 Task: Look for space in Kamogawa, Japan from 17th June, 2023 to 21st June, 2023 for 2 adults in price range Rs.7000 to Rs.12000. Place can be private room with 1  bedroom having 2 beds and 1 bathroom. Property type can be house, flat, guest house. Amenities needed are: wifi. Booking option can be shelf check-in. Required host language is English.
Action: Mouse moved to (609, 100)
Screenshot: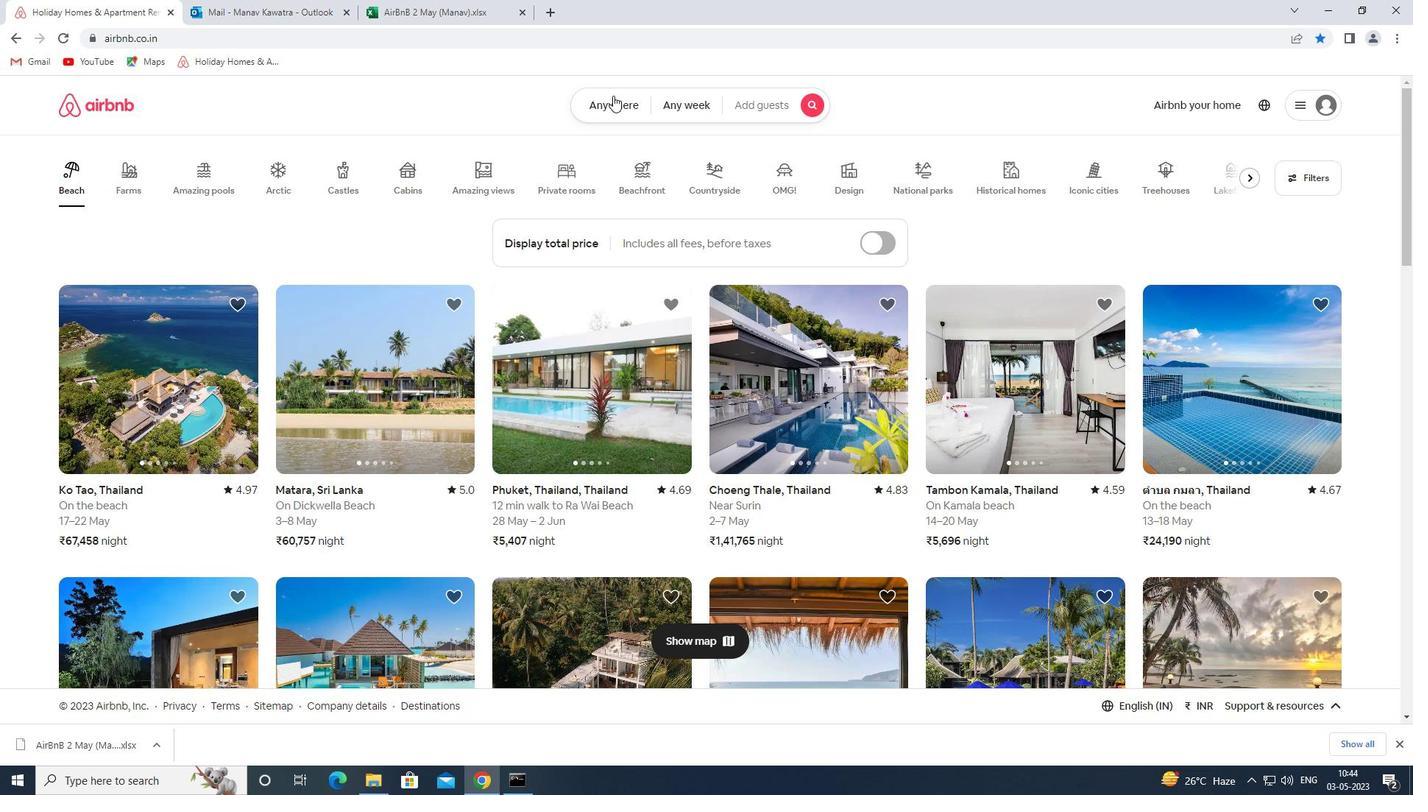 
Action: Mouse pressed left at (609, 100)
Screenshot: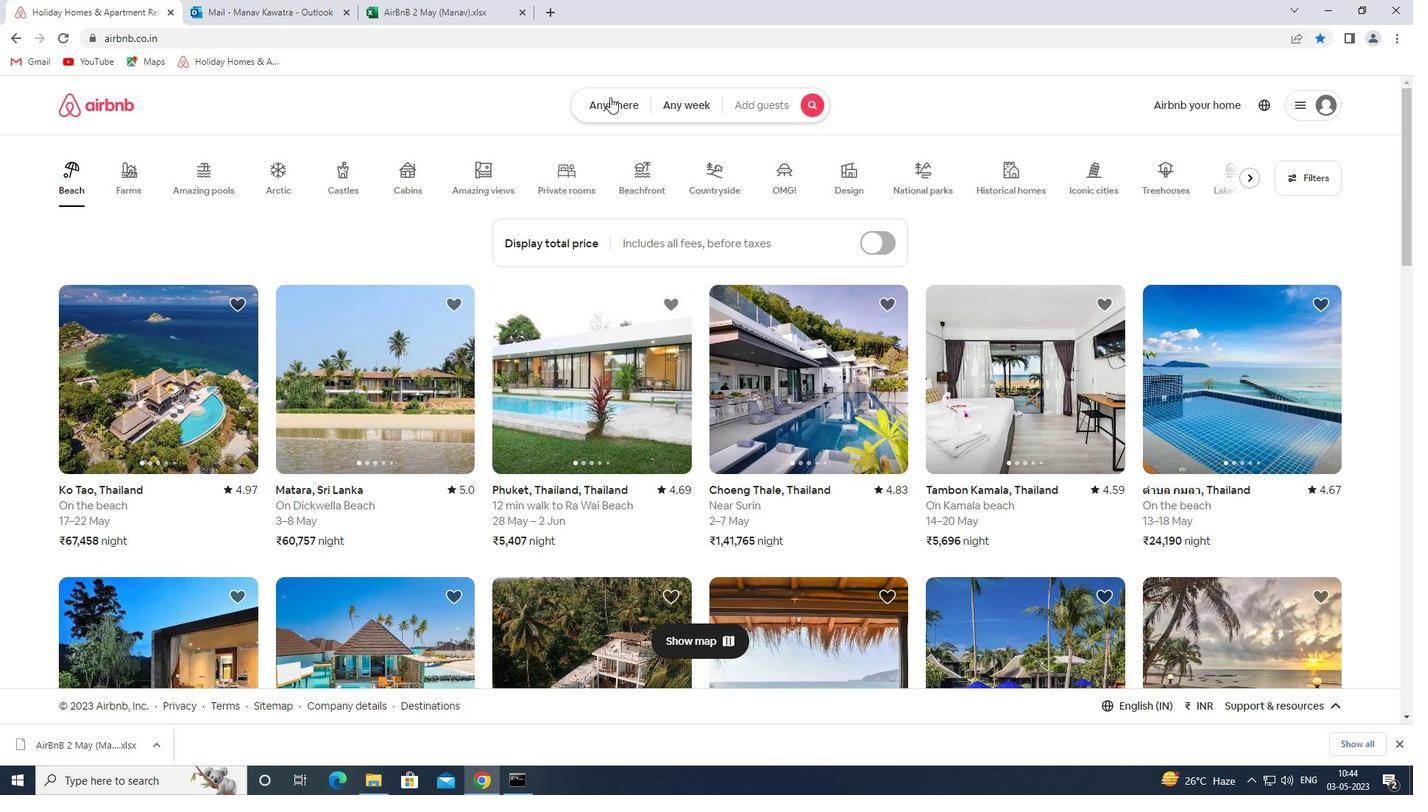 
Action: Mouse moved to (512, 156)
Screenshot: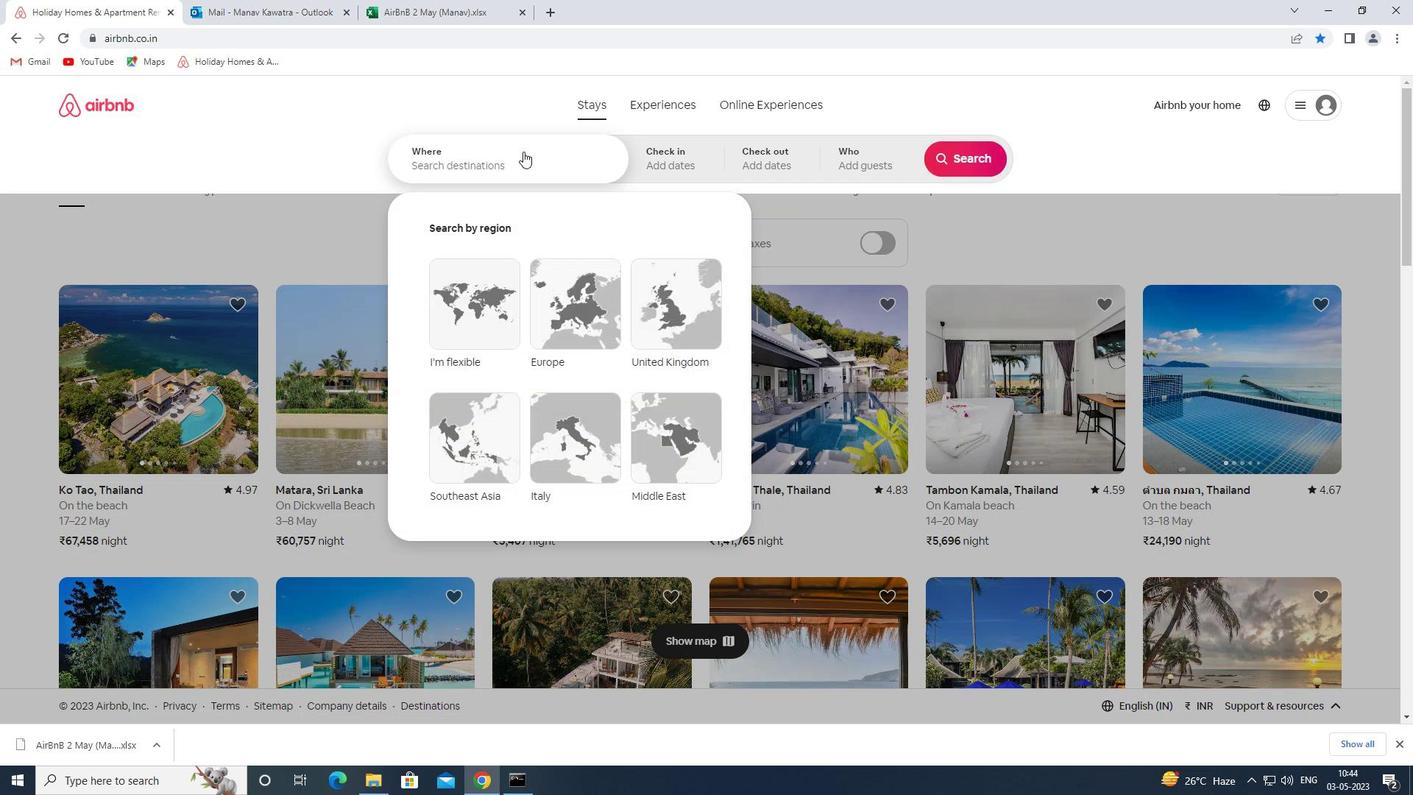 
Action: Mouse pressed left at (512, 156)
Screenshot: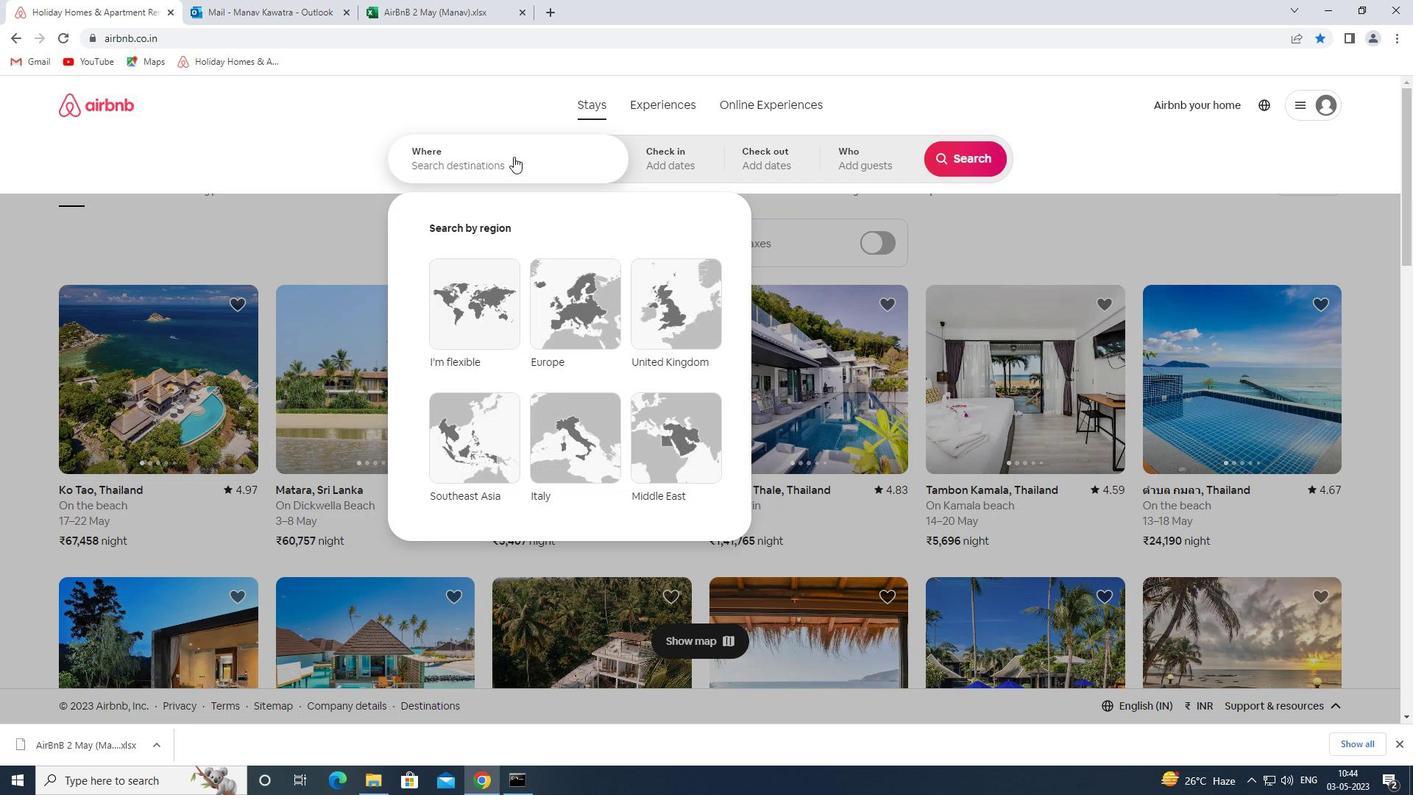 
Action: Mouse moved to (516, 159)
Screenshot: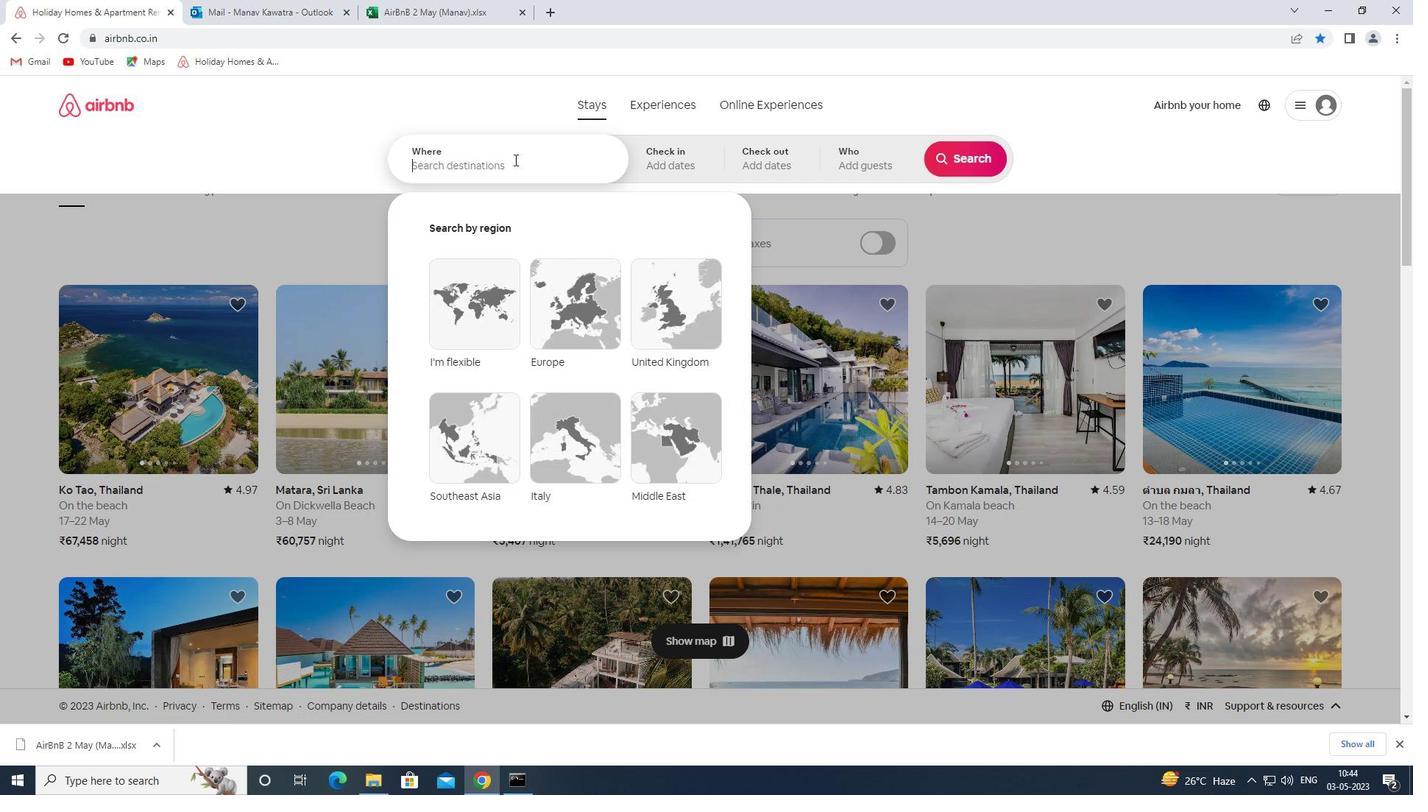 
Action: Key pressed kamogawa<Key.space>japan<Key.space>
Screenshot: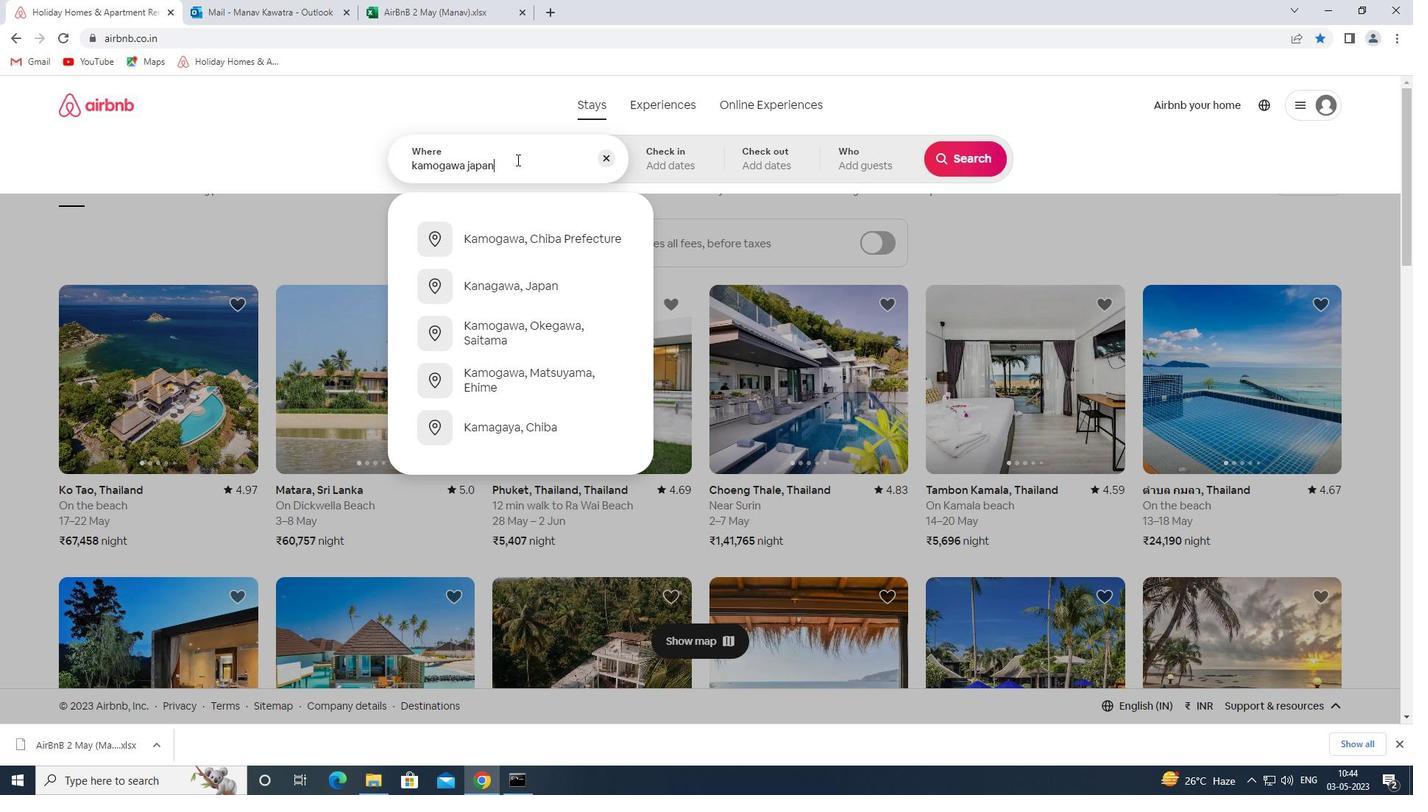 
Action: Mouse moved to (678, 169)
Screenshot: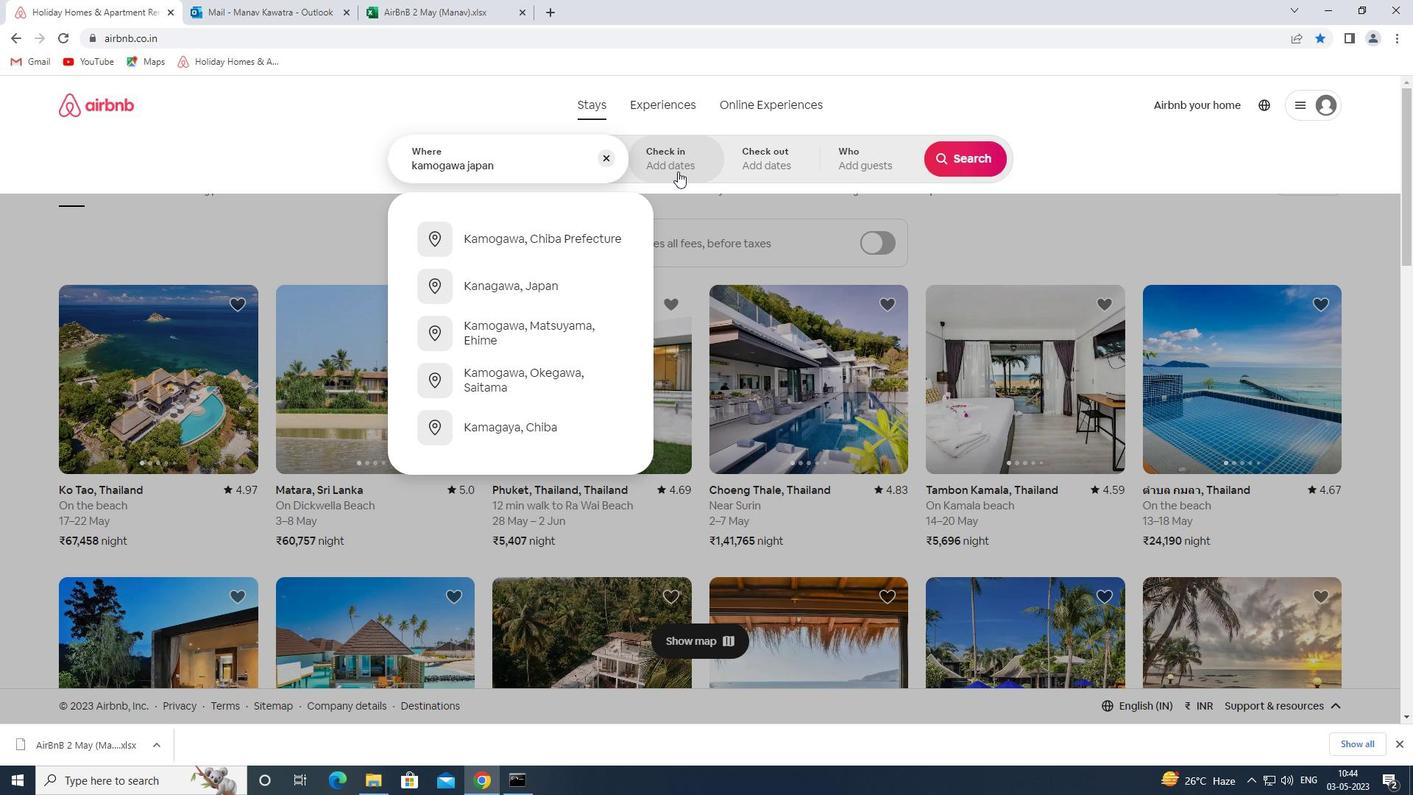 
Action: Mouse pressed left at (678, 169)
Screenshot: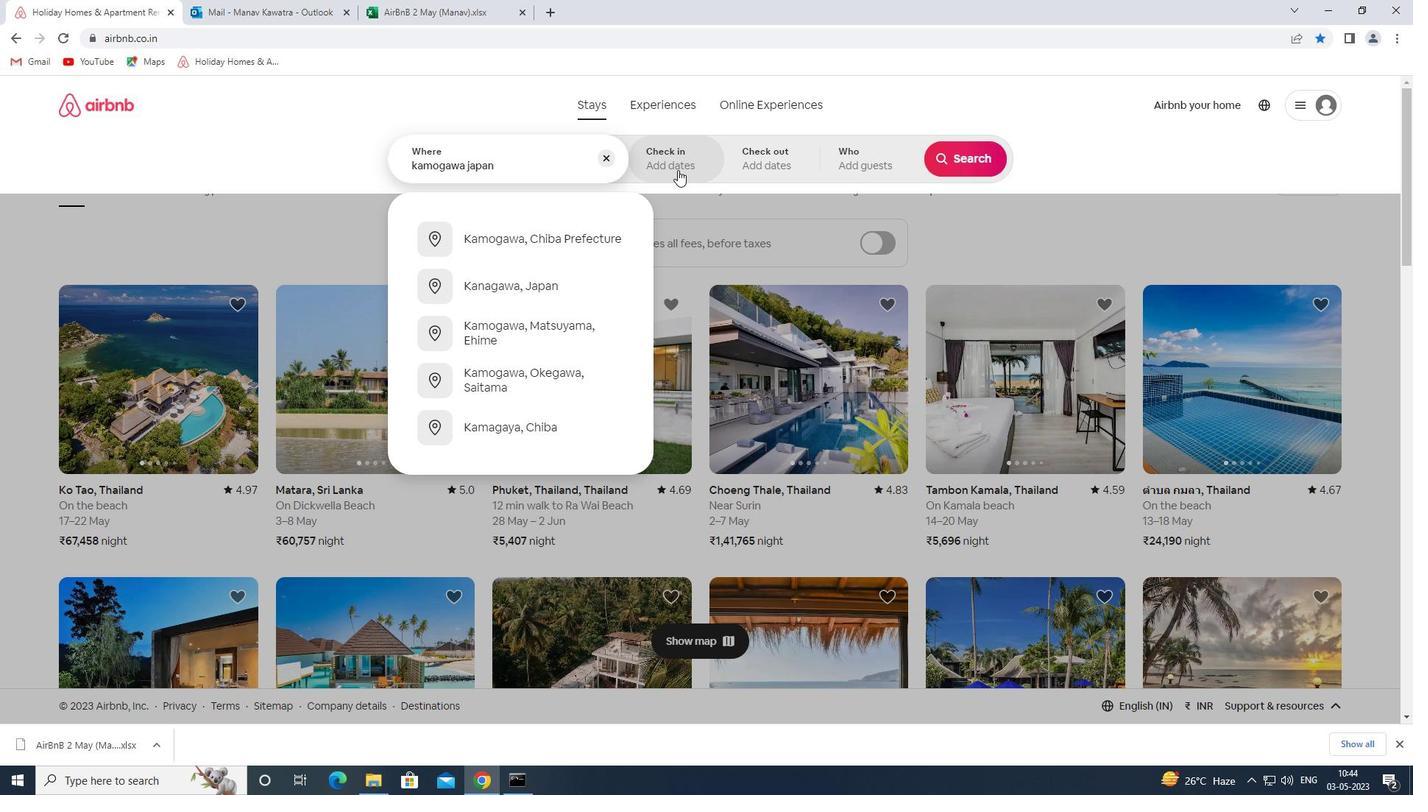 
Action: Mouse moved to (946, 408)
Screenshot: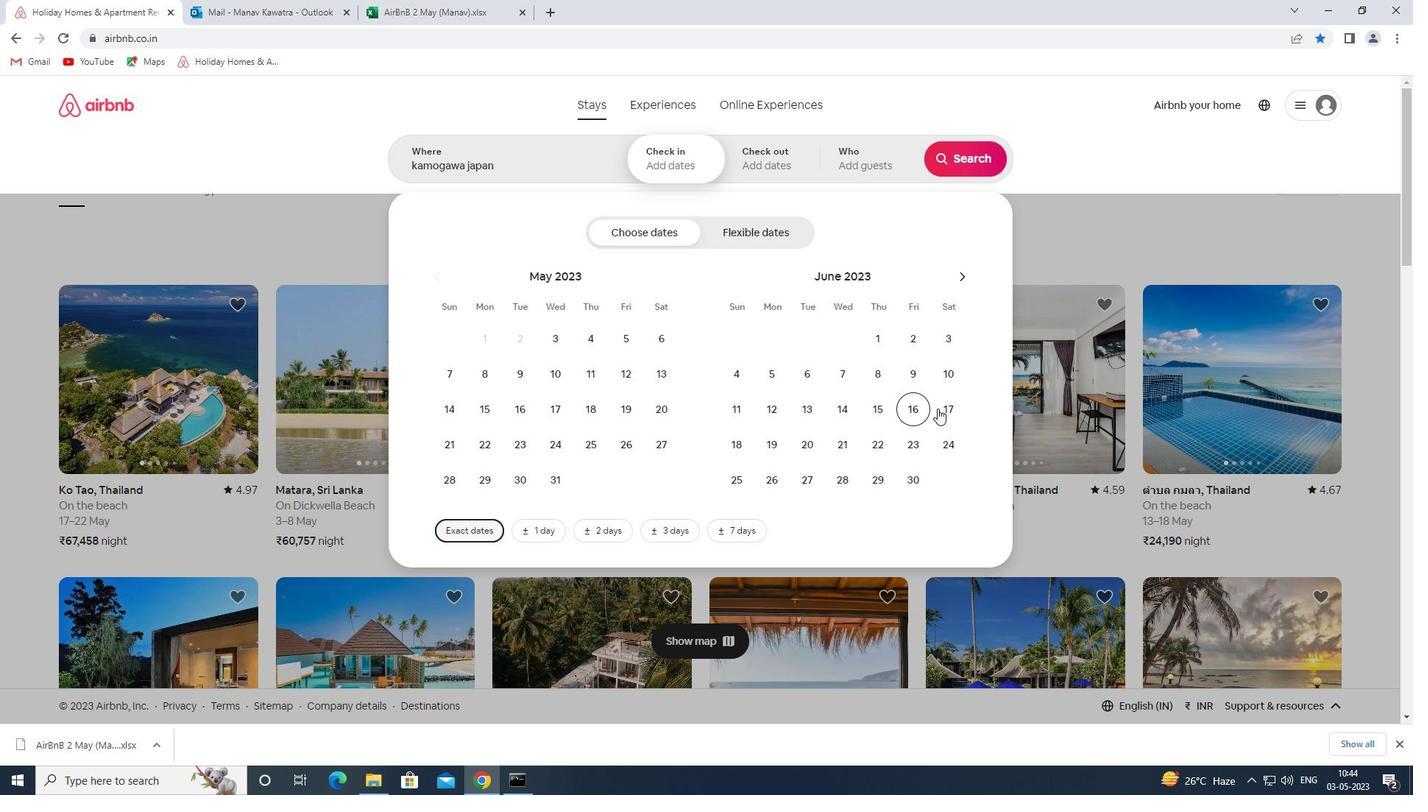 
Action: Mouse pressed left at (946, 408)
Screenshot: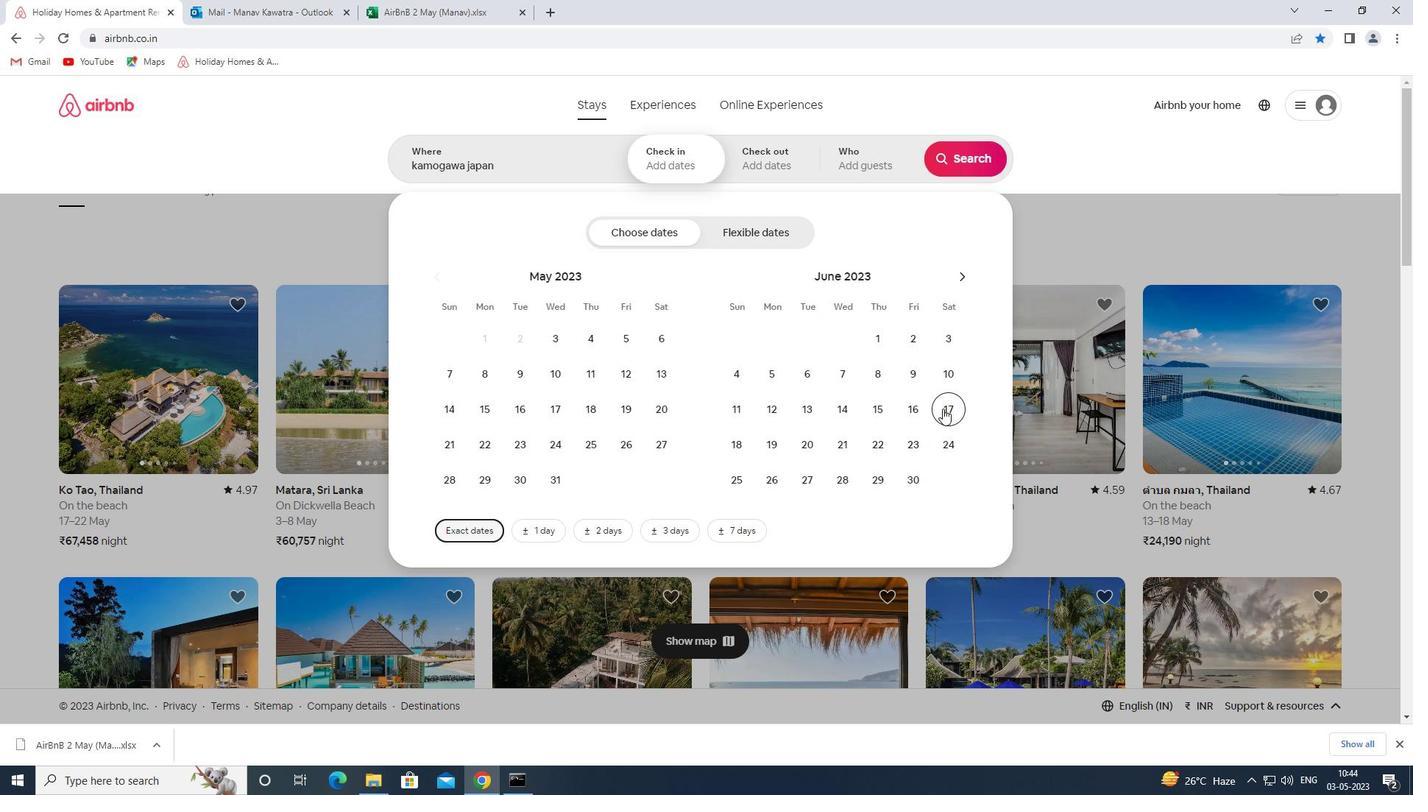 
Action: Mouse moved to (846, 442)
Screenshot: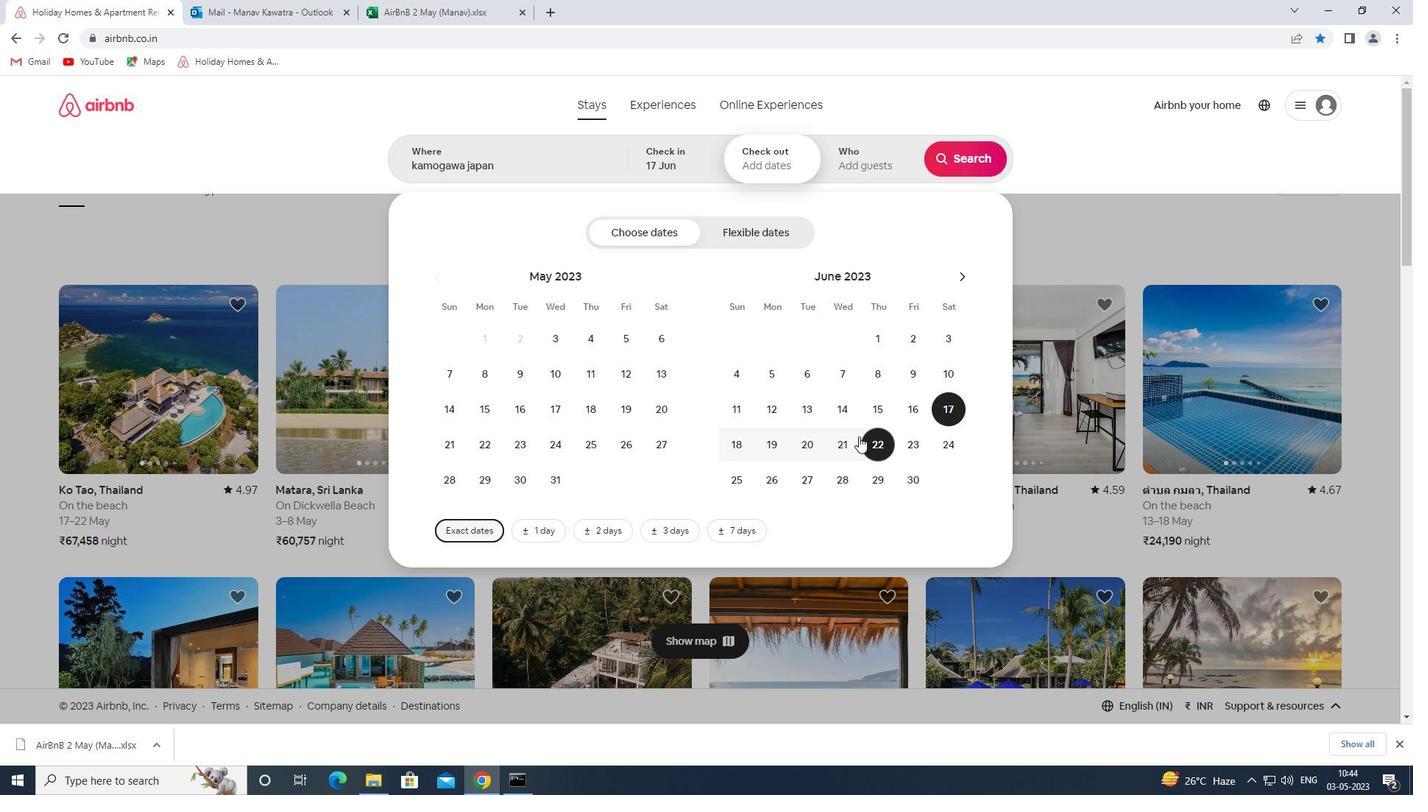 
Action: Mouse pressed left at (846, 442)
Screenshot: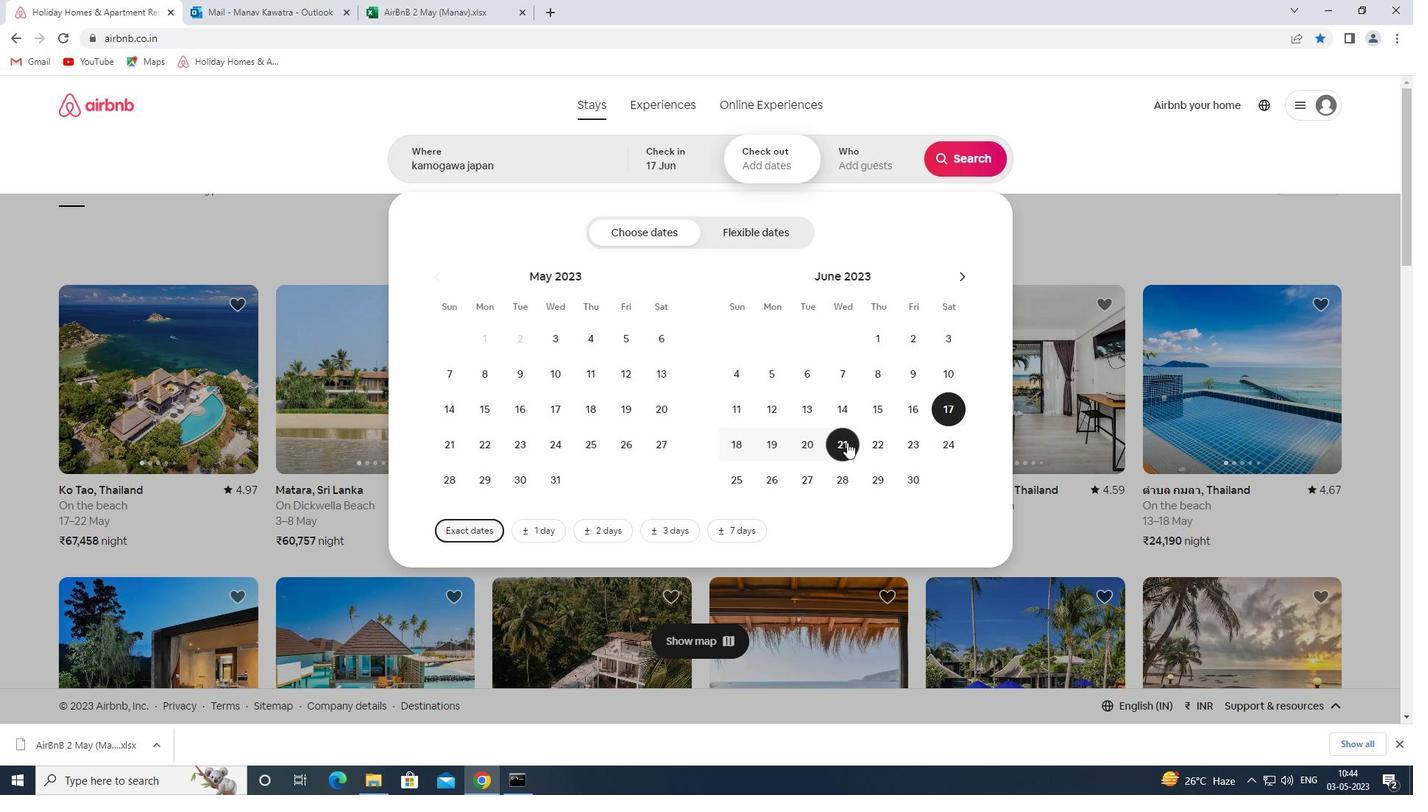 
Action: Mouse moved to (882, 157)
Screenshot: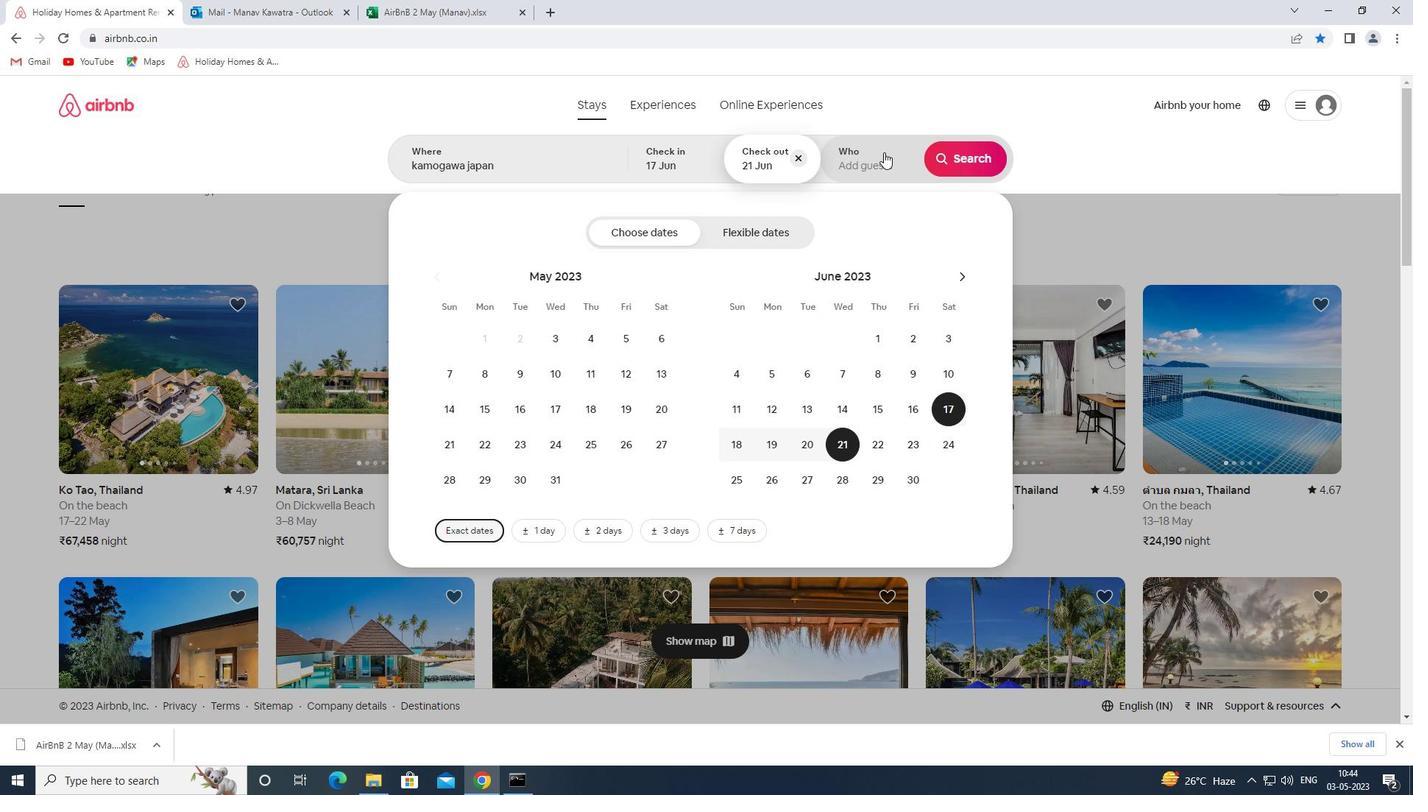 
Action: Mouse pressed left at (882, 157)
Screenshot: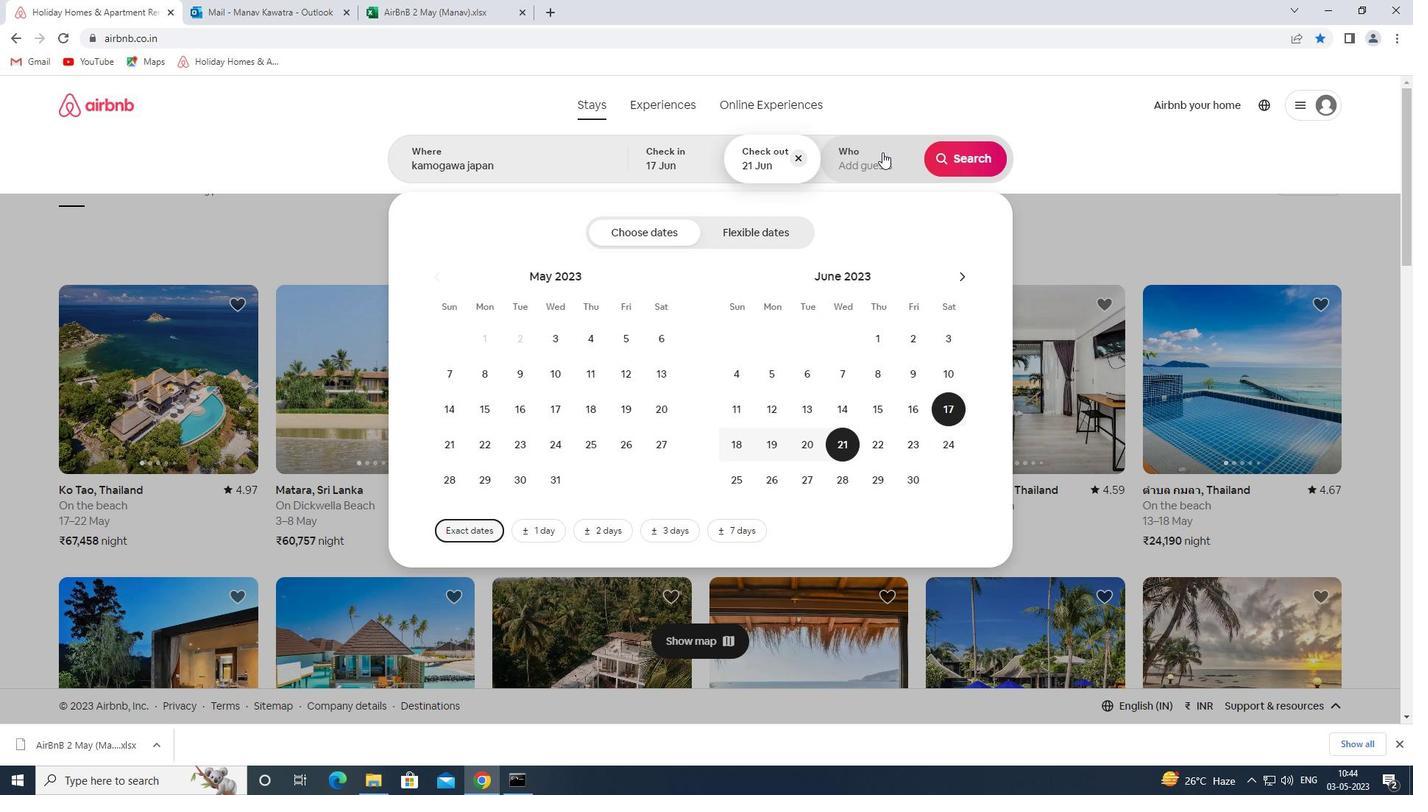 
Action: Mouse moved to (966, 244)
Screenshot: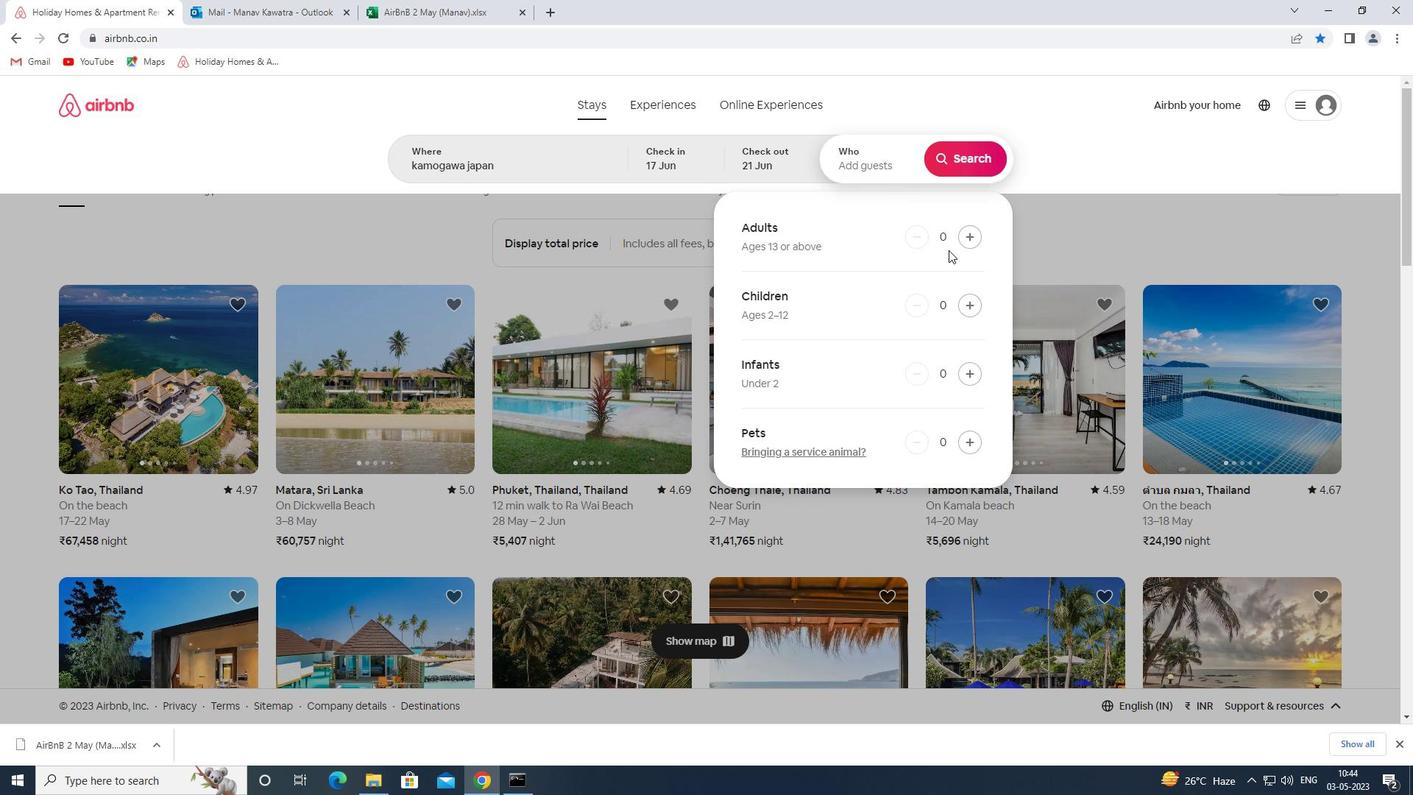 
Action: Mouse pressed left at (966, 244)
Screenshot: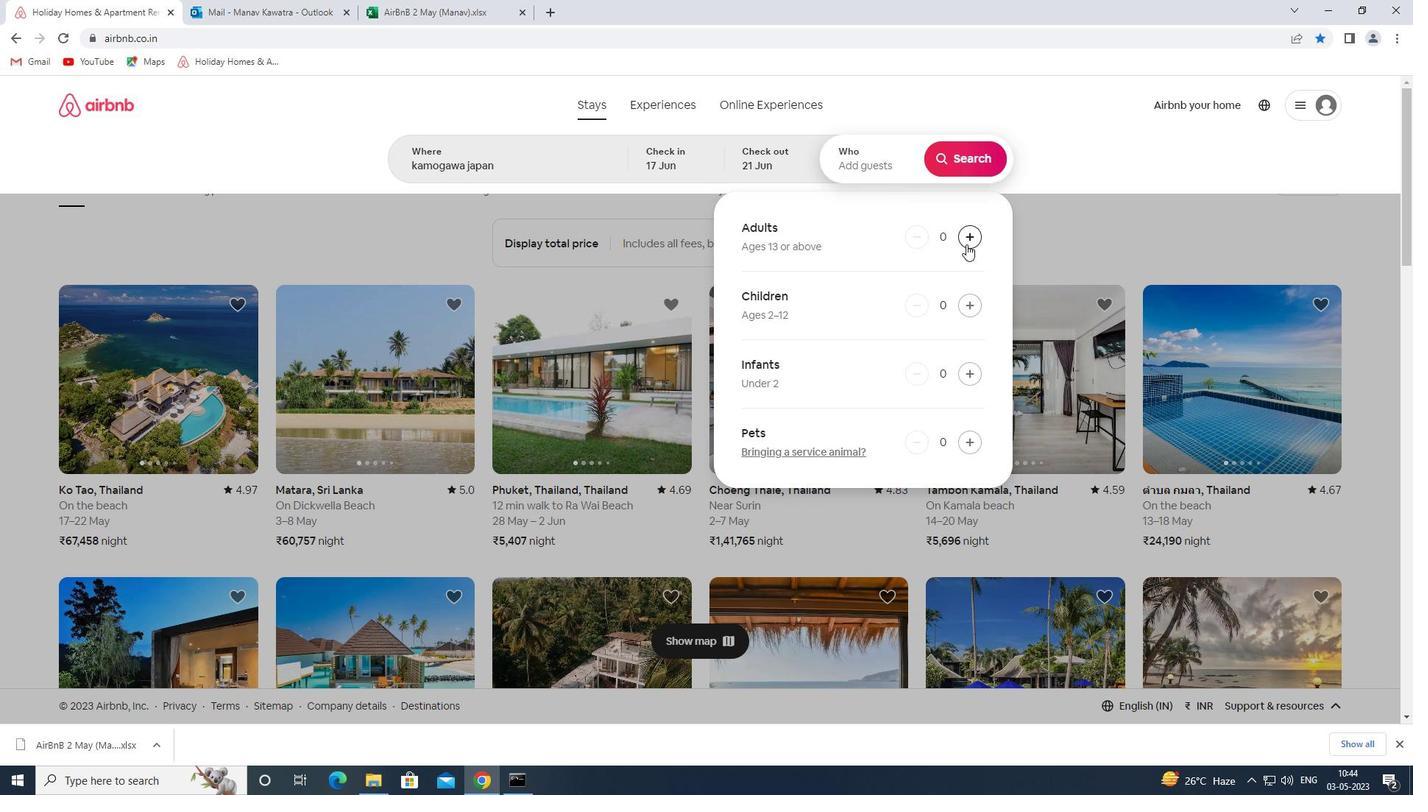 
Action: Mouse pressed left at (966, 244)
Screenshot: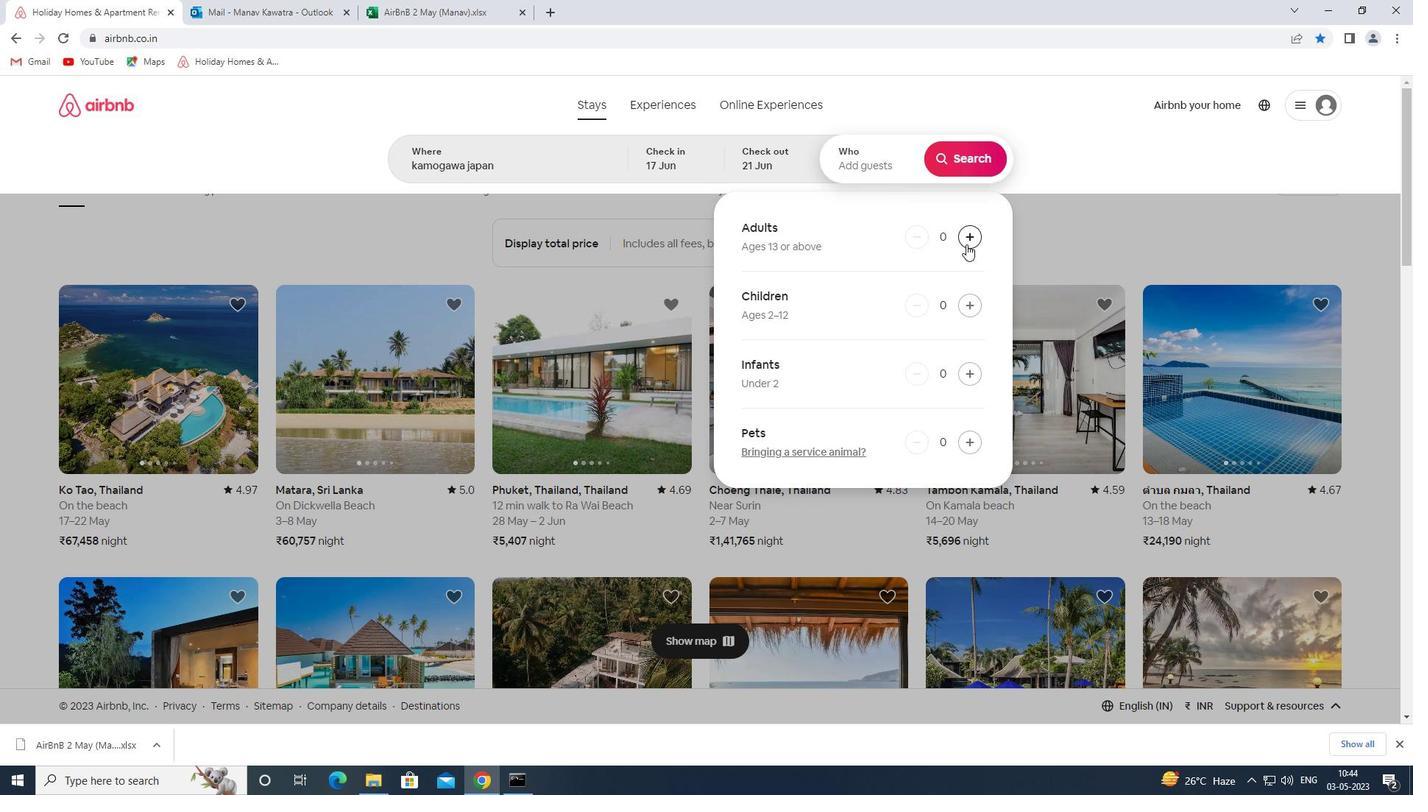 
Action: Mouse moved to (961, 168)
Screenshot: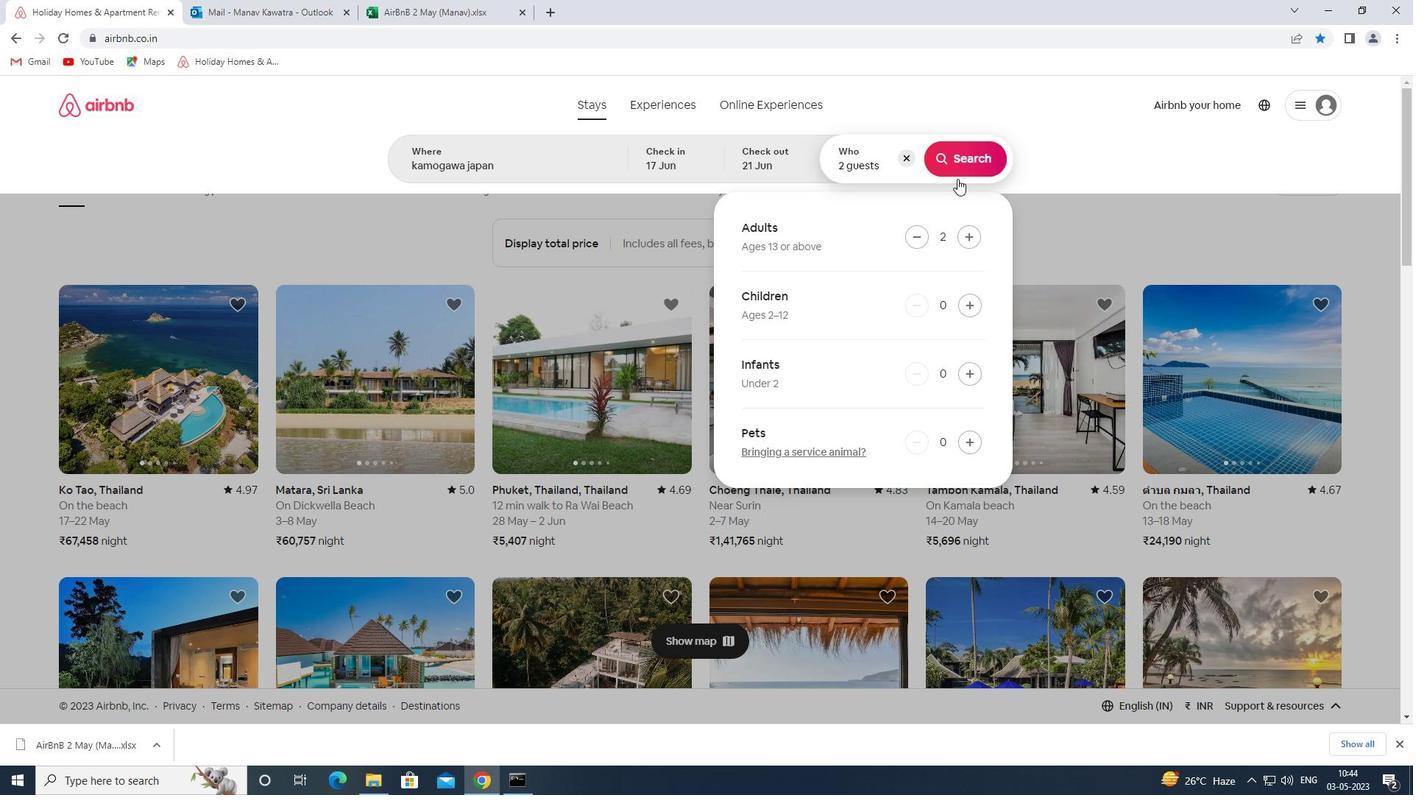 
Action: Mouse pressed left at (961, 168)
Screenshot: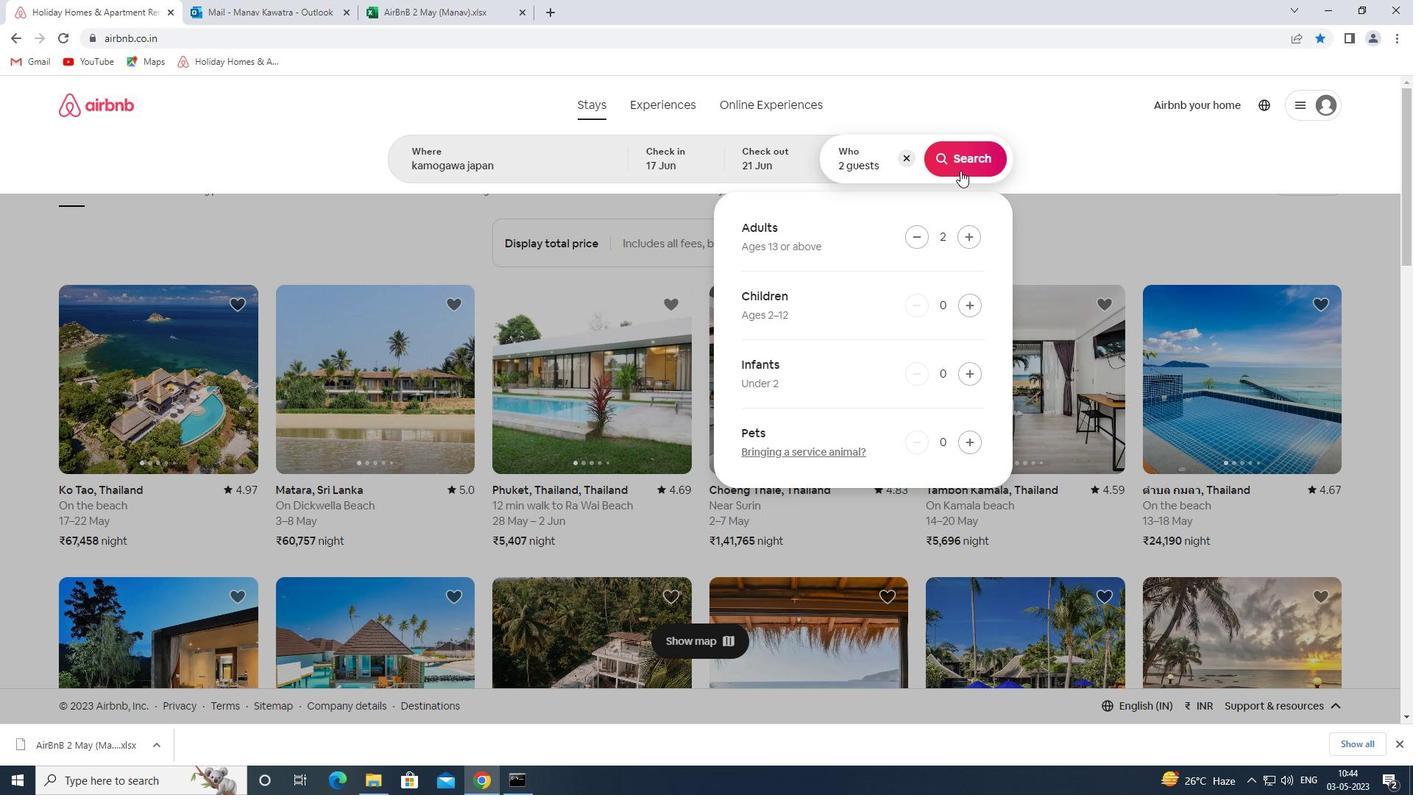 
Action: Mouse moved to (1352, 163)
Screenshot: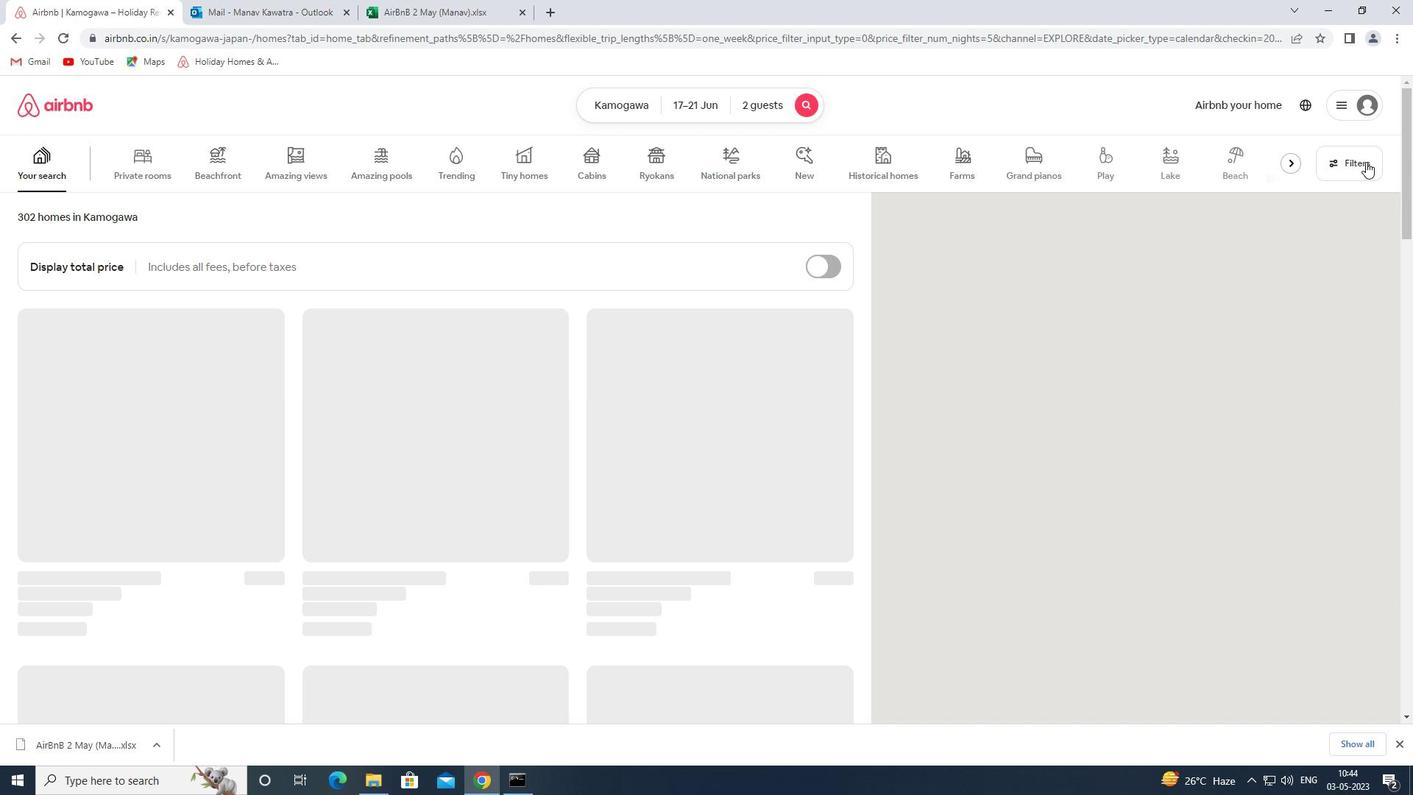 
Action: Mouse pressed left at (1352, 163)
Screenshot: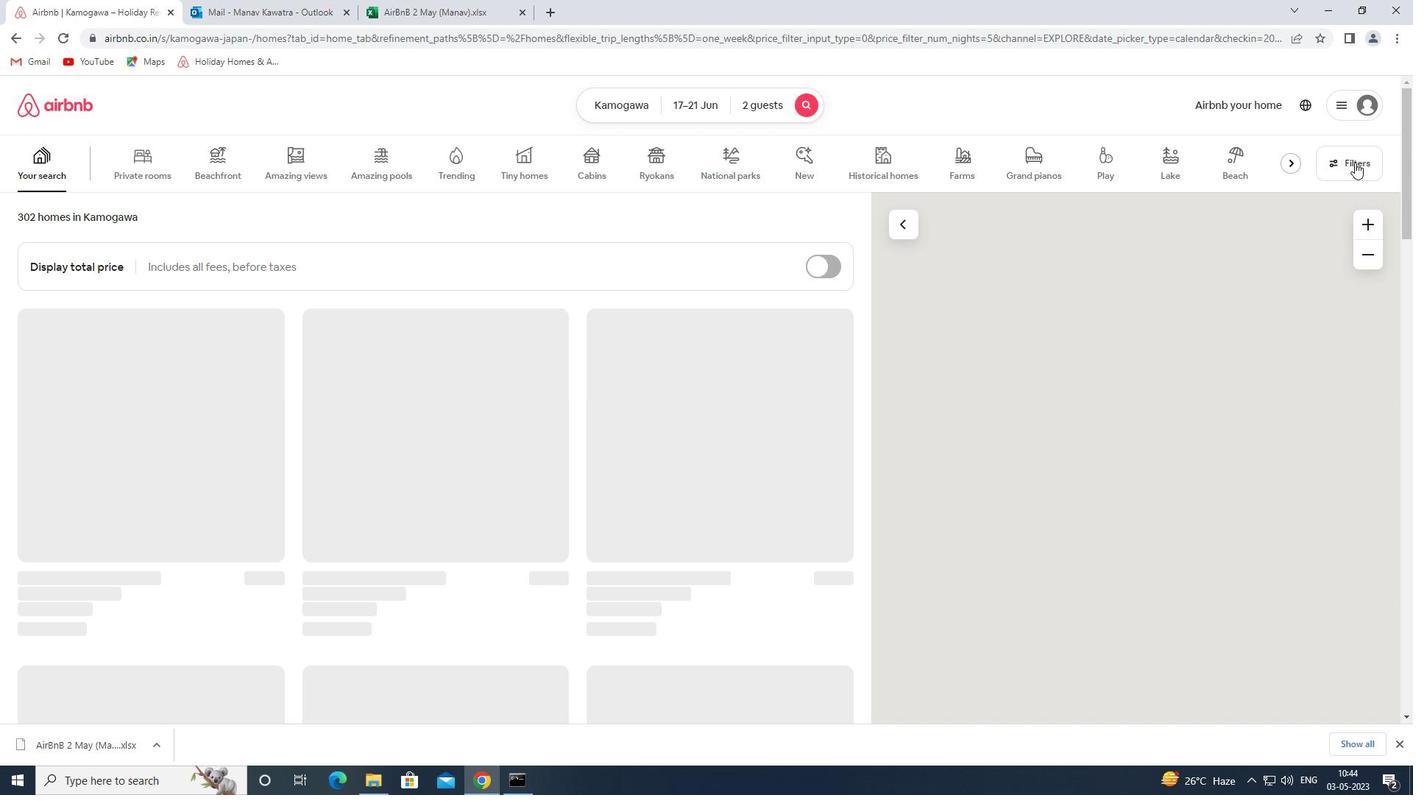 
Action: Mouse moved to (537, 348)
Screenshot: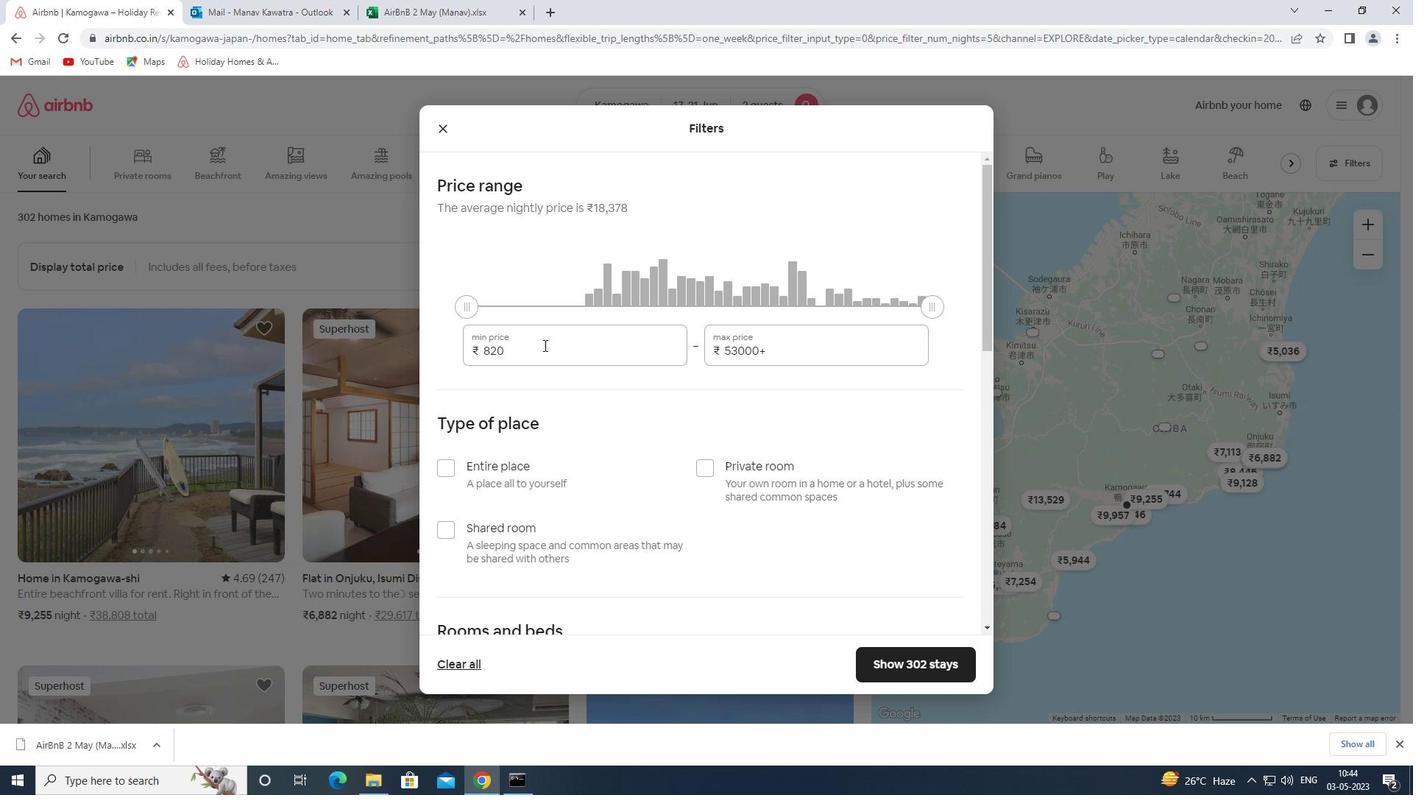 
Action: Mouse pressed left at (537, 348)
Screenshot: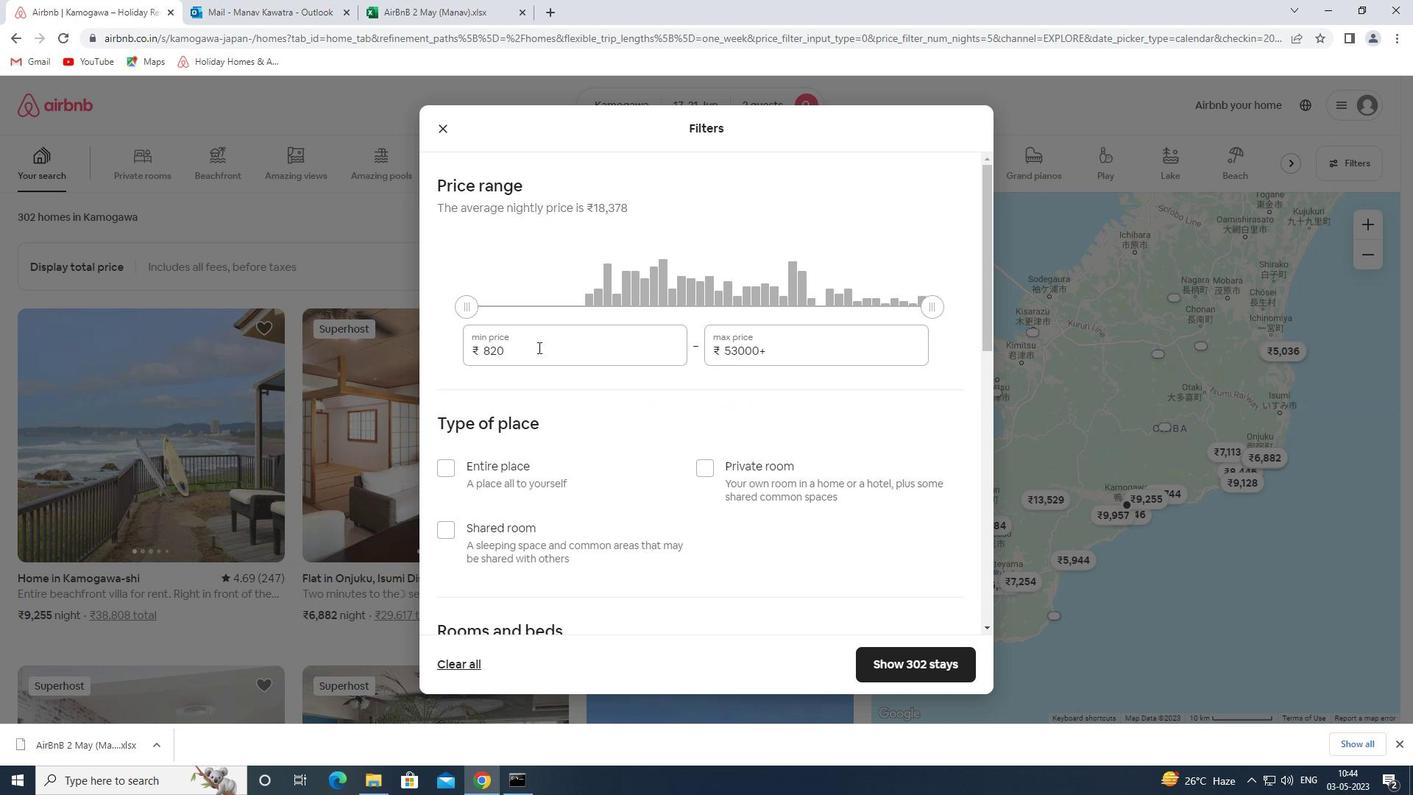 
Action: Mouse pressed left at (537, 348)
Screenshot: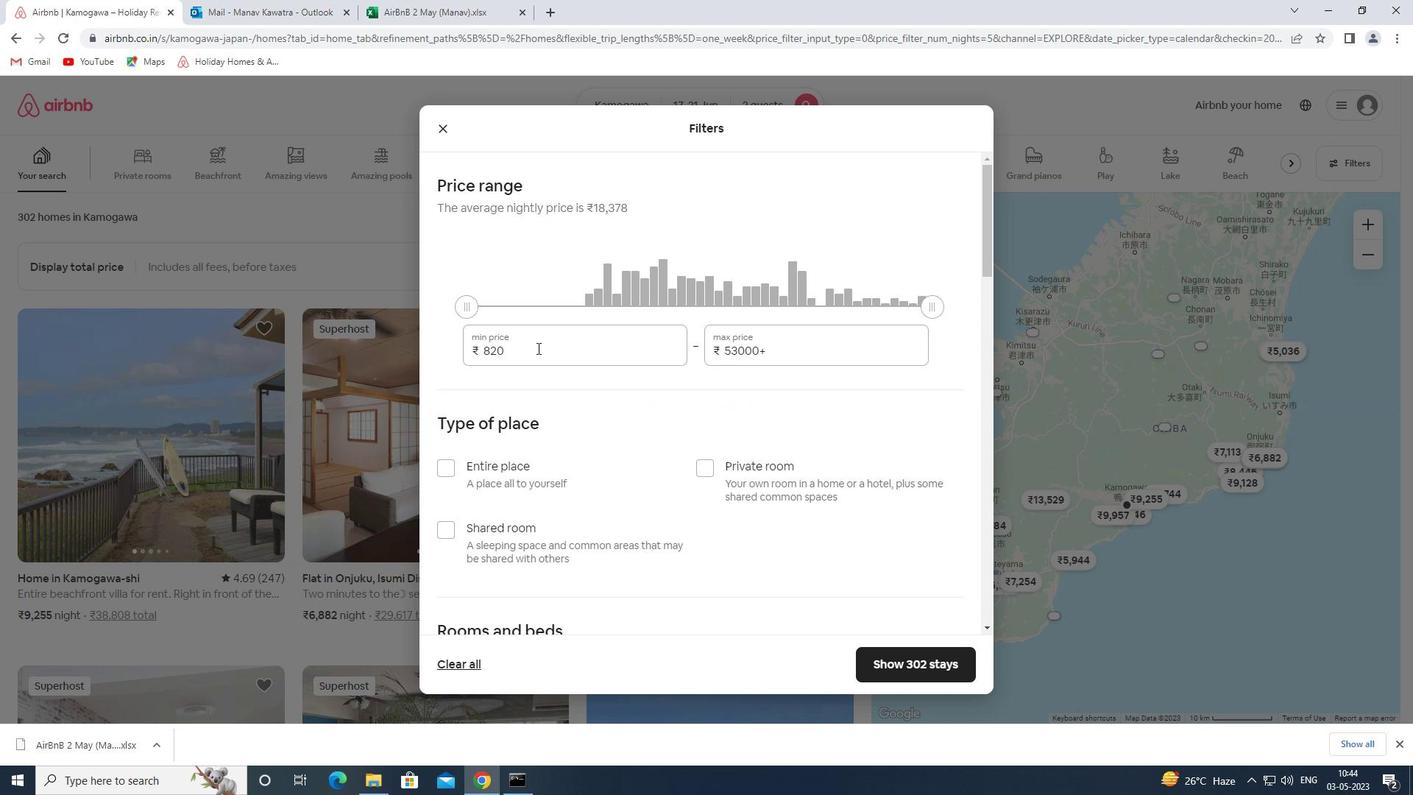 
Action: Key pressed 7000<Key.tab>12000
Screenshot: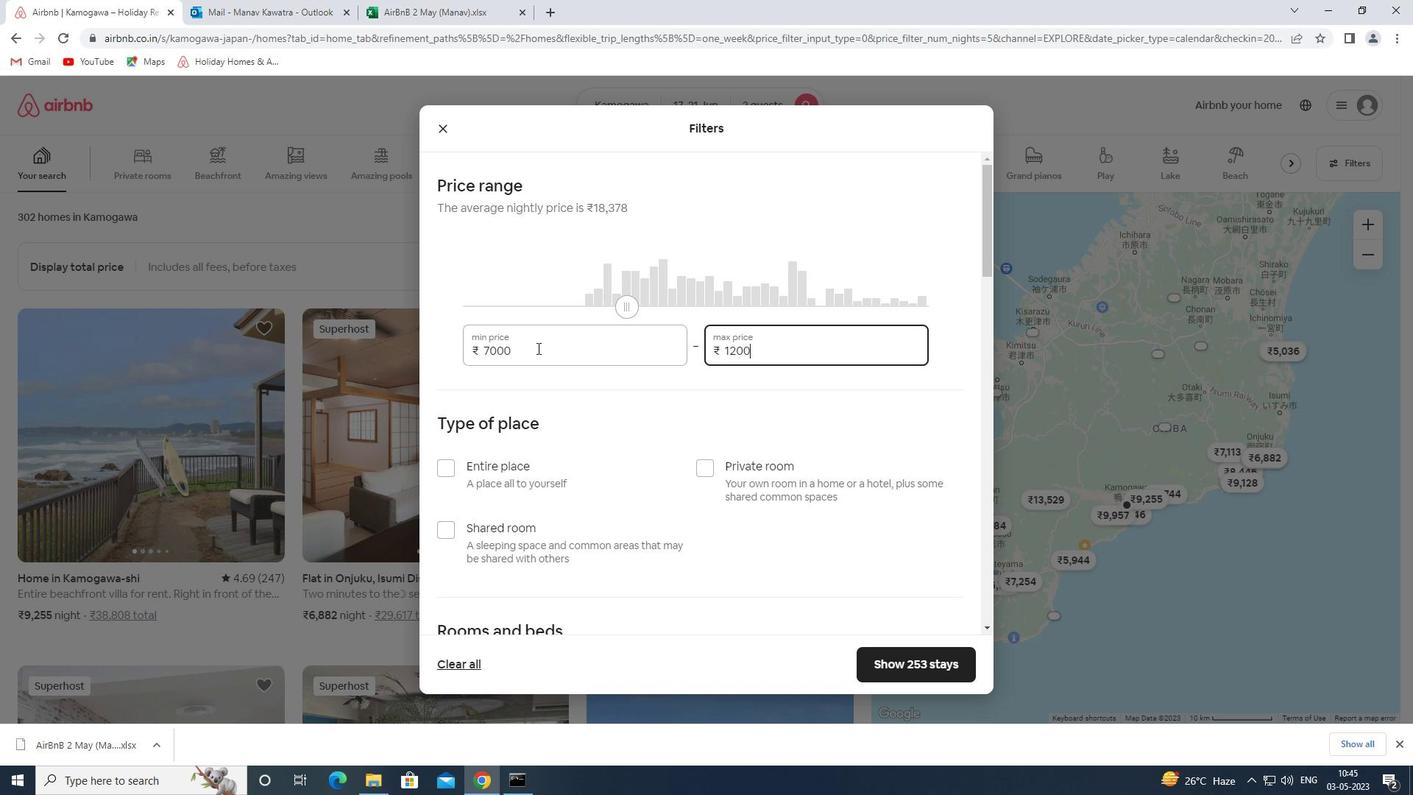 
Action: Mouse moved to (729, 467)
Screenshot: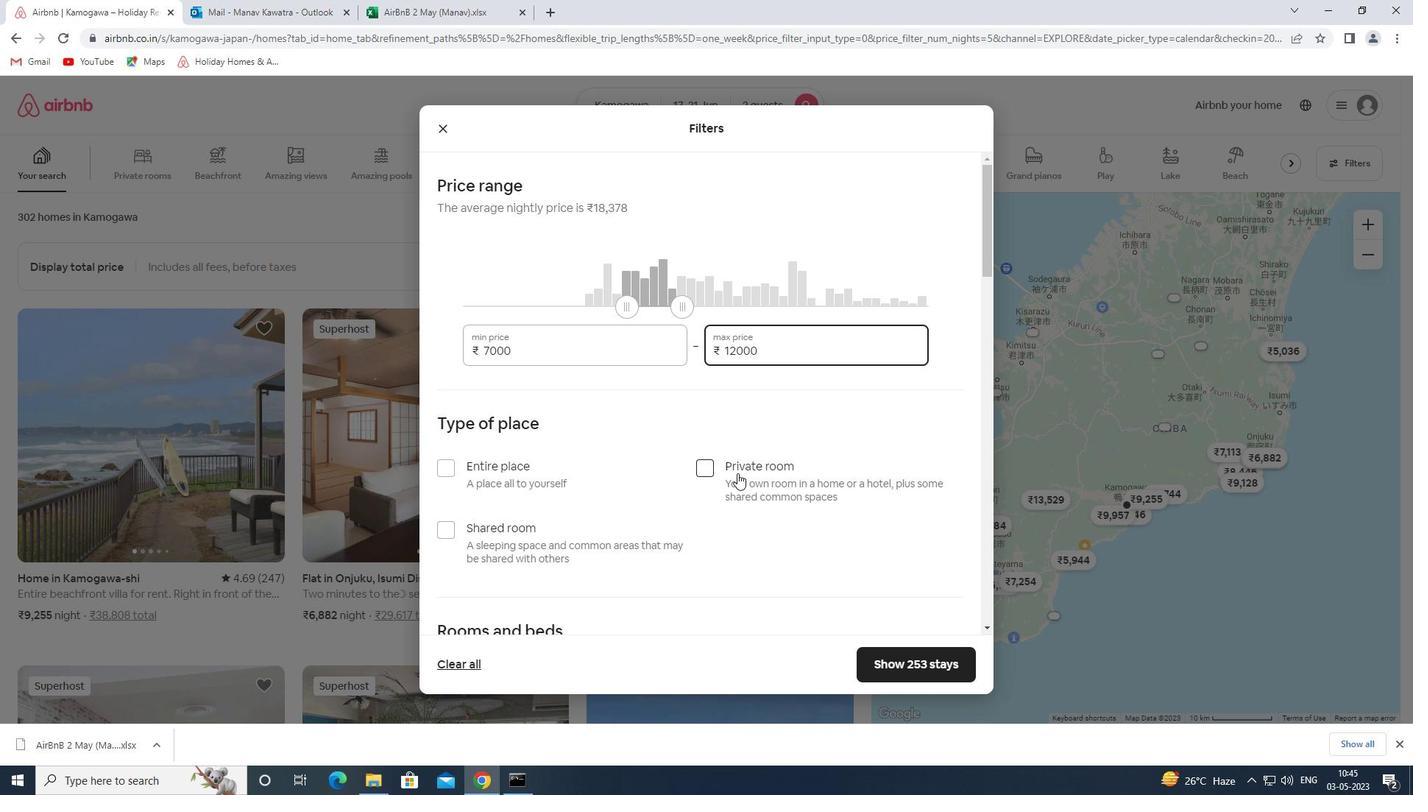 
Action: Mouse pressed left at (729, 467)
Screenshot: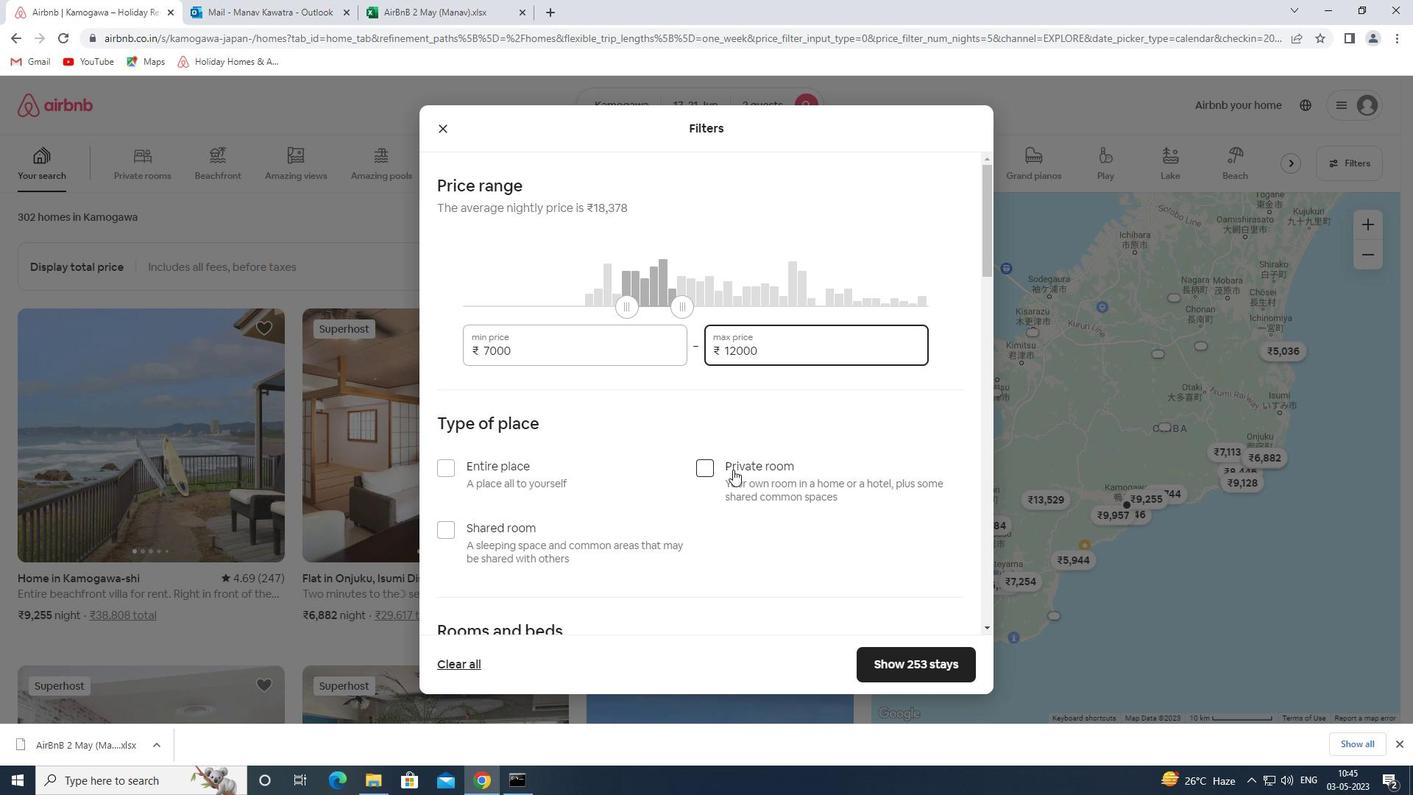 
Action: Mouse moved to (763, 435)
Screenshot: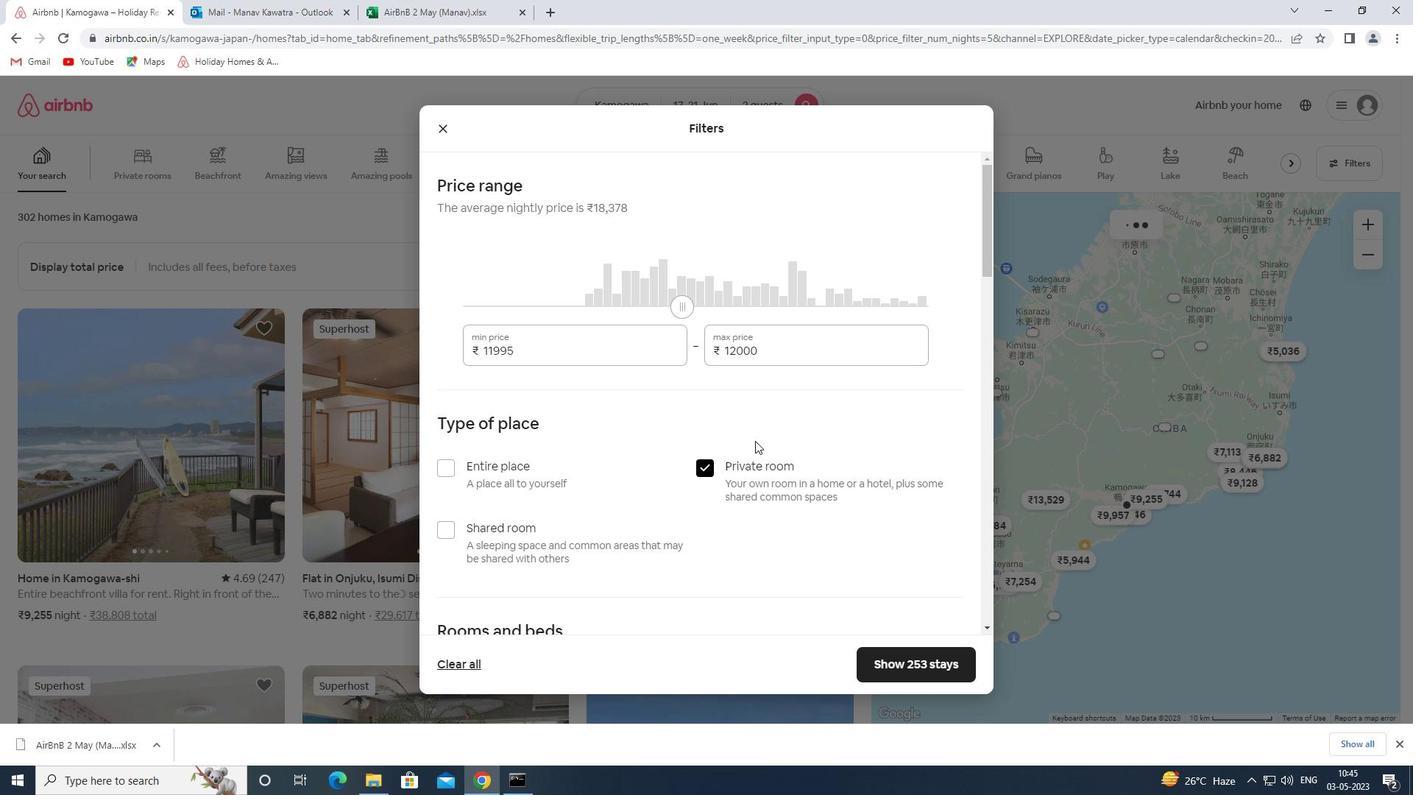
Action: Mouse scrolled (763, 435) with delta (0, 0)
Screenshot: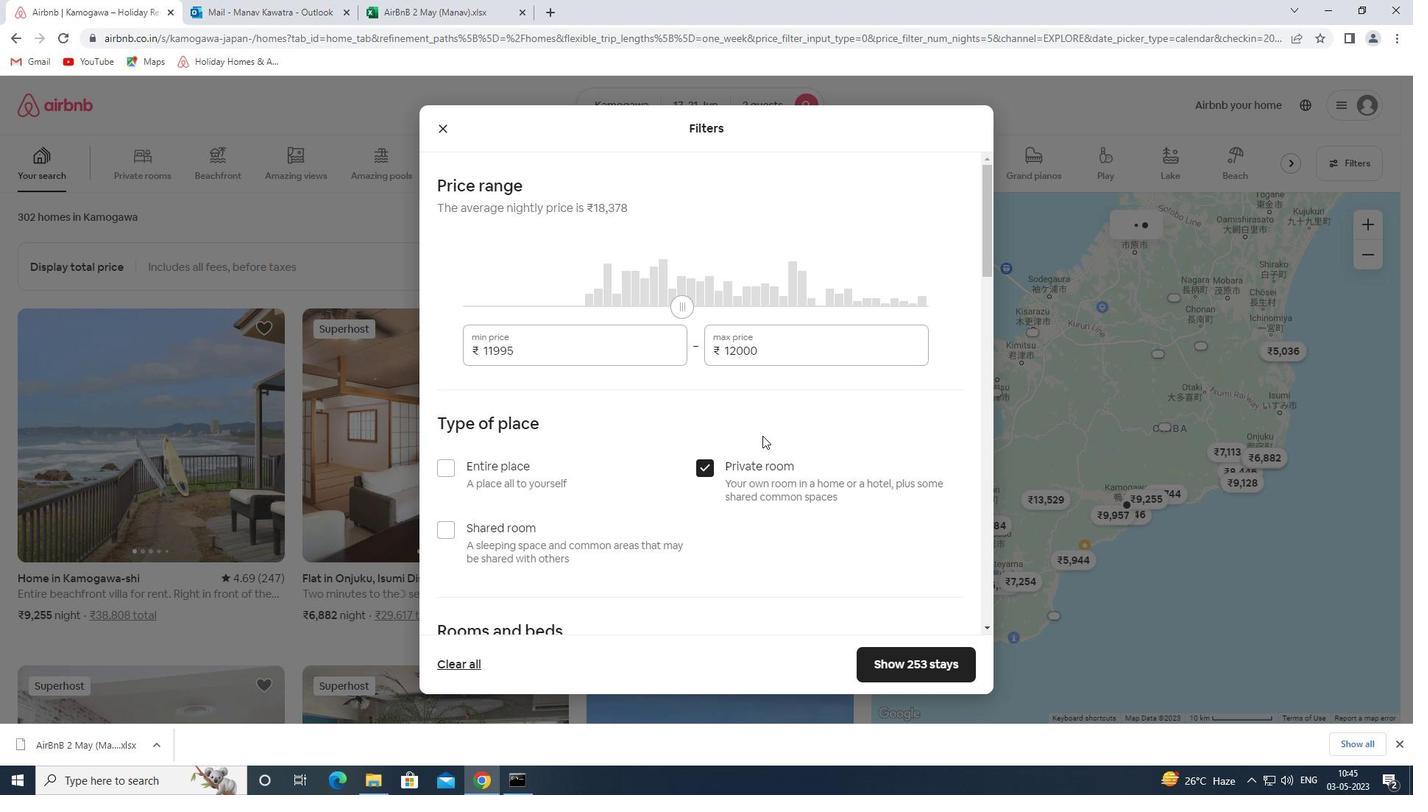 
Action: Mouse scrolled (763, 435) with delta (0, 0)
Screenshot: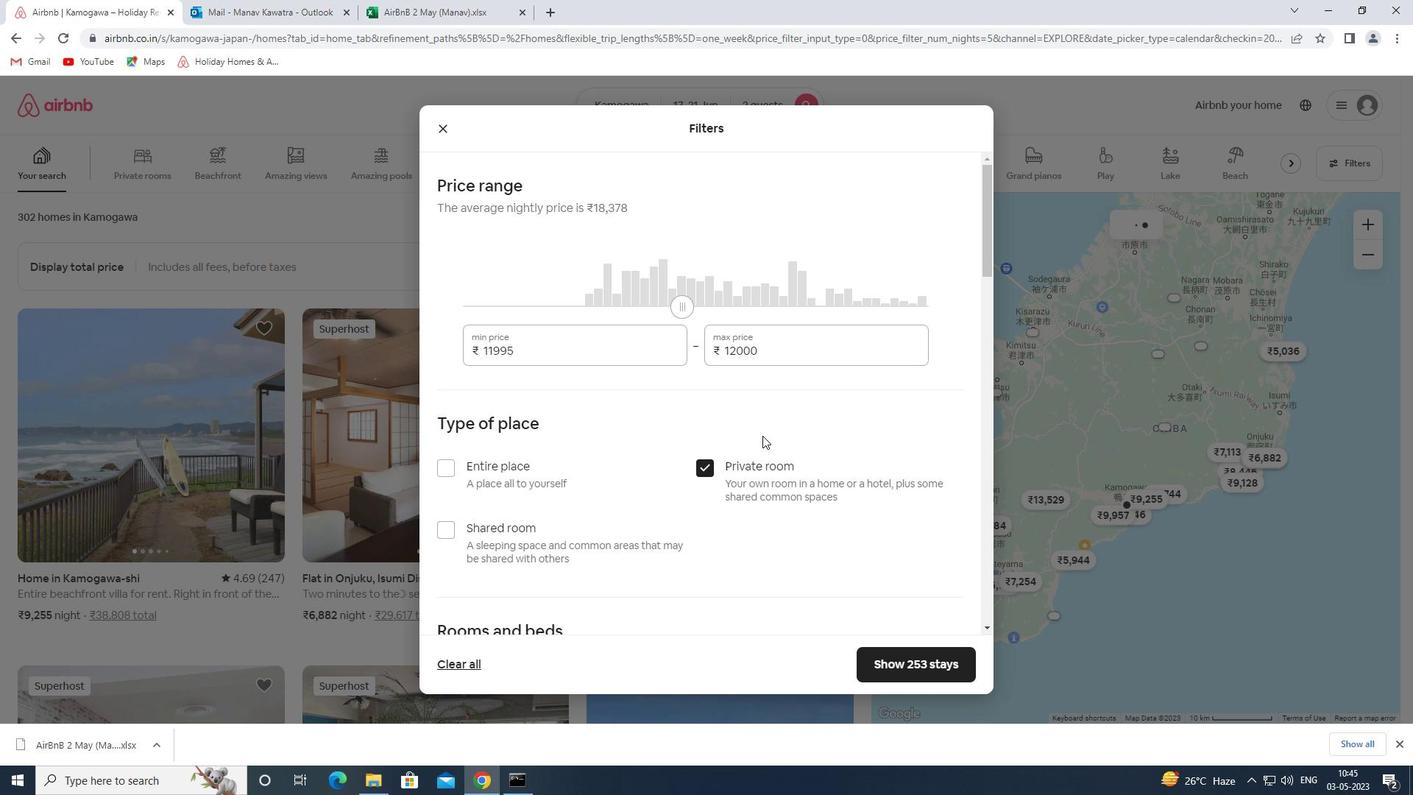 
Action: Mouse scrolled (763, 435) with delta (0, 0)
Screenshot: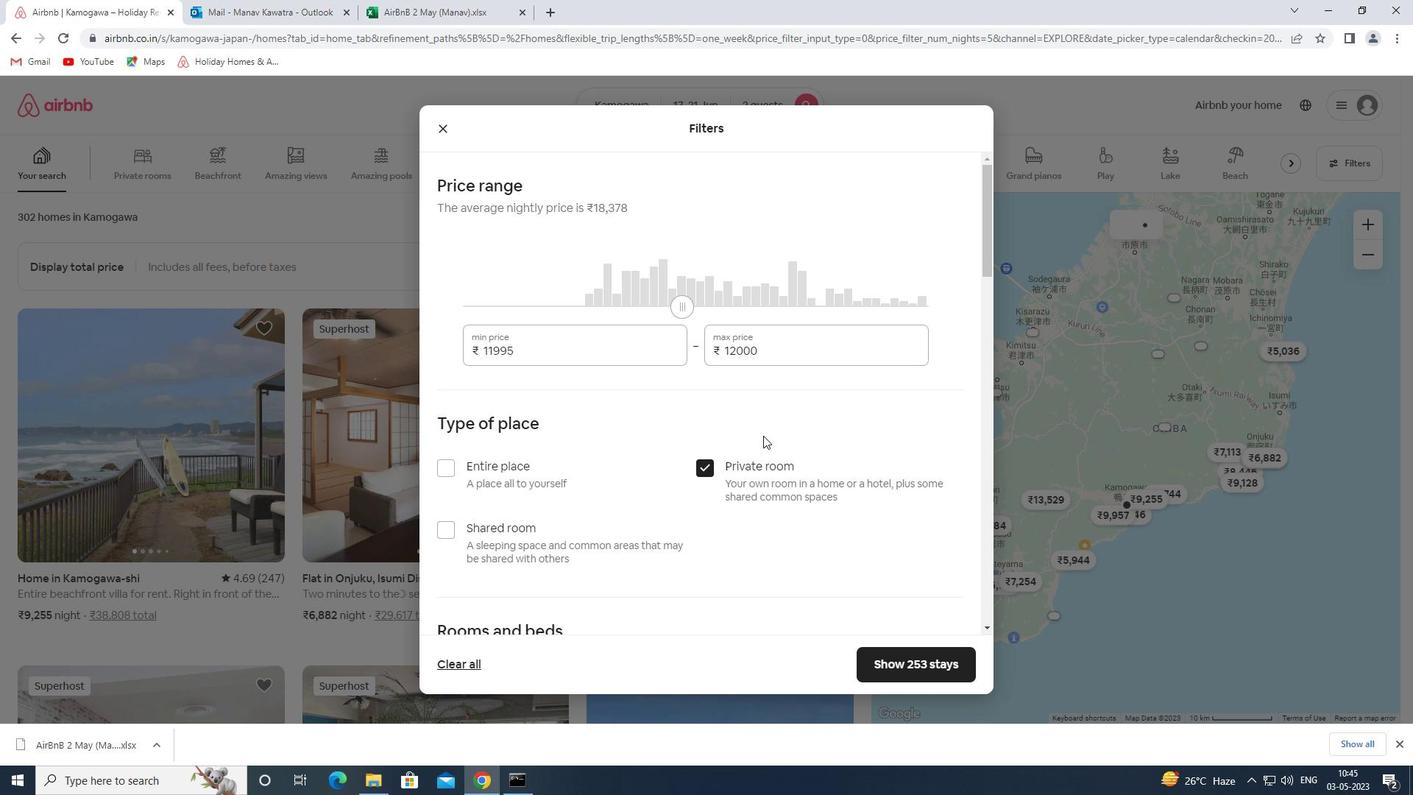 
Action: Mouse scrolled (763, 435) with delta (0, 0)
Screenshot: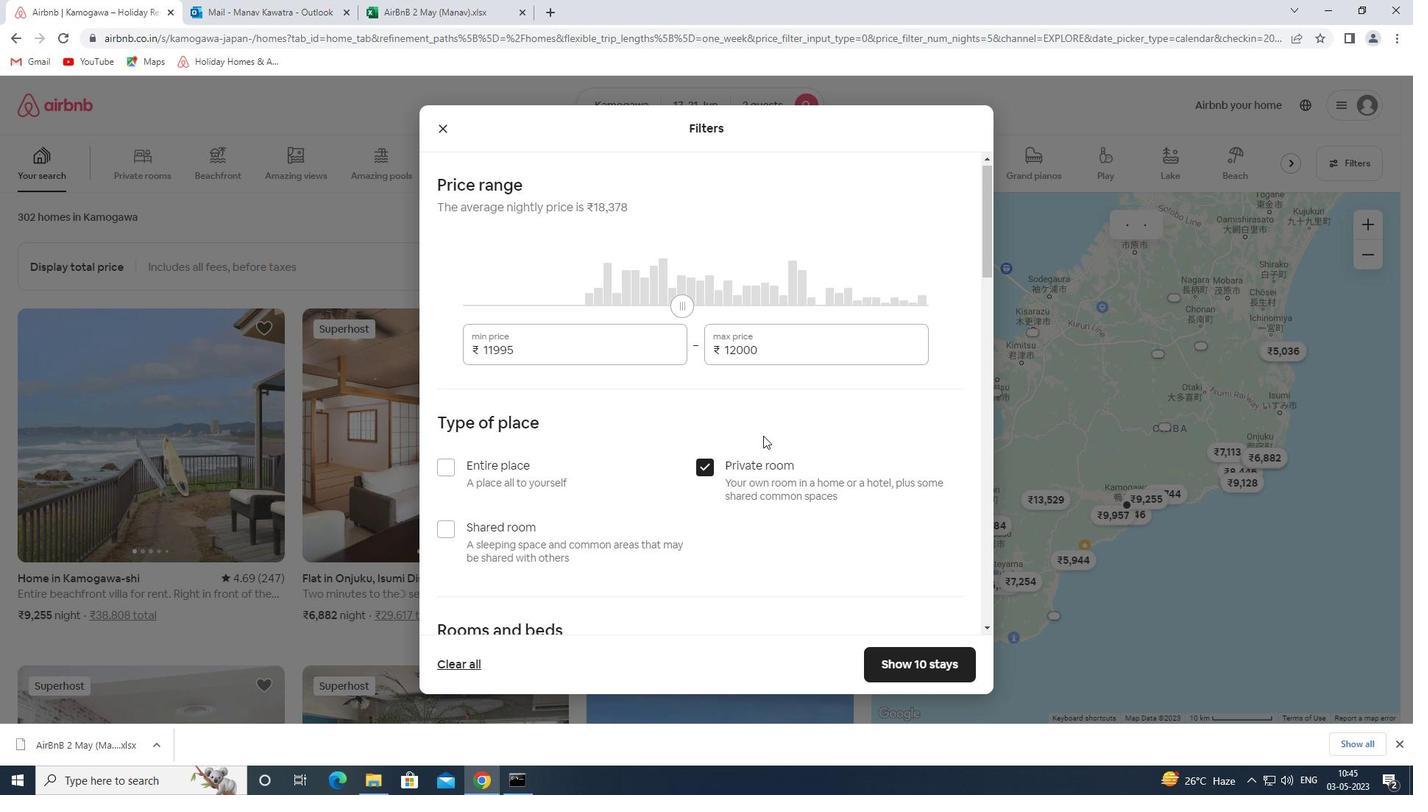 
Action: Mouse moved to (512, 416)
Screenshot: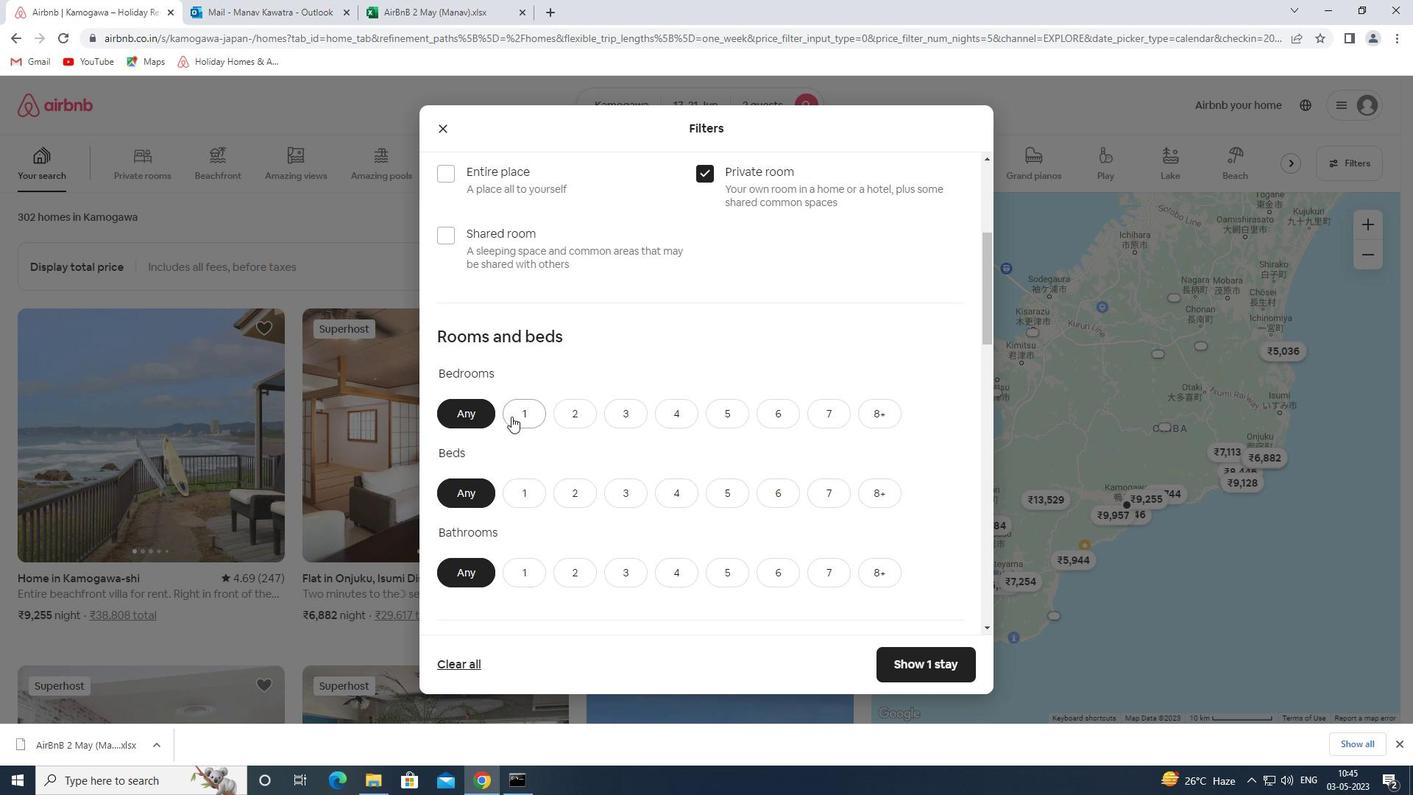 
Action: Mouse pressed left at (512, 416)
Screenshot: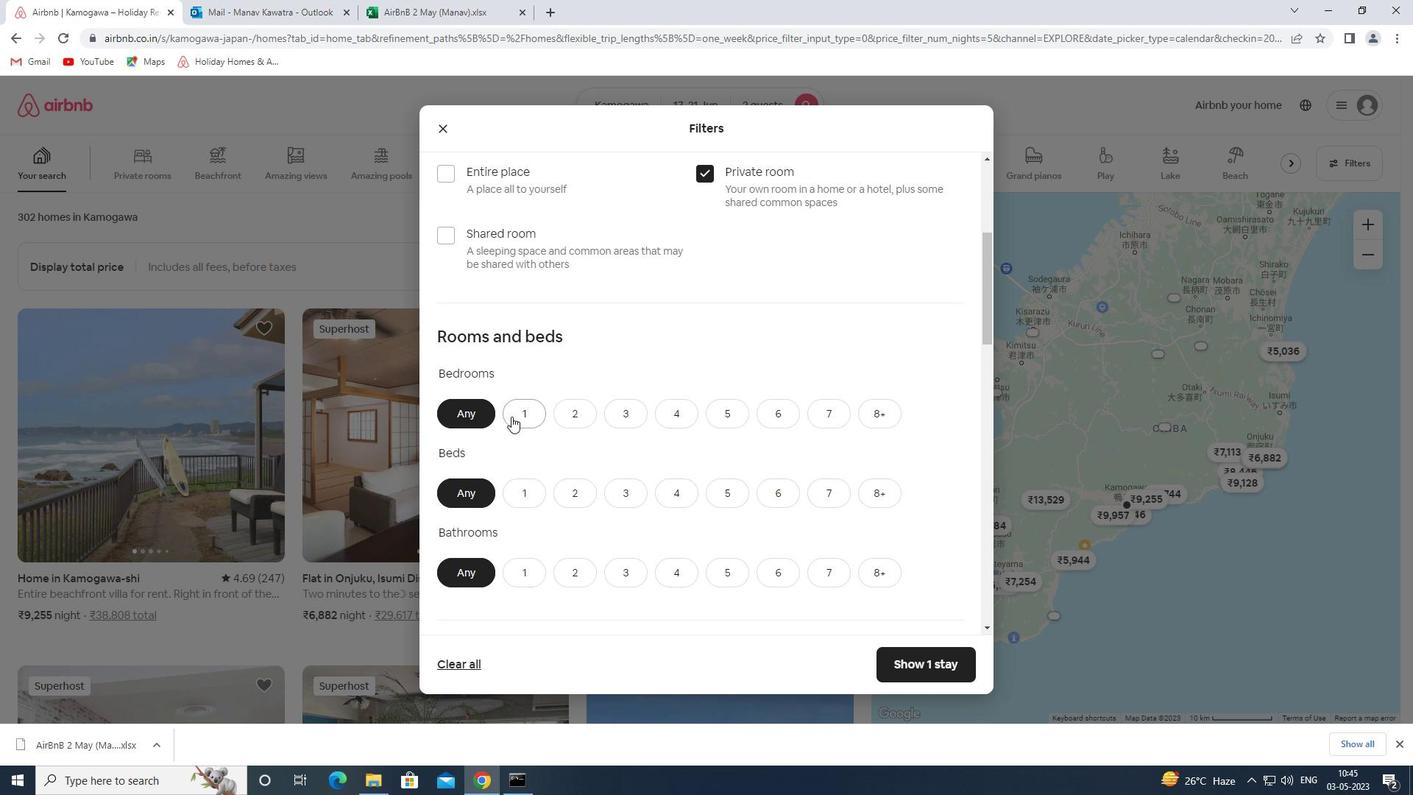 
Action: Mouse moved to (582, 499)
Screenshot: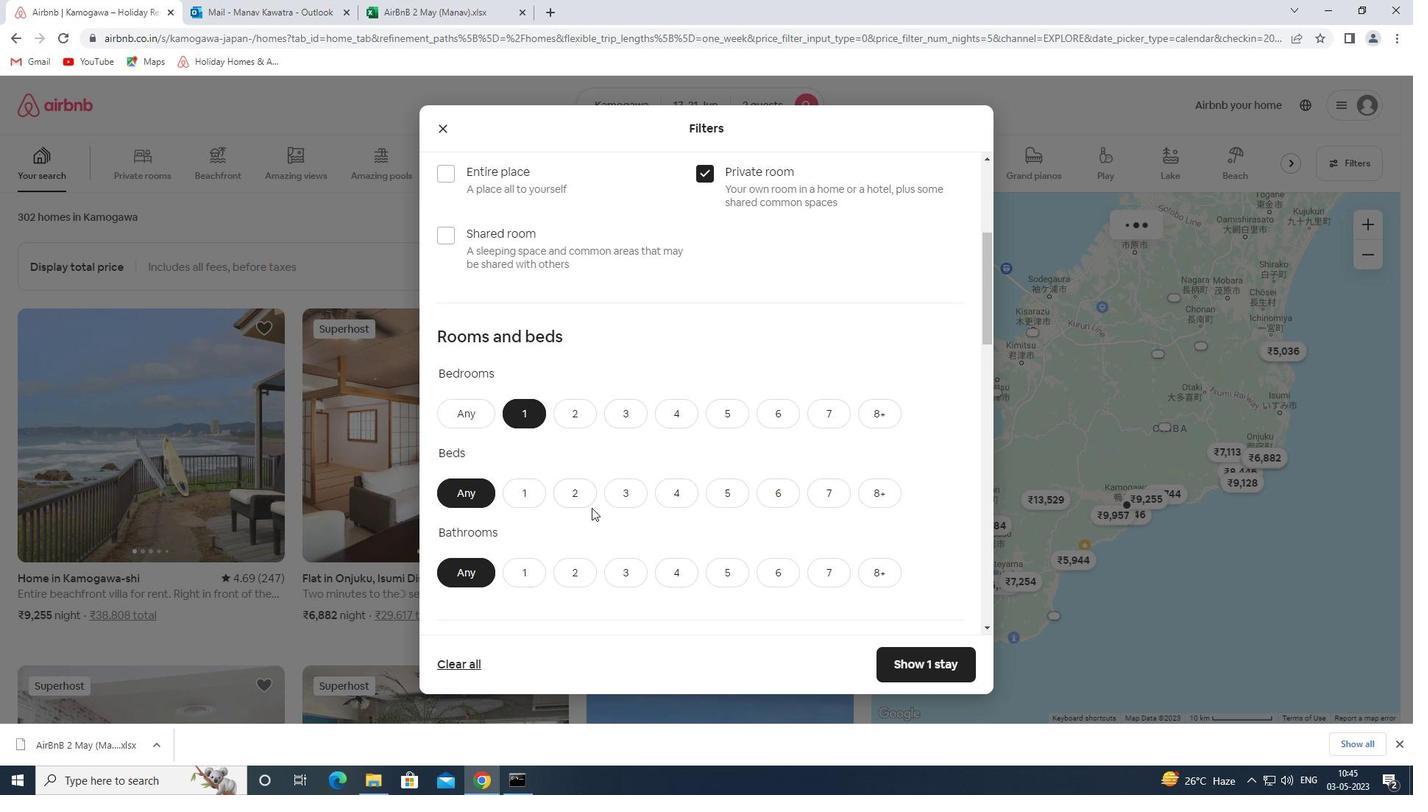 
Action: Mouse pressed left at (582, 499)
Screenshot: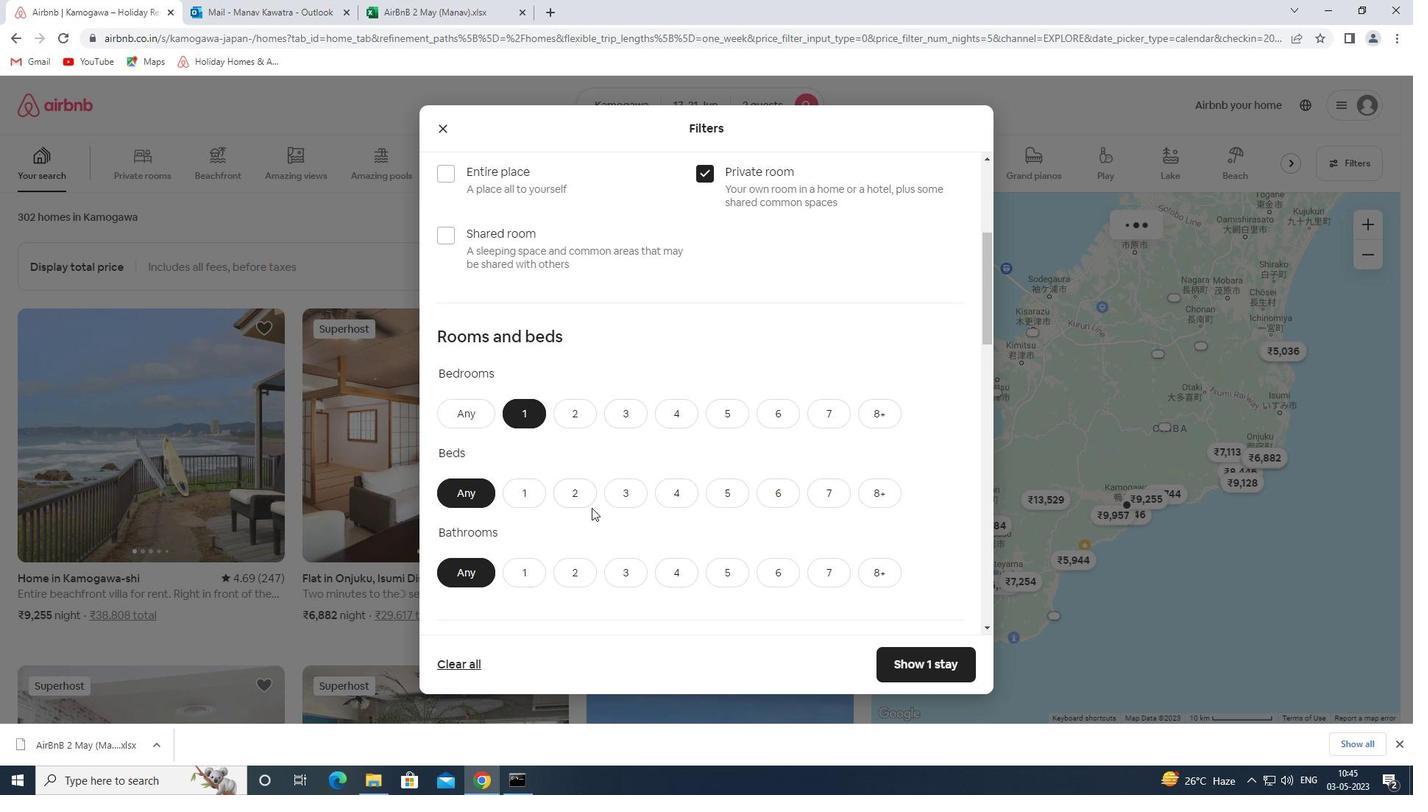 
Action: Mouse moved to (530, 570)
Screenshot: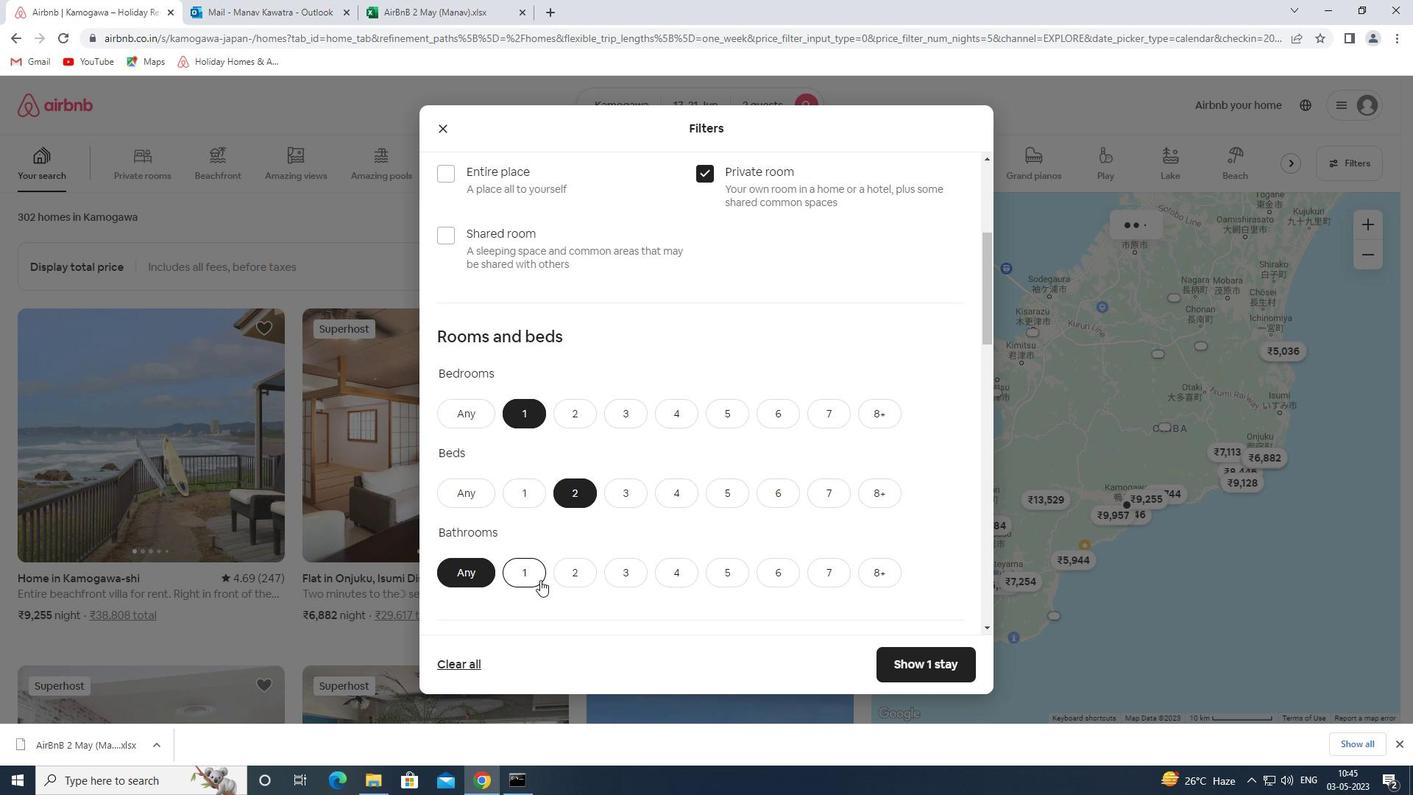 
Action: Mouse pressed left at (530, 570)
Screenshot: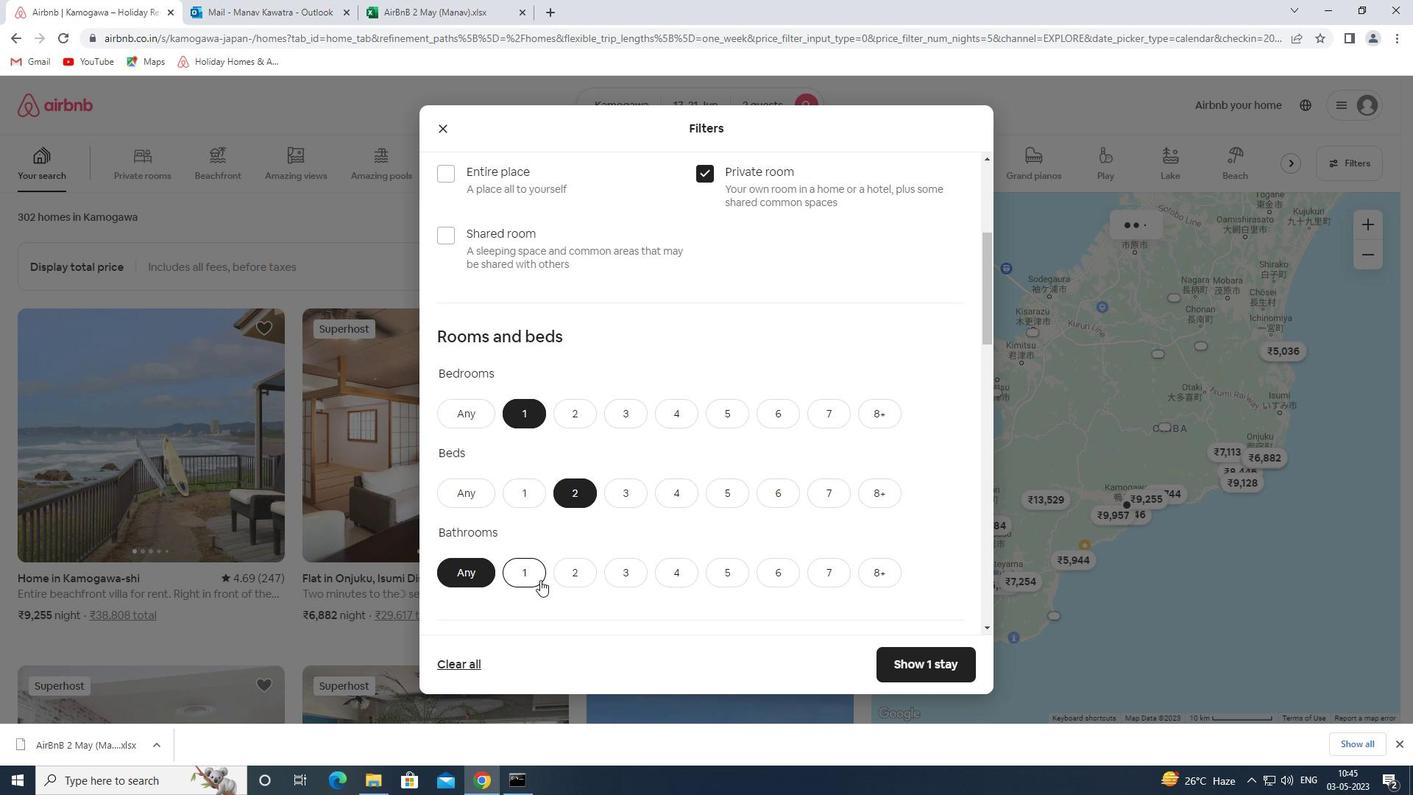 
Action: Mouse moved to (639, 459)
Screenshot: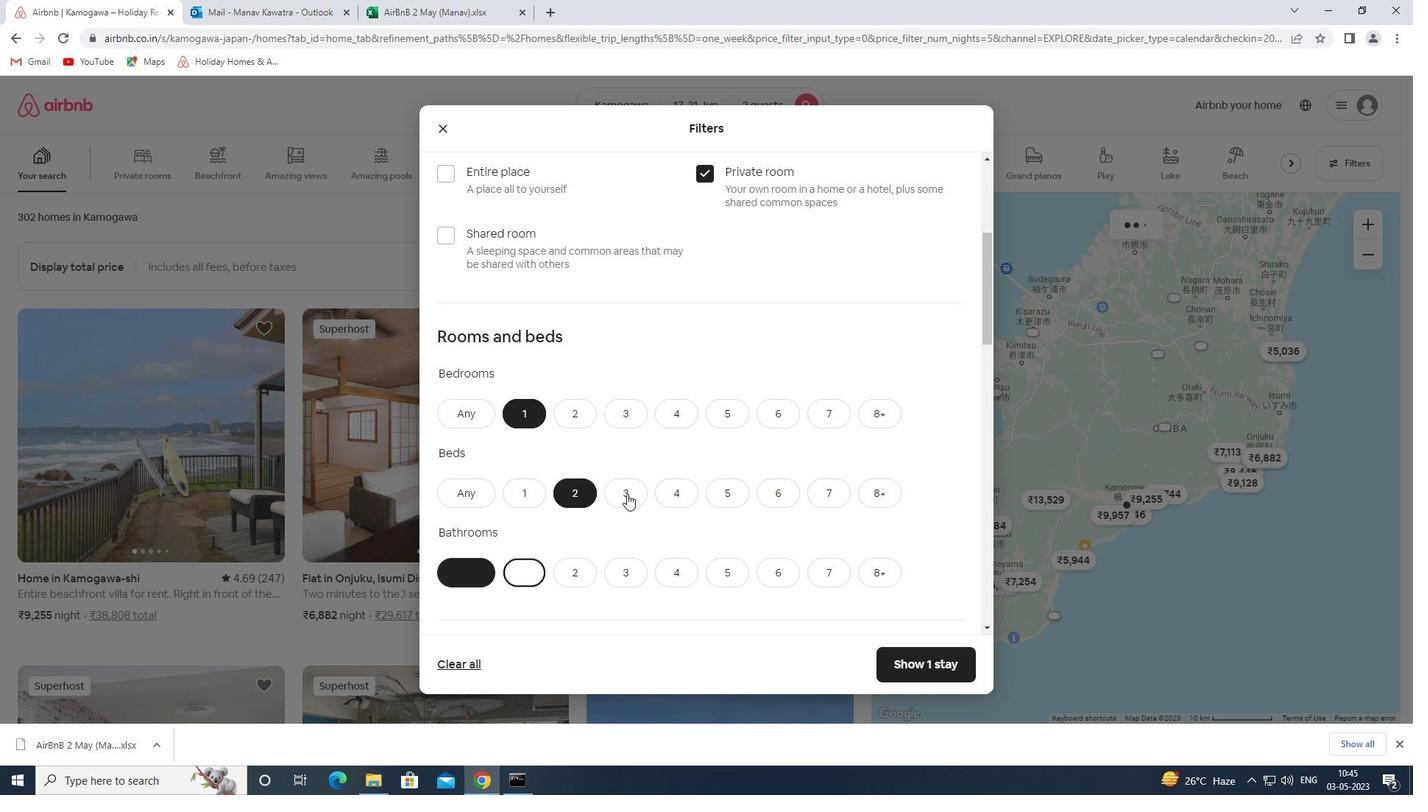 
Action: Mouse scrolled (639, 458) with delta (0, 0)
Screenshot: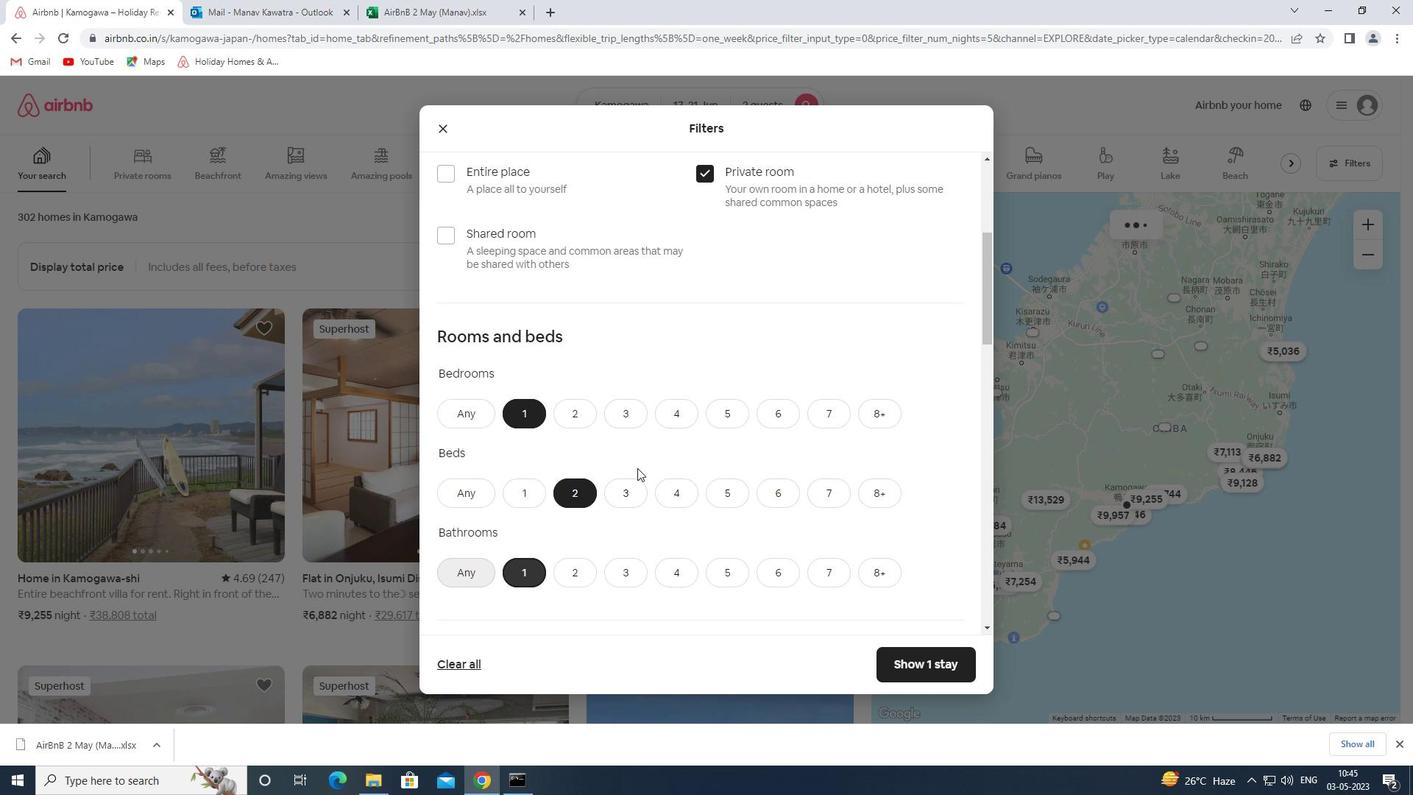 
Action: Mouse scrolled (639, 458) with delta (0, 0)
Screenshot: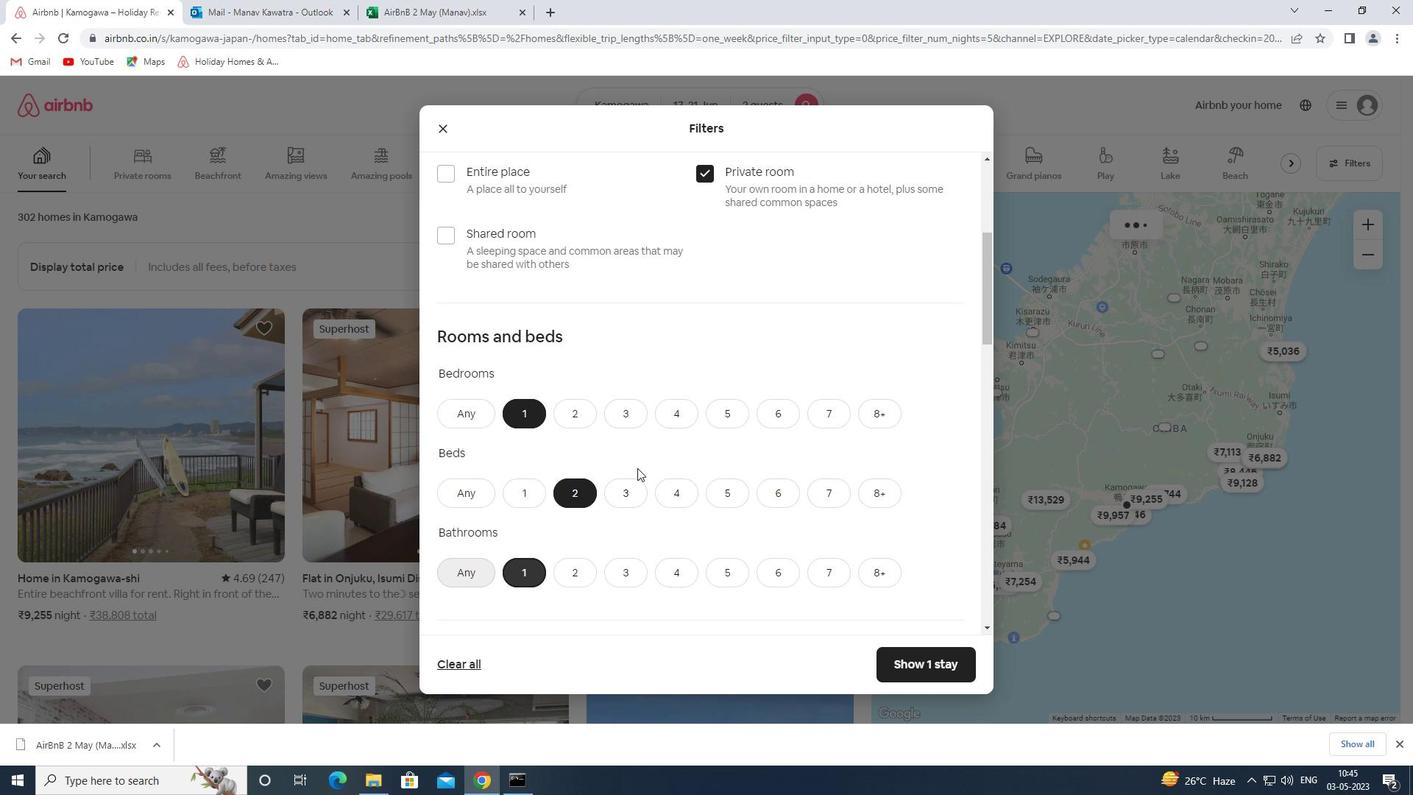 
Action: Mouse scrolled (639, 458) with delta (0, 0)
Screenshot: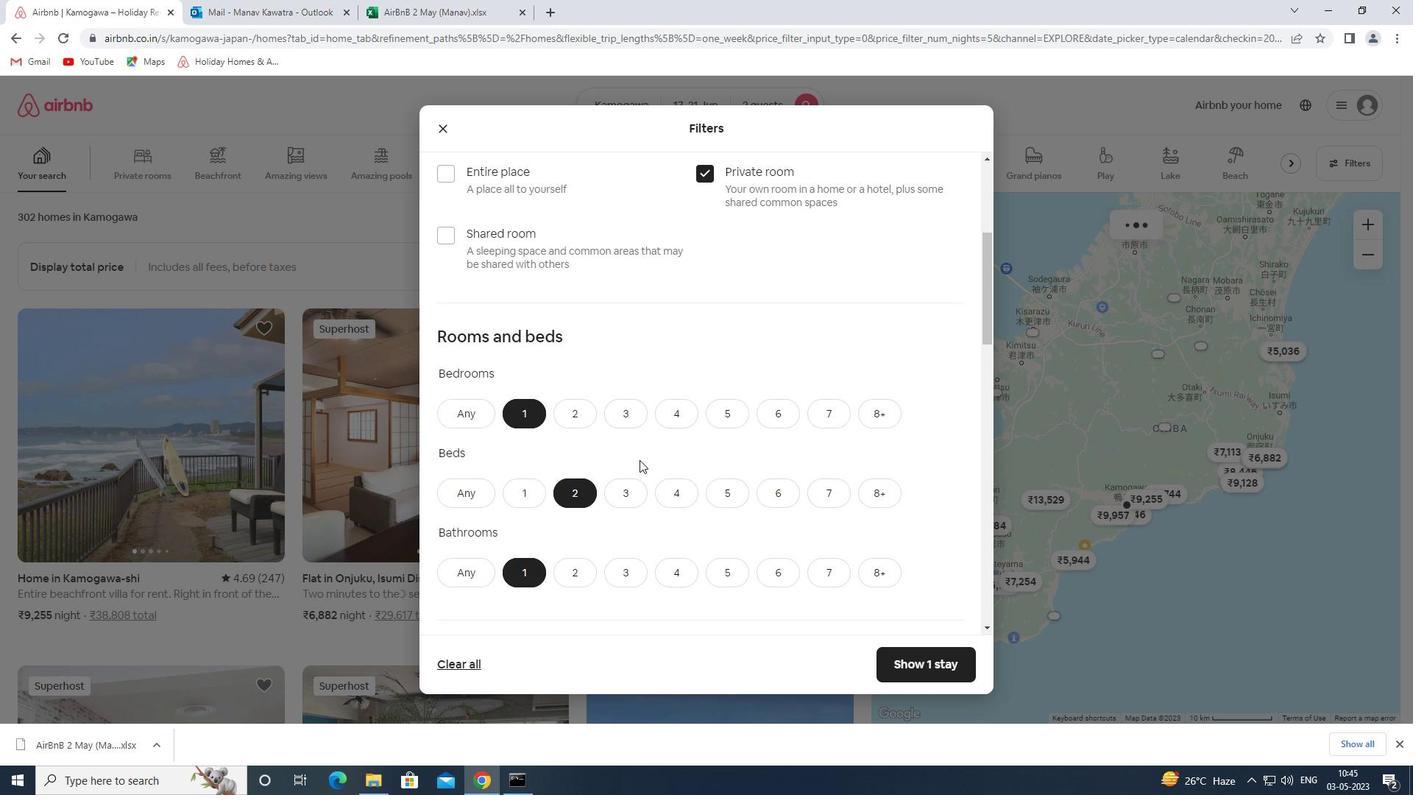 
Action: Mouse scrolled (639, 458) with delta (0, 0)
Screenshot: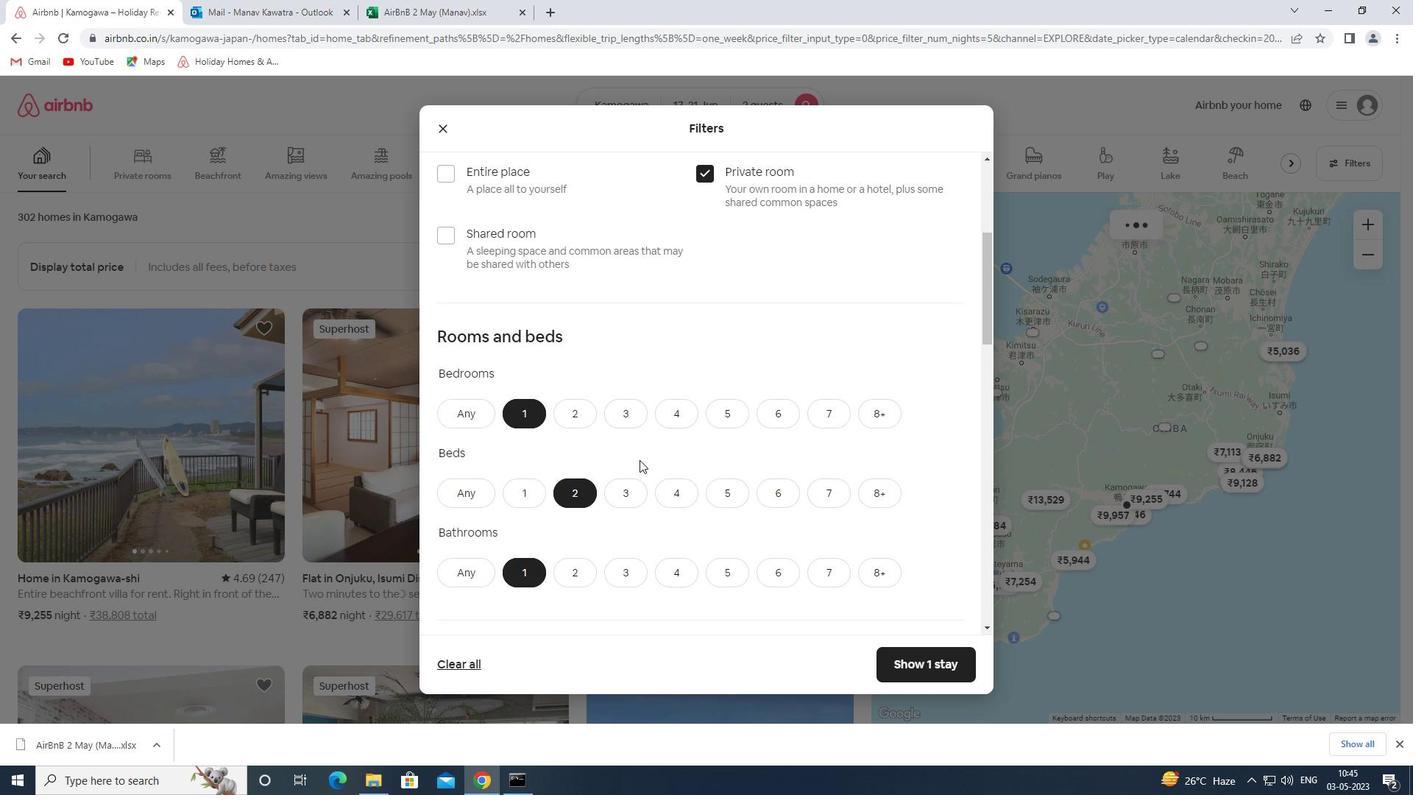 
Action: Mouse scrolled (639, 458) with delta (0, 0)
Screenshot: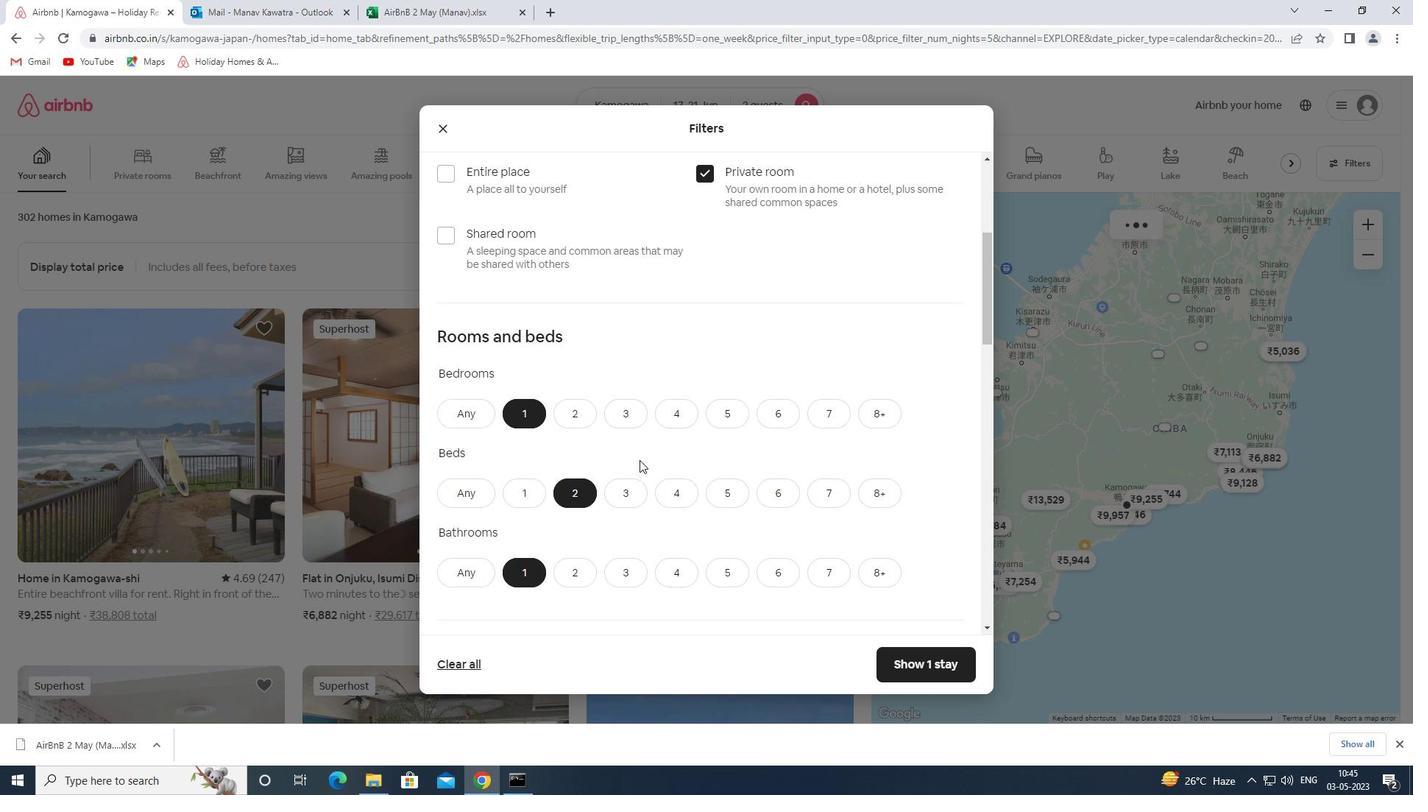 
Action: Mouse scrolled (639, 458) with delta (0, 0)
Screenshot: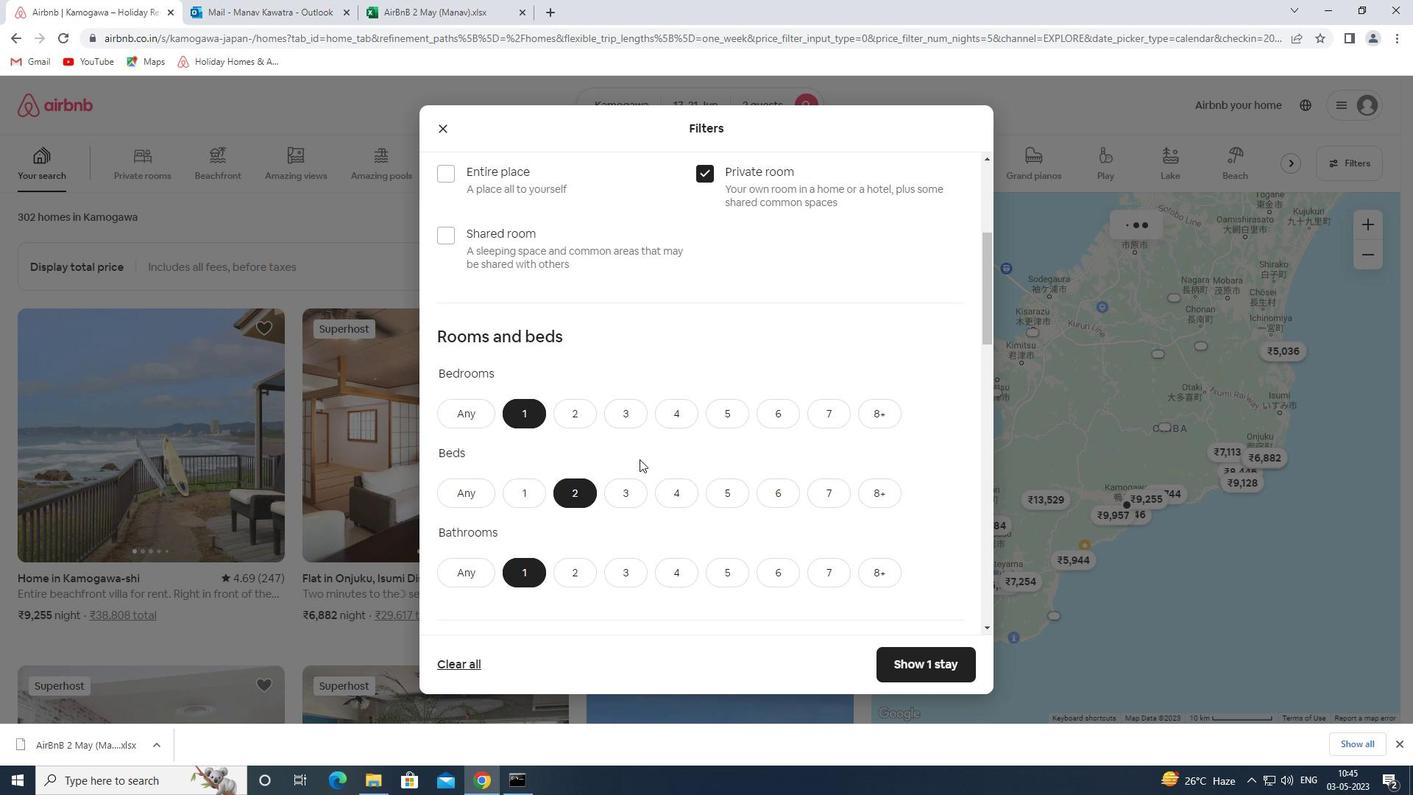 
Action: Mouse moved to (525, 285)
Screenshot: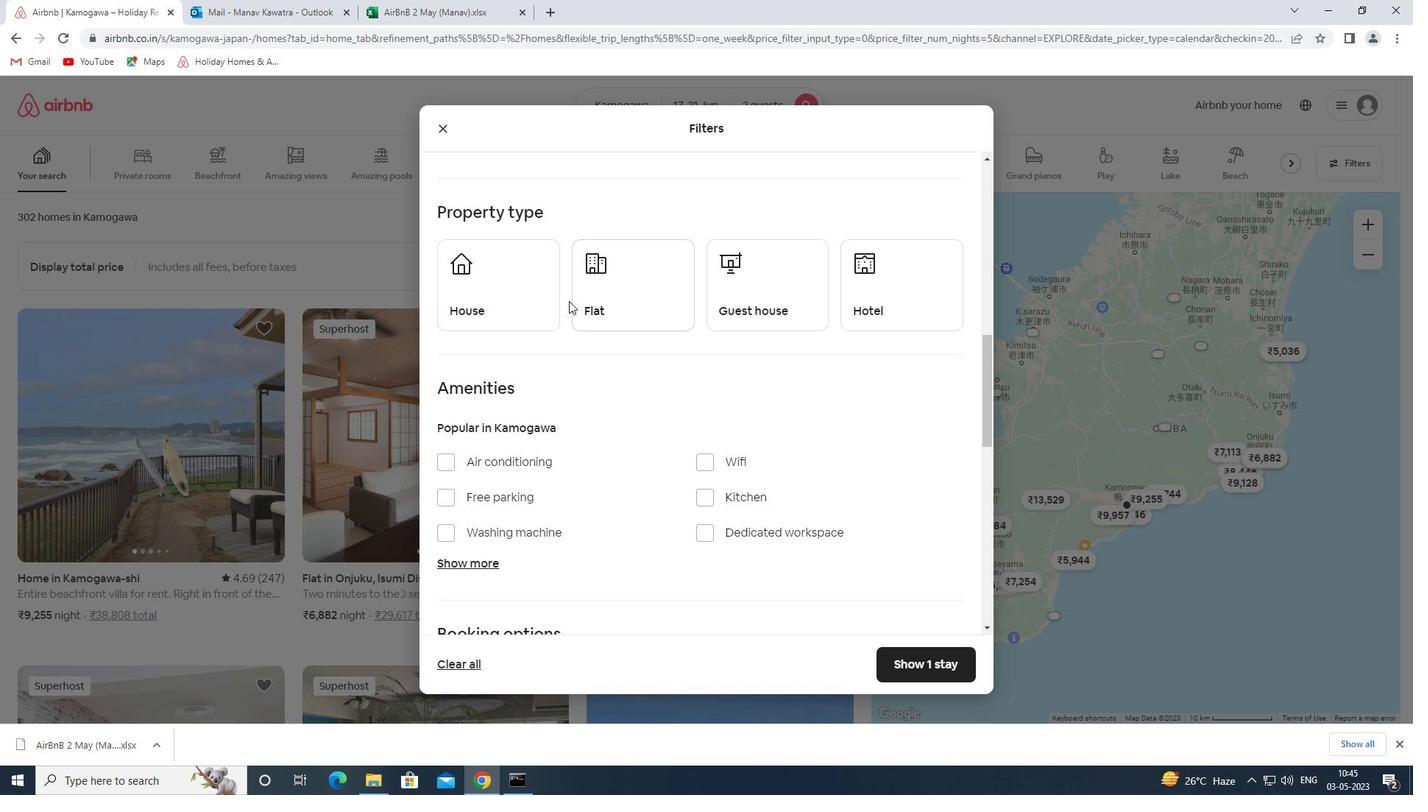 
Action: Mouse pressed left at (525, 285)
Screenshot: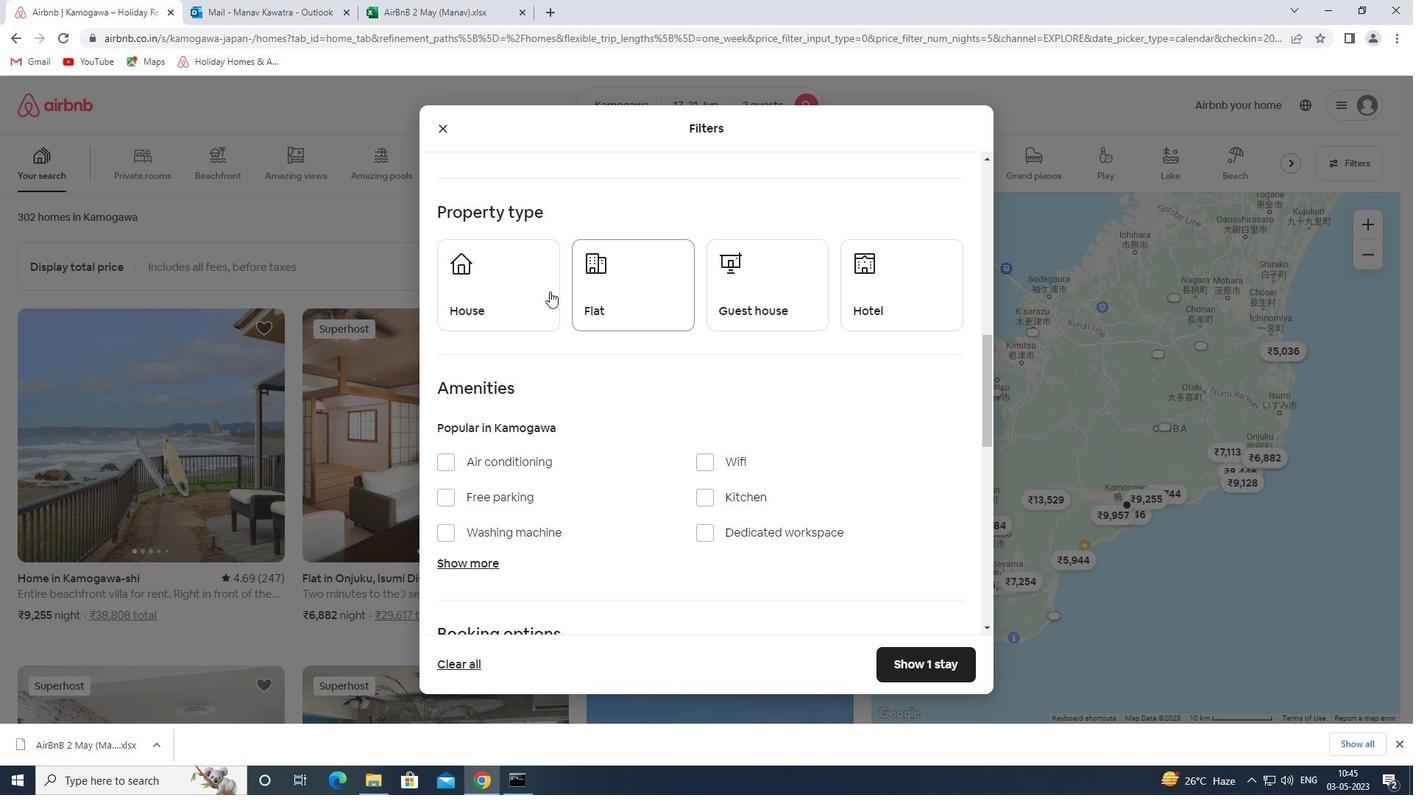 
Action: Mouse moved to (615, 292)
Screenshot: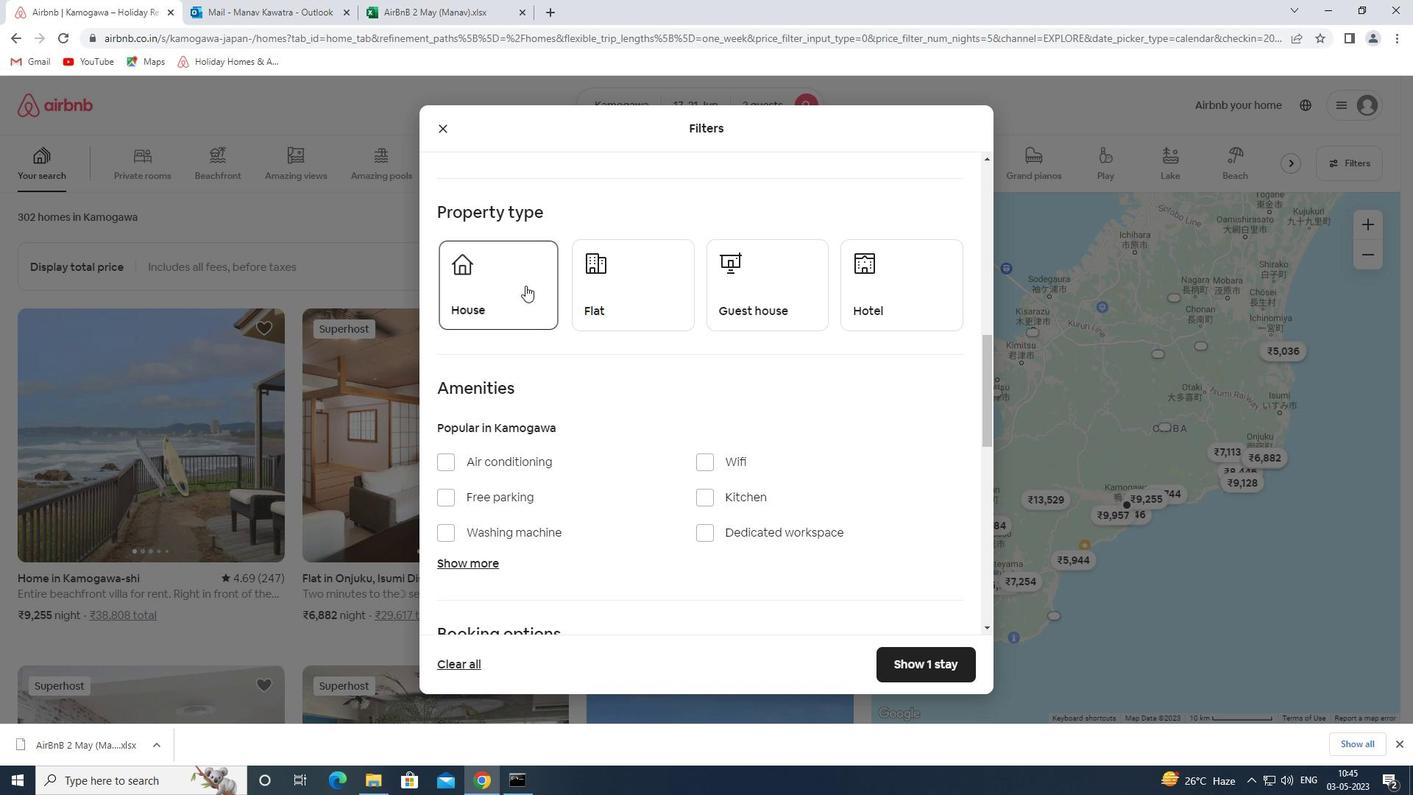 
Action: Mouse pressed left at (615, 292)
Screenshot: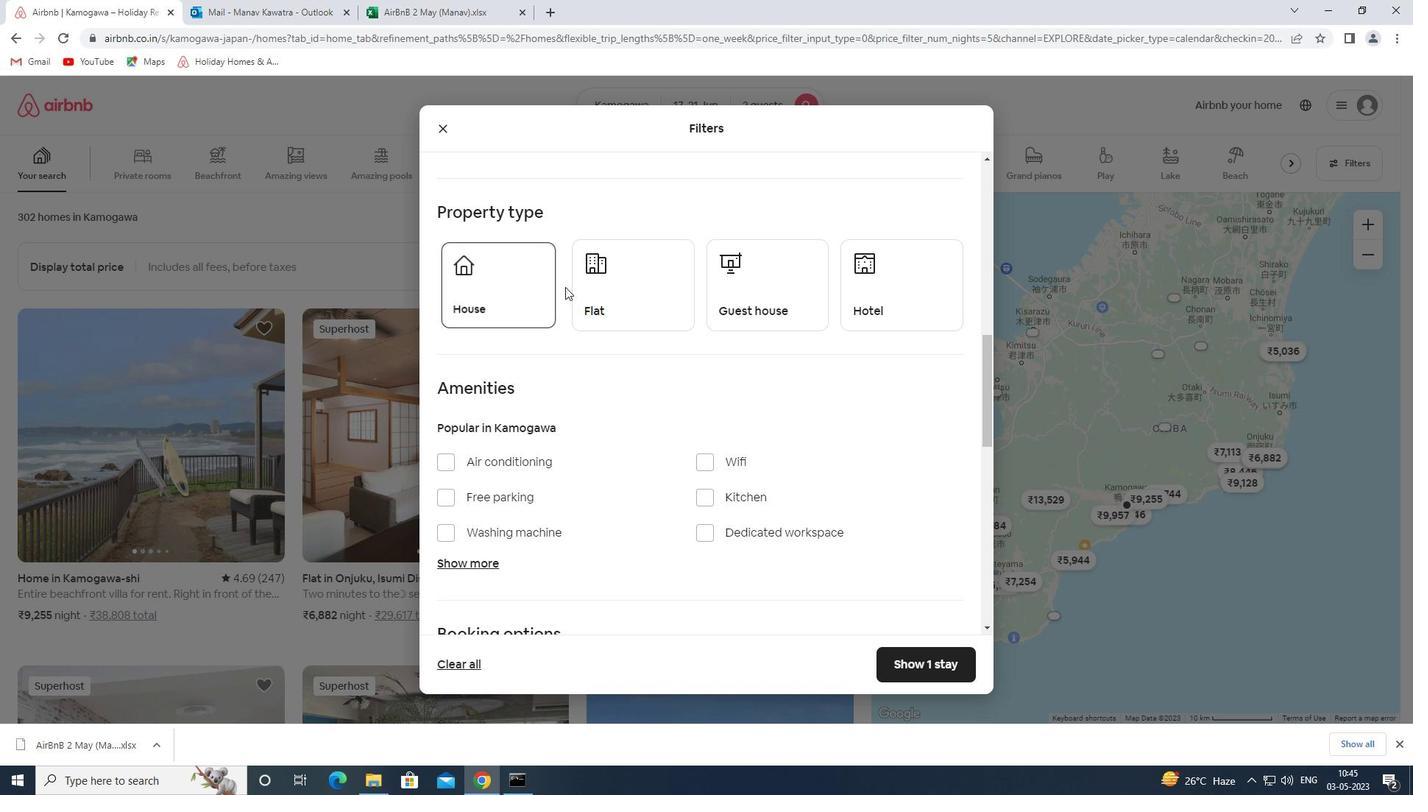 
Action: Mouse moved to (760, 294)
Screenshot: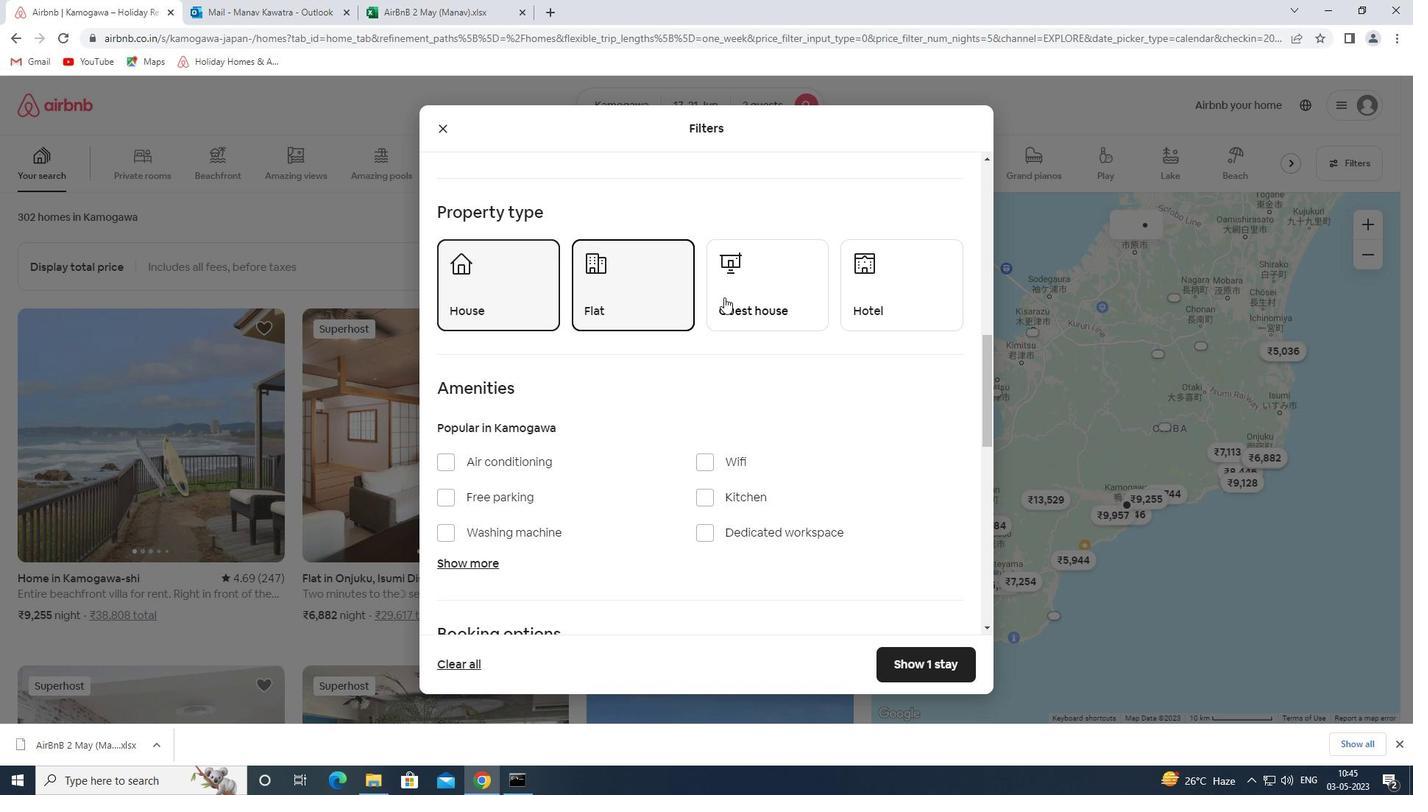 
Action: Mouse pressed left at (760, 294)
Screenshot: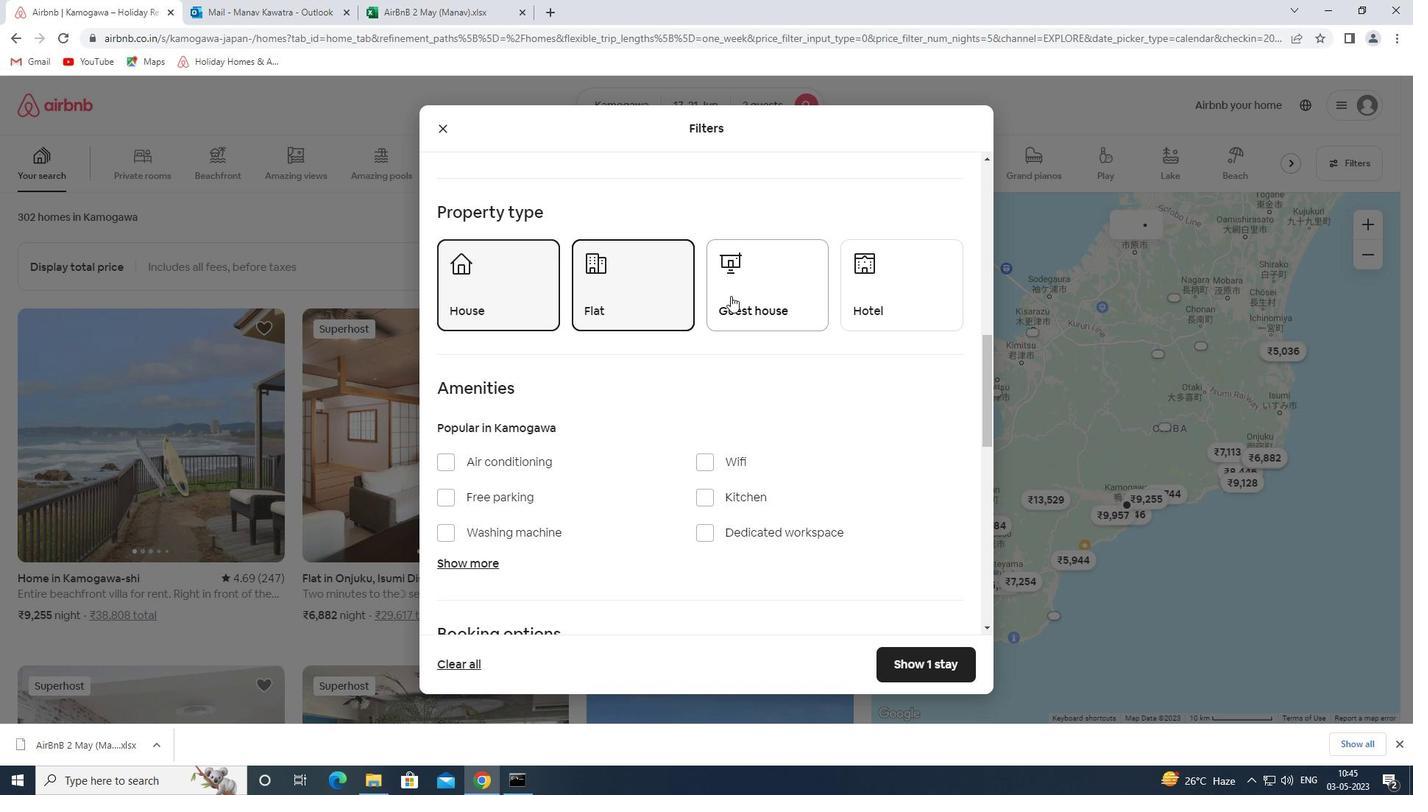 
Action: Mouse moved to (890, 286)
Screenshot: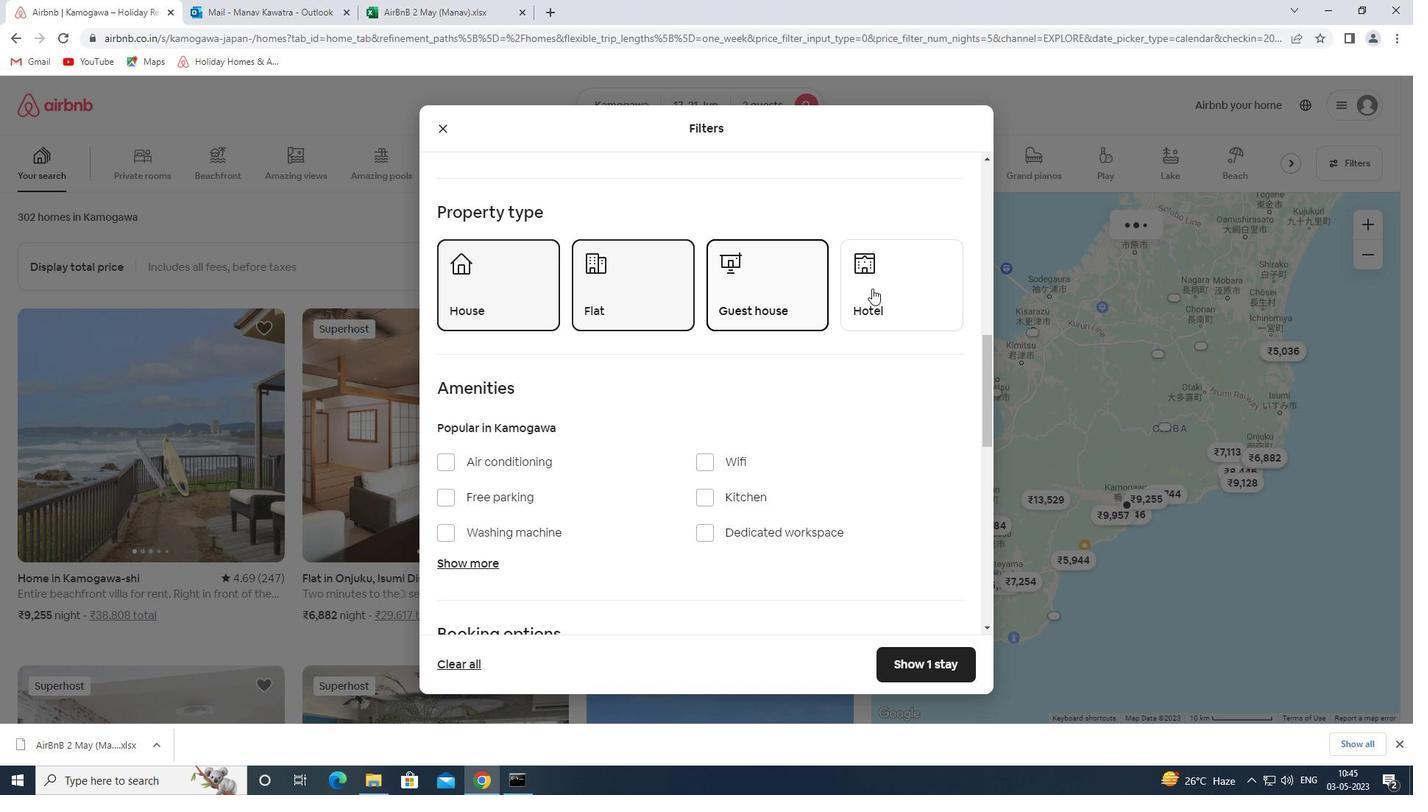 
Action: Mouse pressed left at (890, 286)
Screenshot: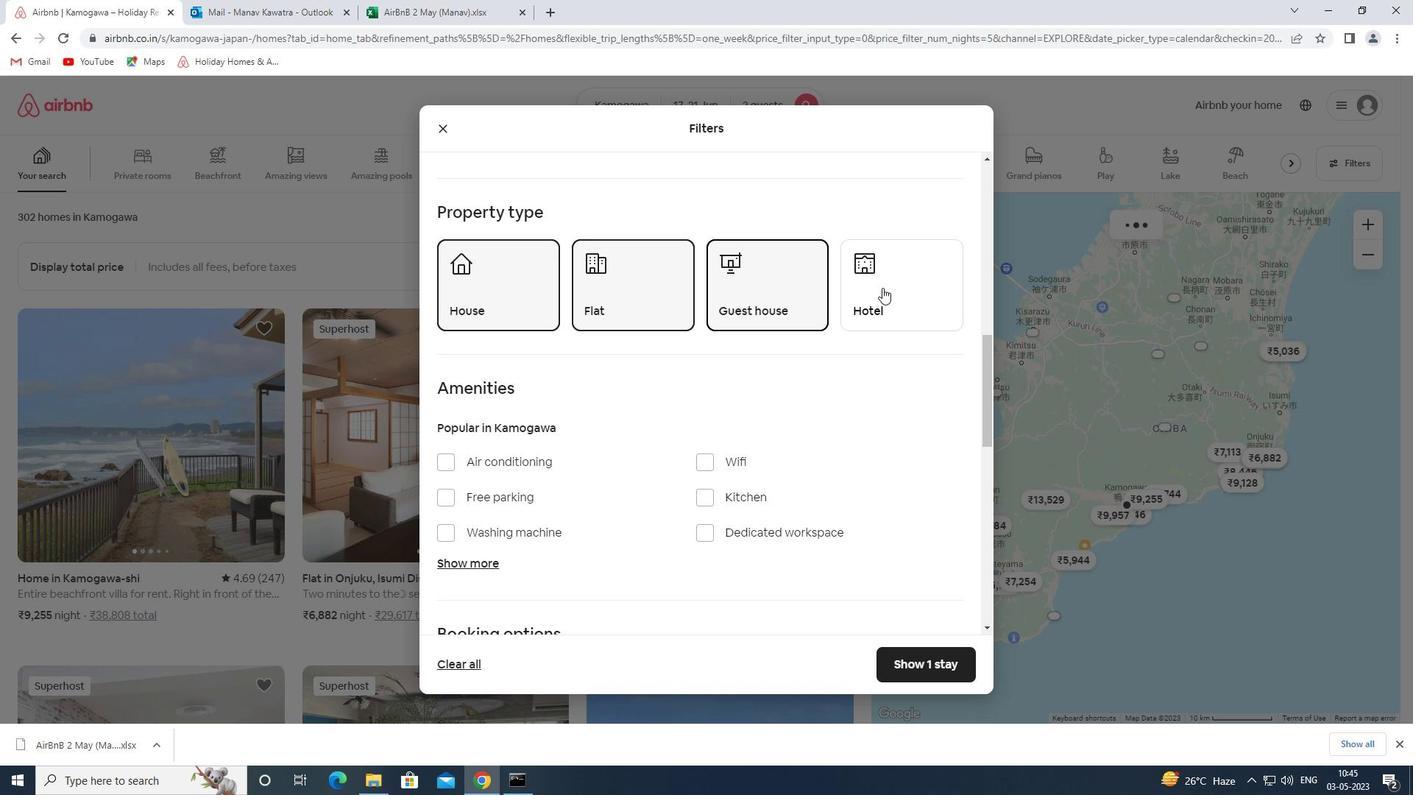 
Action: Mouse moved to (892, 285)
Screenshot: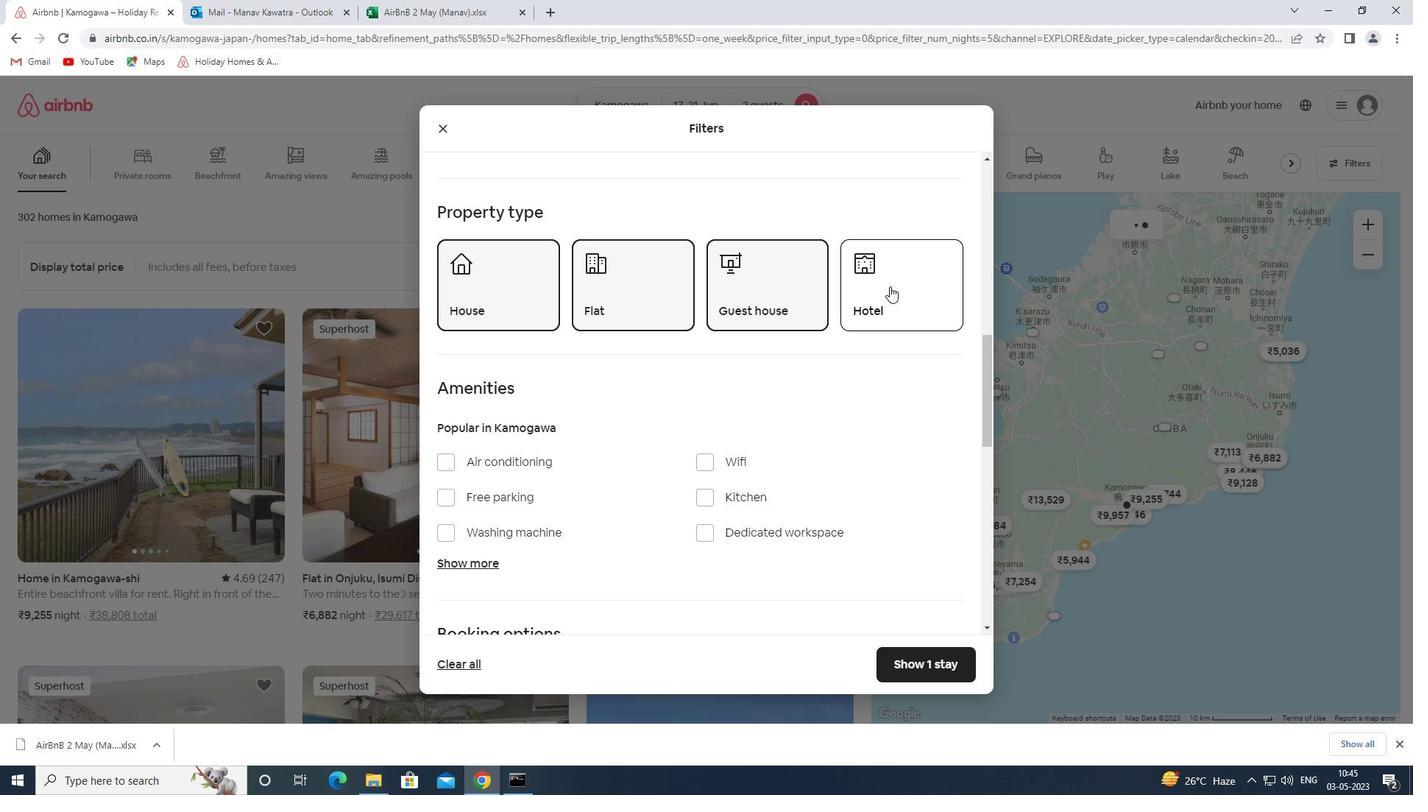 
Action: Mouse pressed left at (892, 285)
Screenshot: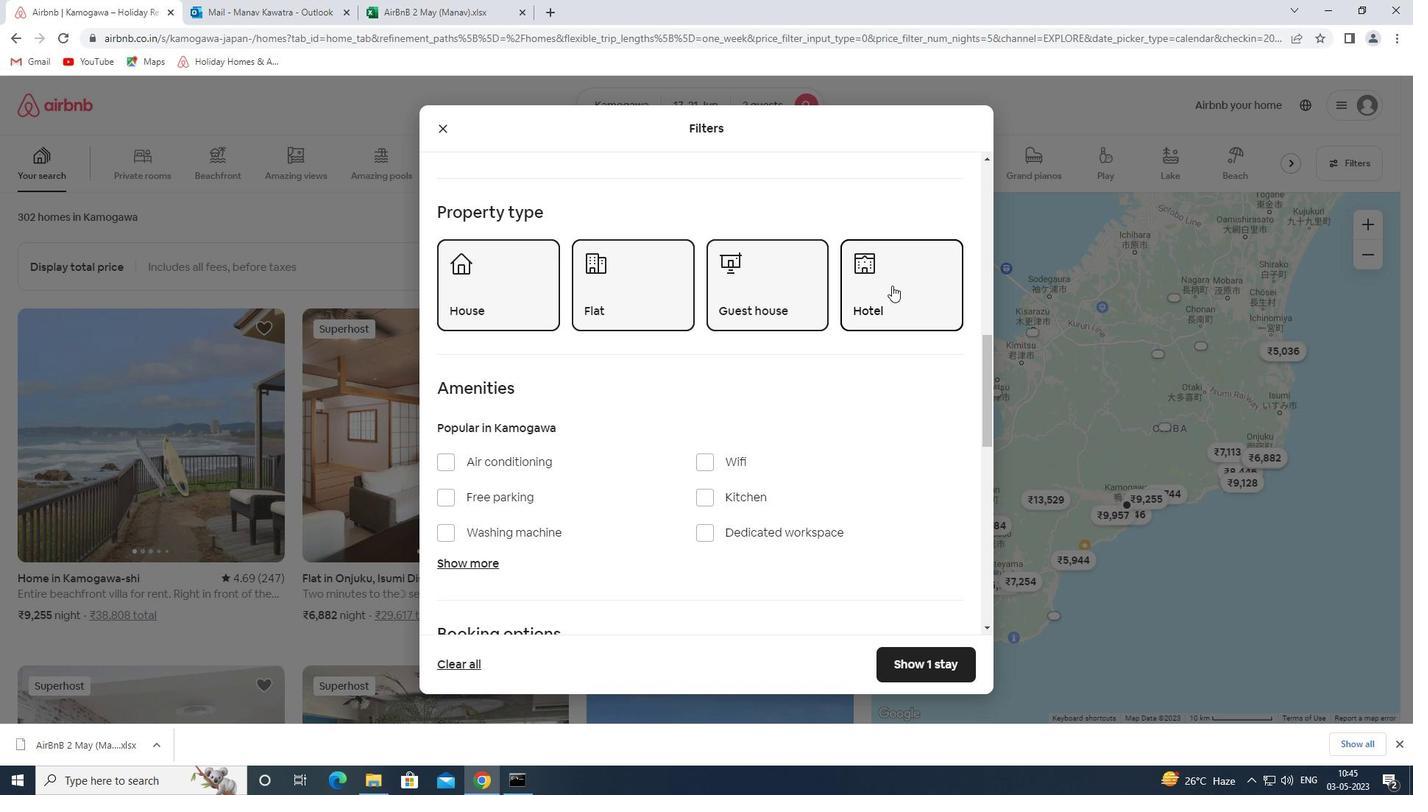 
Action: Mouse moved to (760, 452)
Screenshot: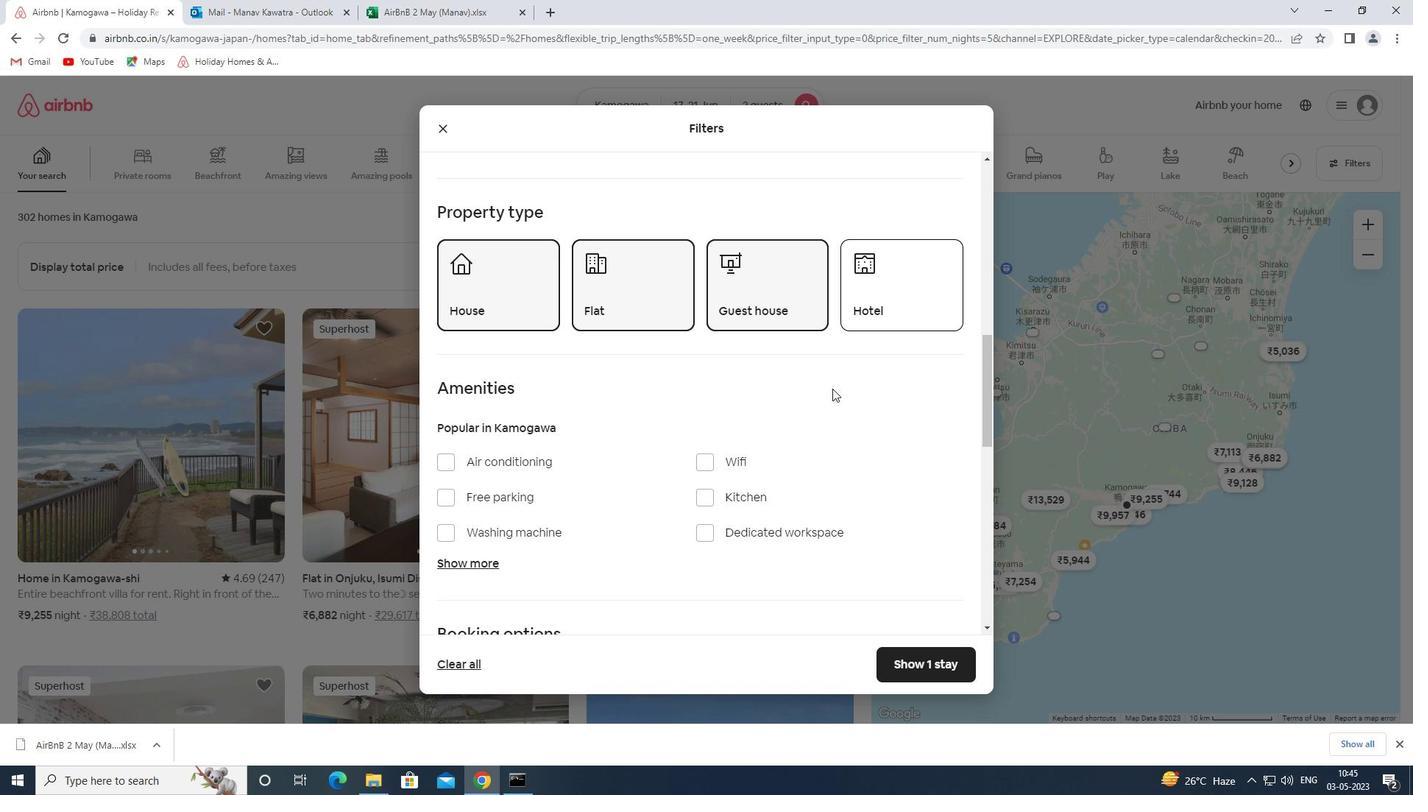 
Action: Mouse scrolled (760, 451) with delta (0, 0)
Screenshot: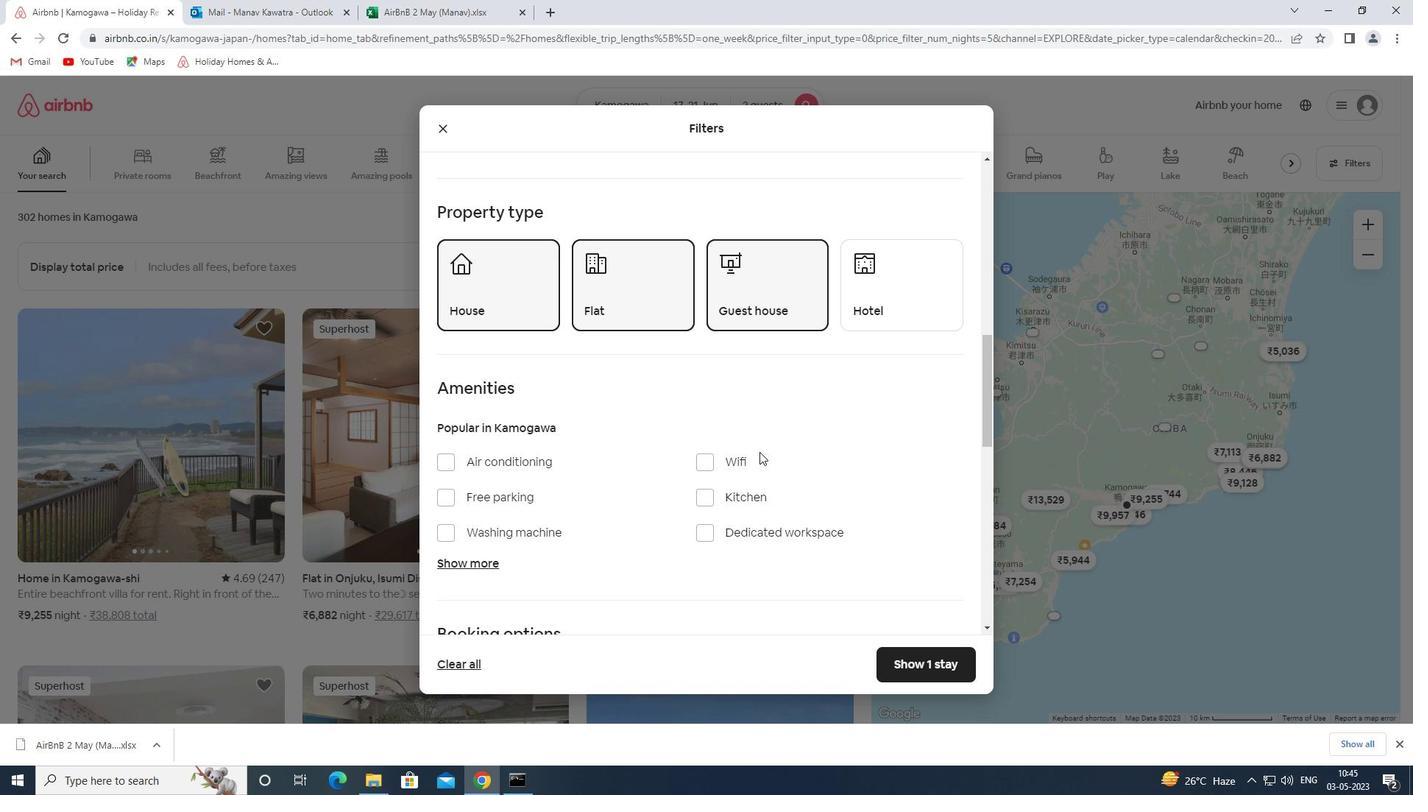
Action: Mouse scrolled (760, 451) with delta (0, 0)
Screenshot: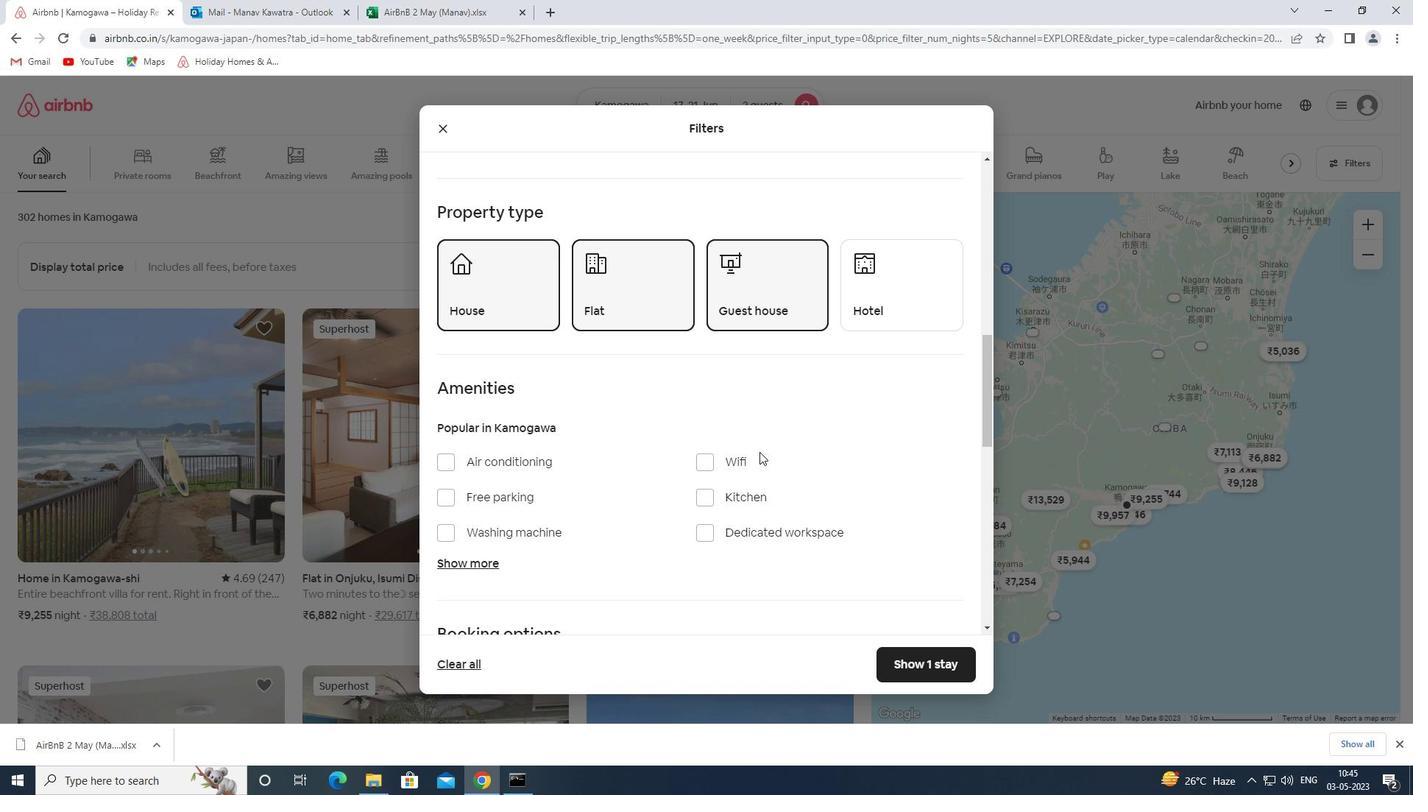 
Action: Mouse scrolled (760, 451) with delta (0, 0)
Screenshot: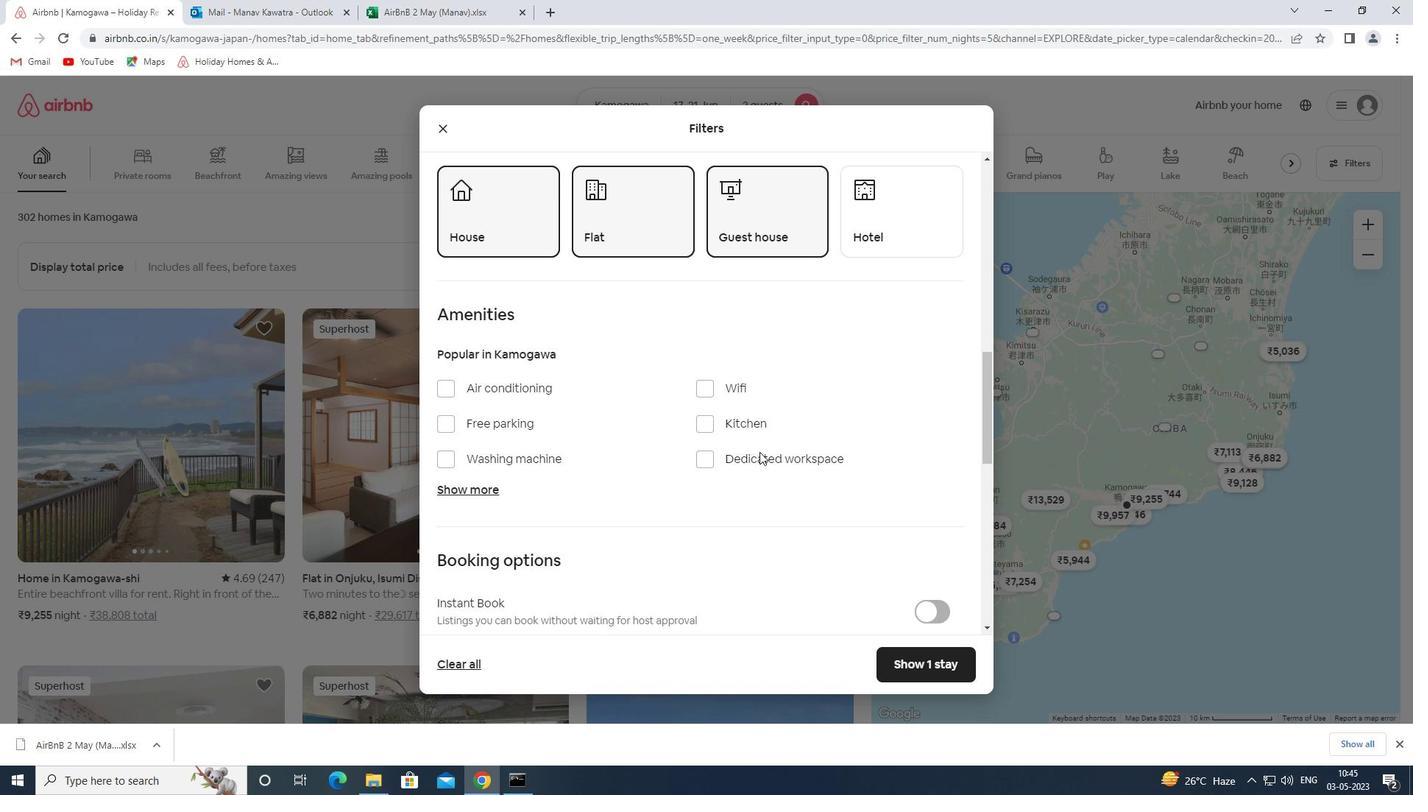
Action: Mouse scrolled (760, 451) with delta (0, 0)
Screenshot: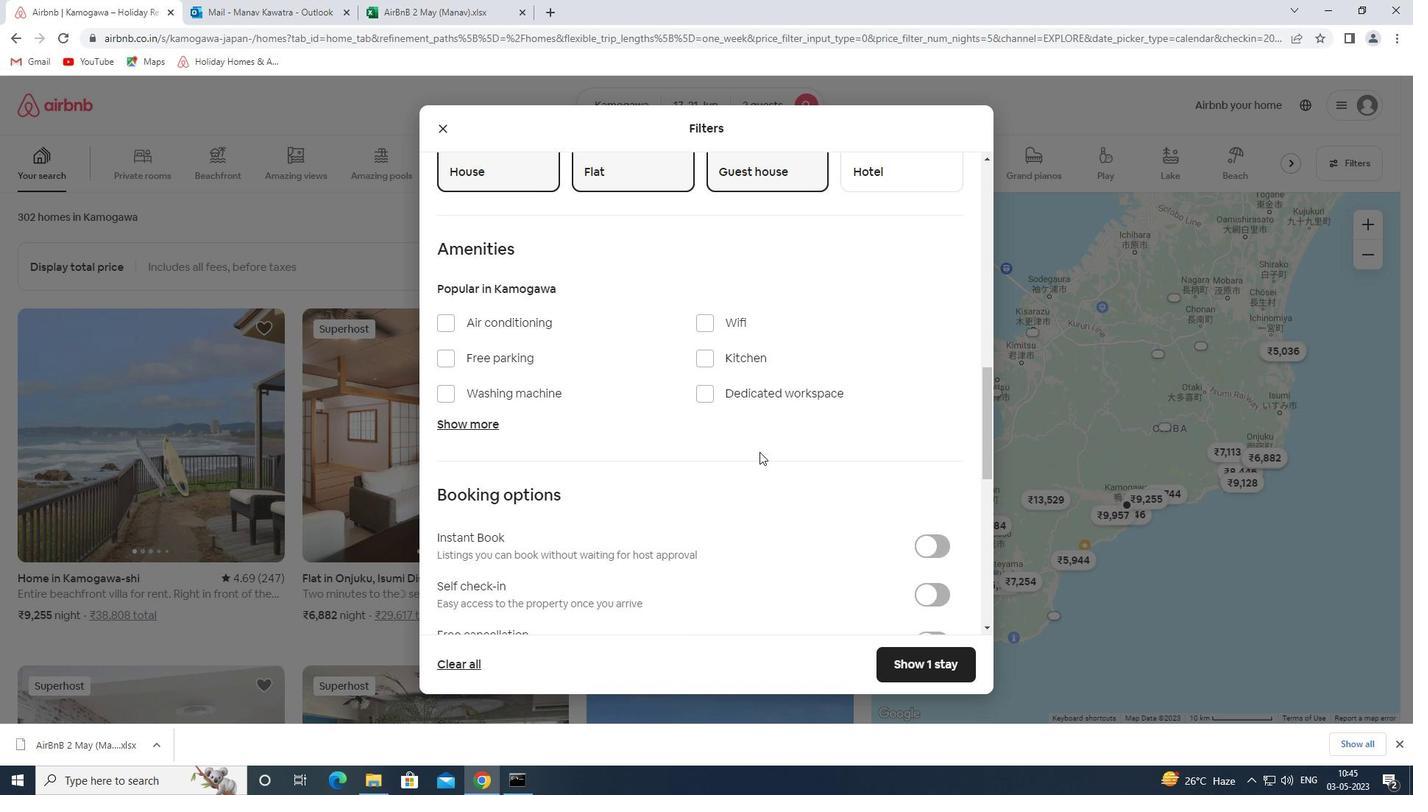 
Action: Mouse scrolled (760, 451) with delta (0, 0)
Screenshot: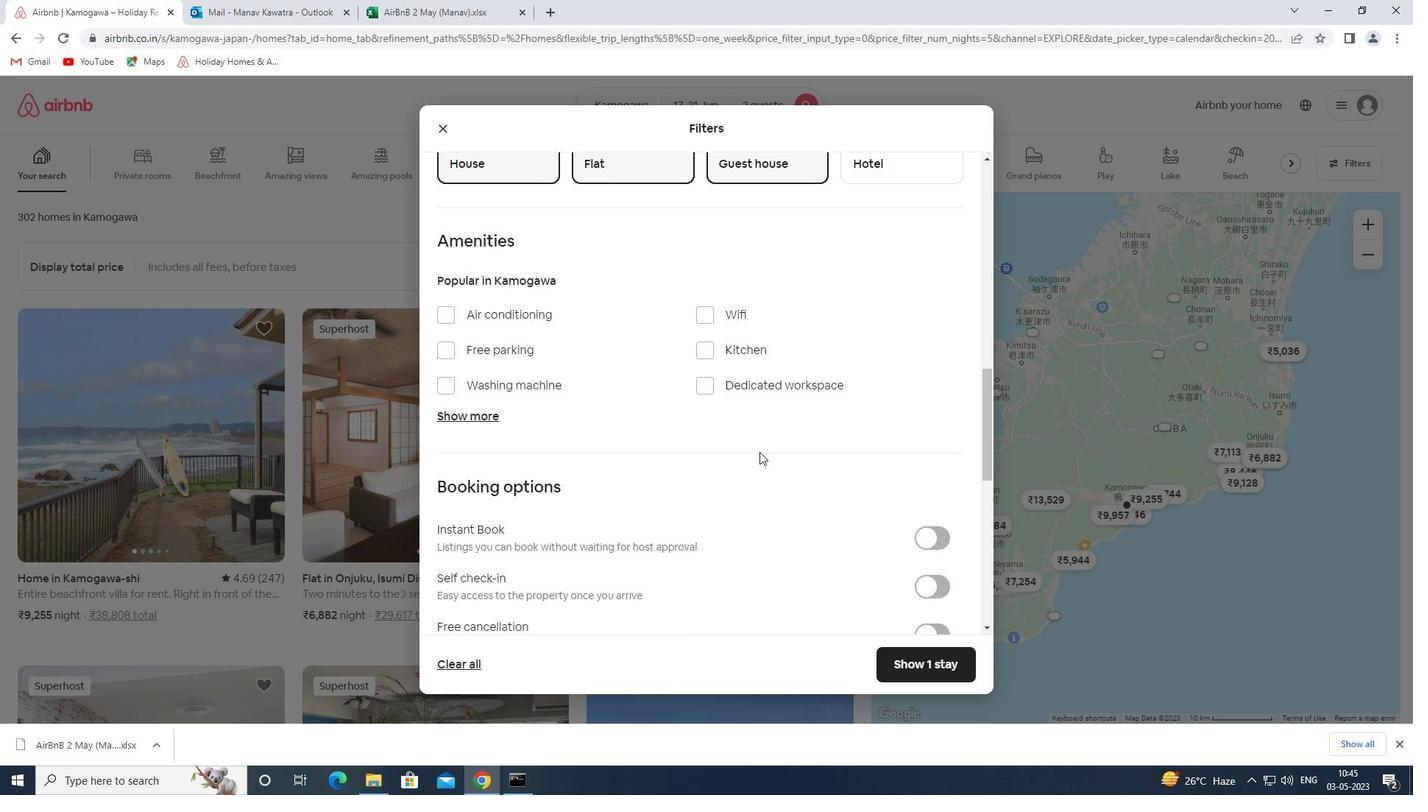 
Action: Mouse scrolled (760, 451) with delta (0, 0)
Screenshot: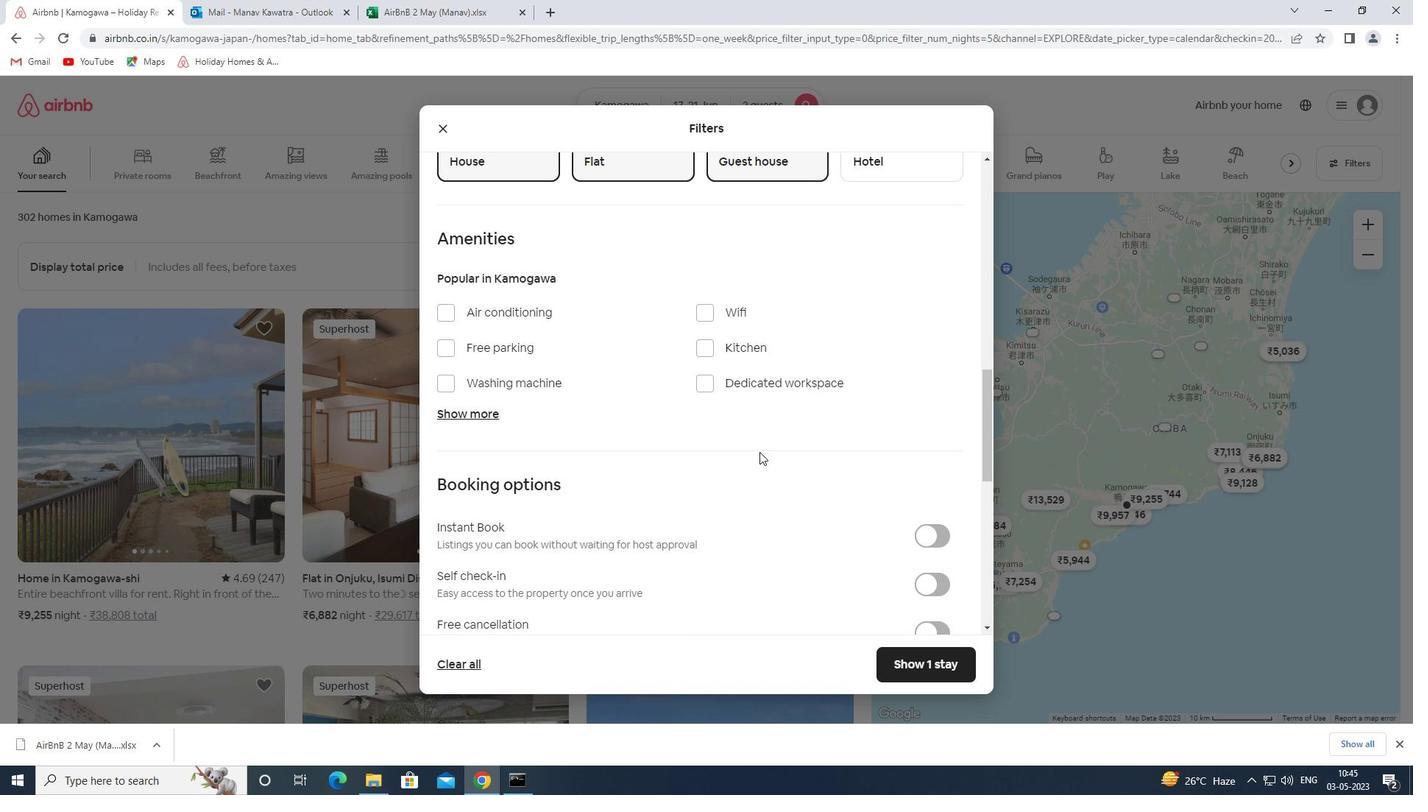 
Action: Mouse moved to (547, 261)
Screenshot: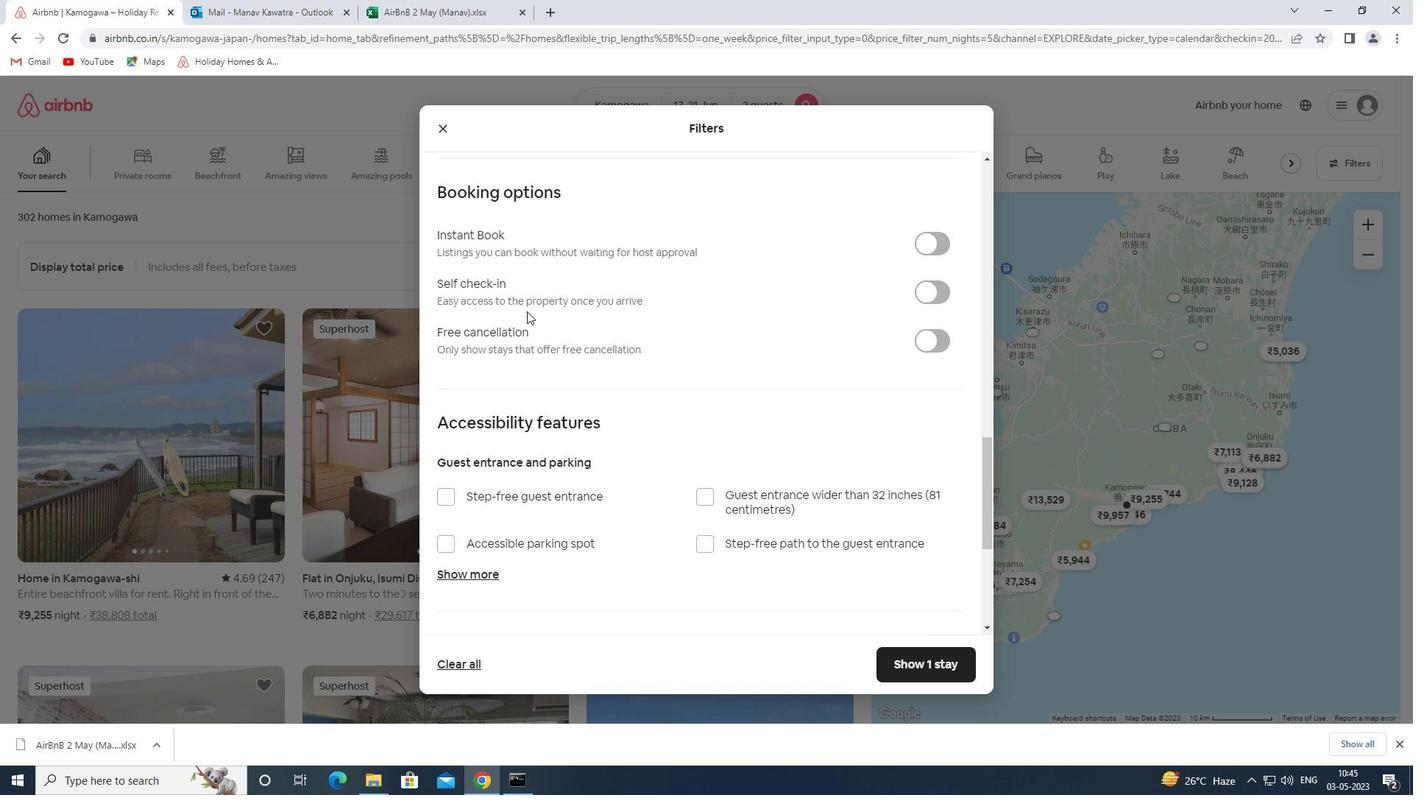 
Action: Mouse scrolled (547, 262) with delta (0, 0)
Screenshot: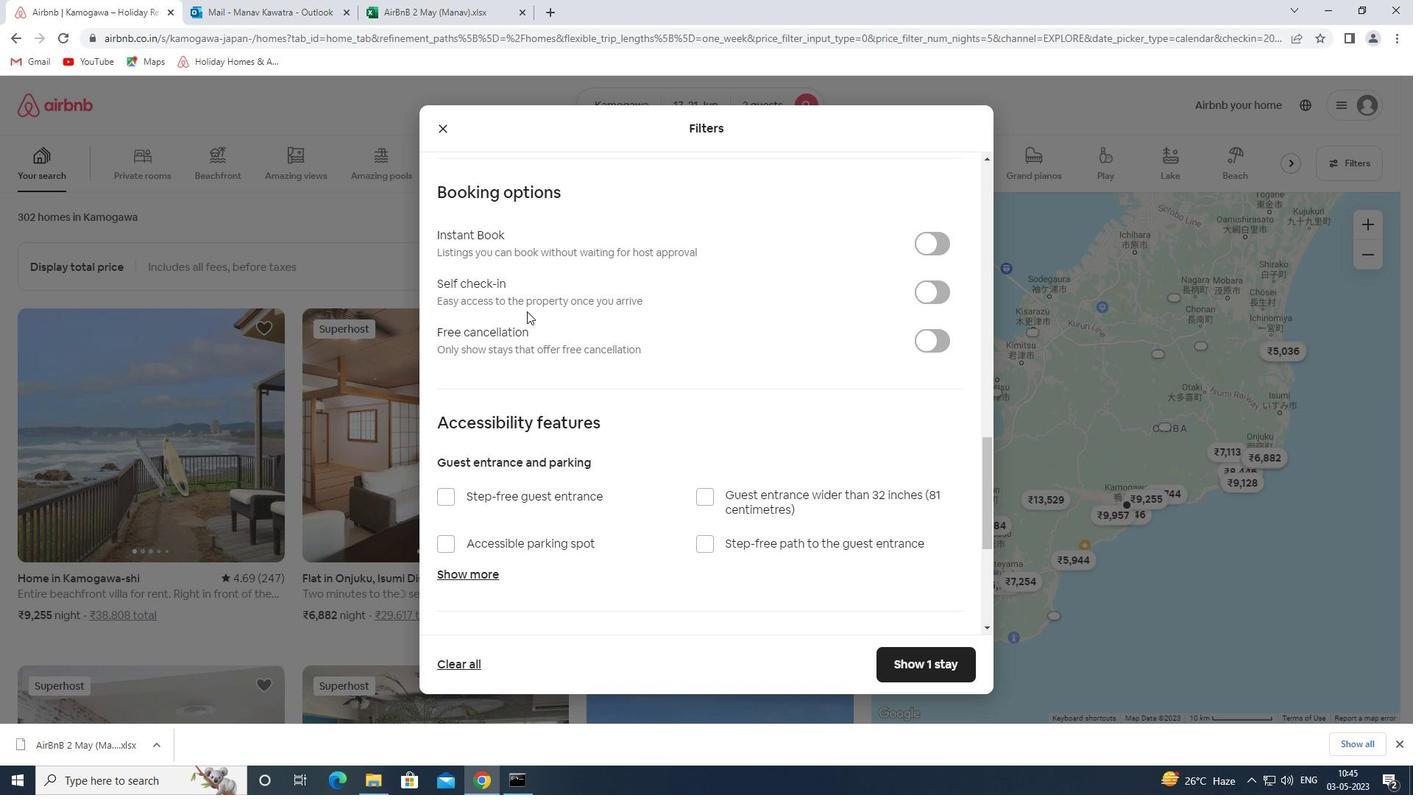 
Action: Mouse scrolled (547, 262) with delta (0, 0)
Screenshot: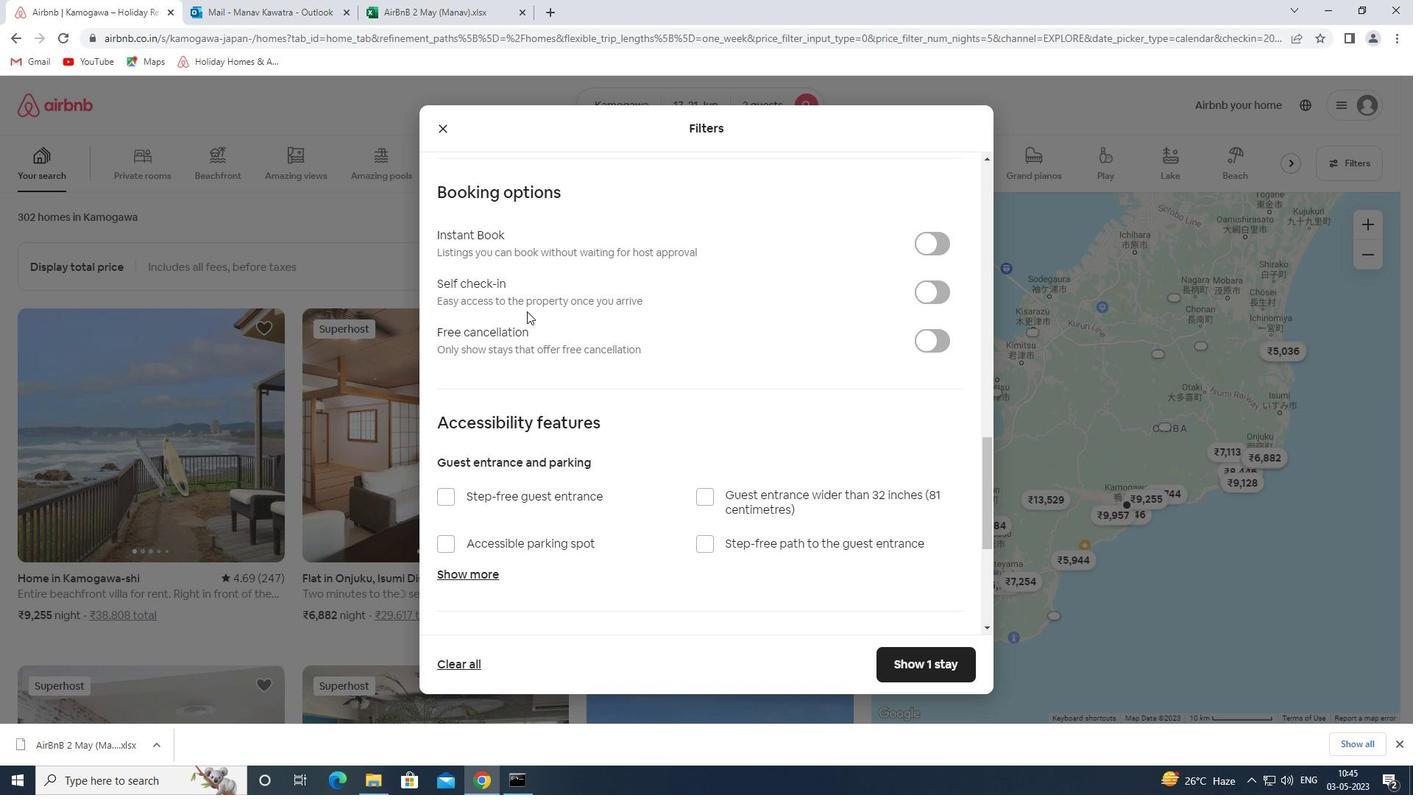 
Action: Mouse scrolled (547, 262) with delta (0, 0)
Screenshot: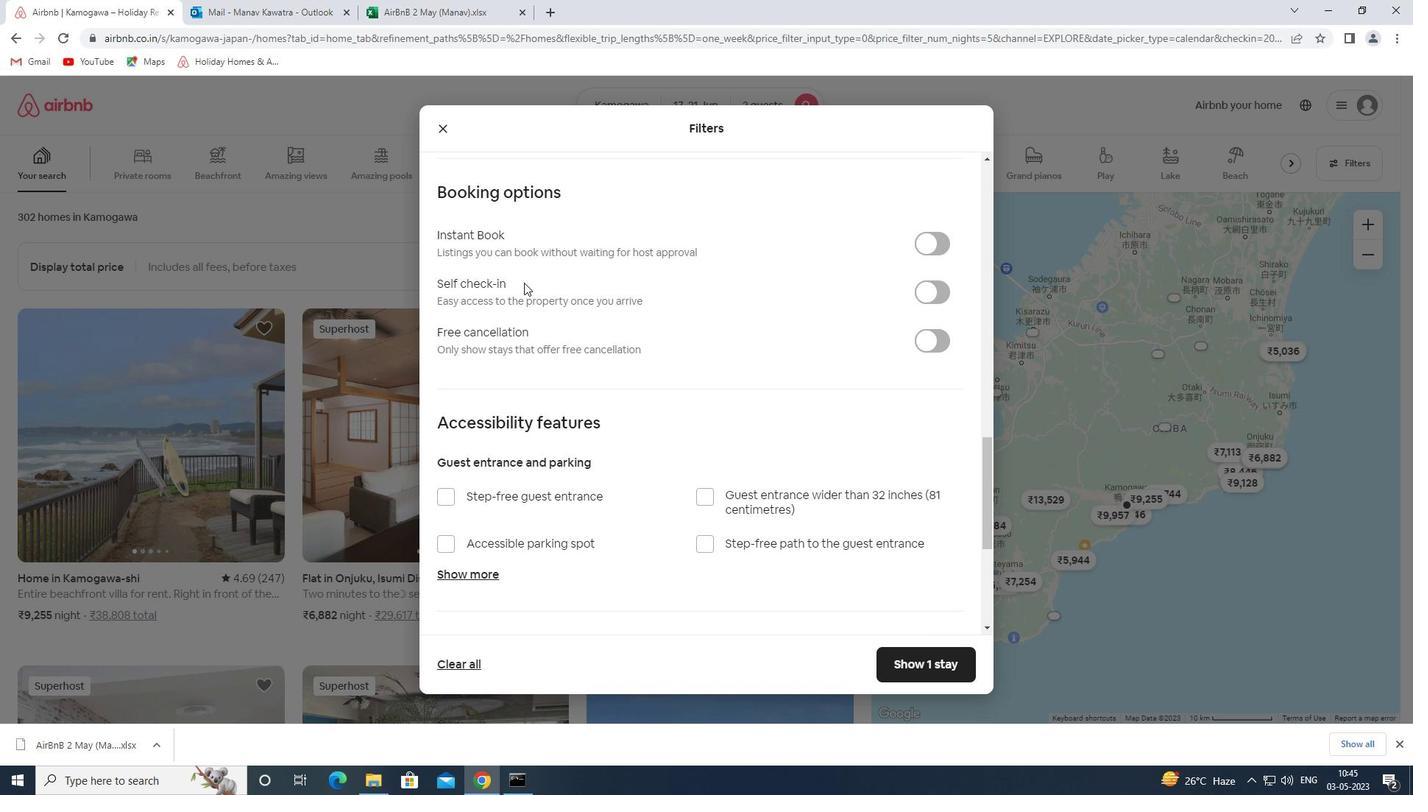 
Action: Mouse moved to (713, 244)
Screenshot: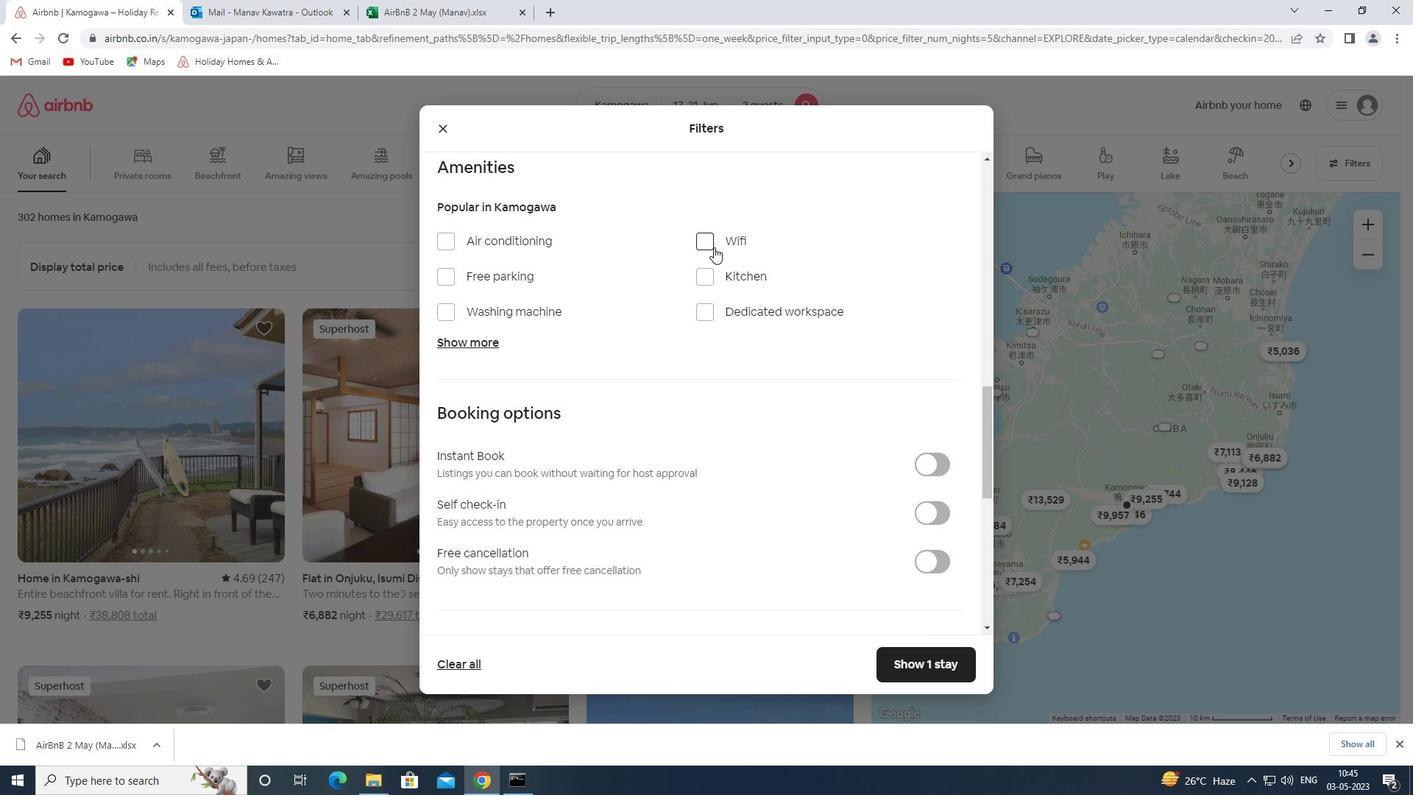 
Action: Mouse pressed left at (713, 244)
Screenshot: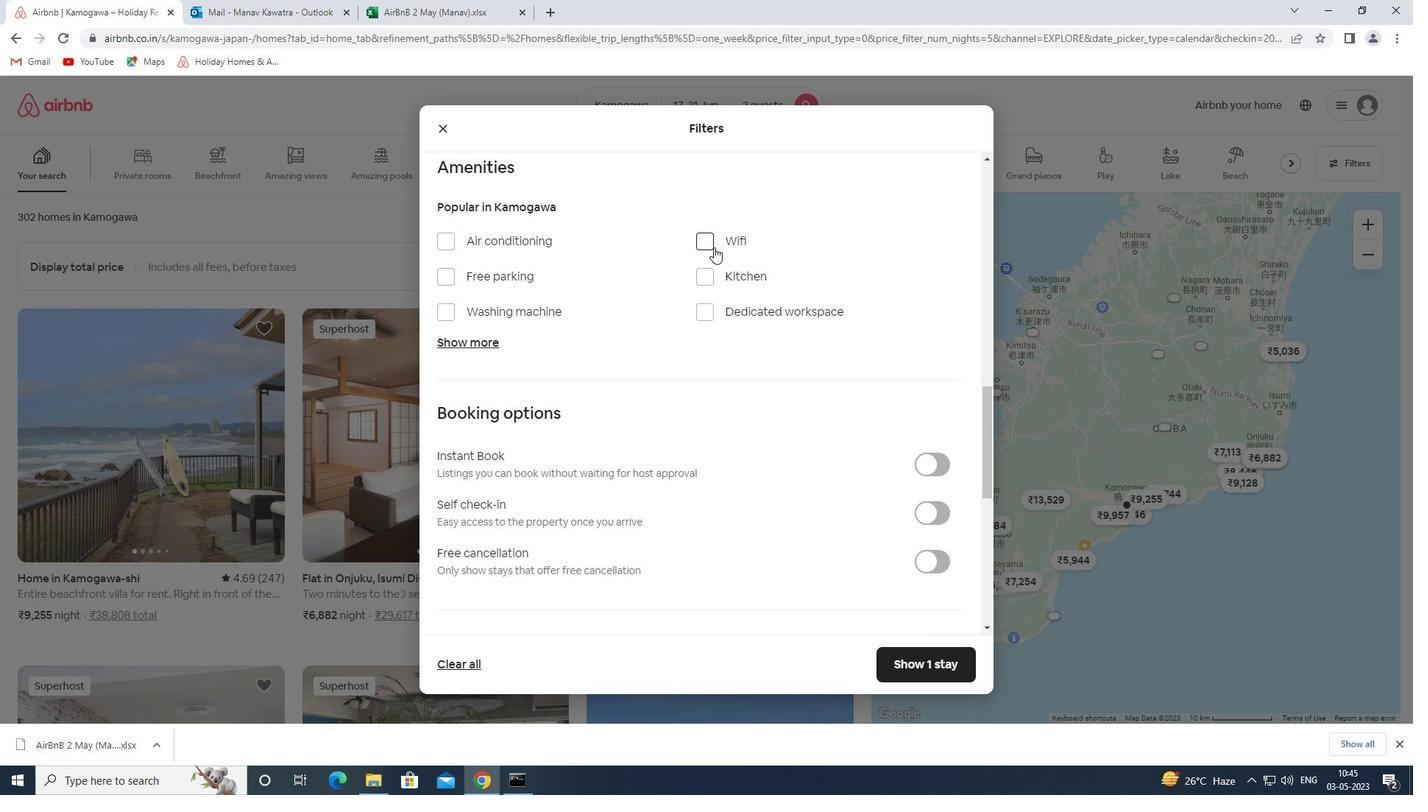 
Action: Mouse moved to (934, 511)
Screenshot: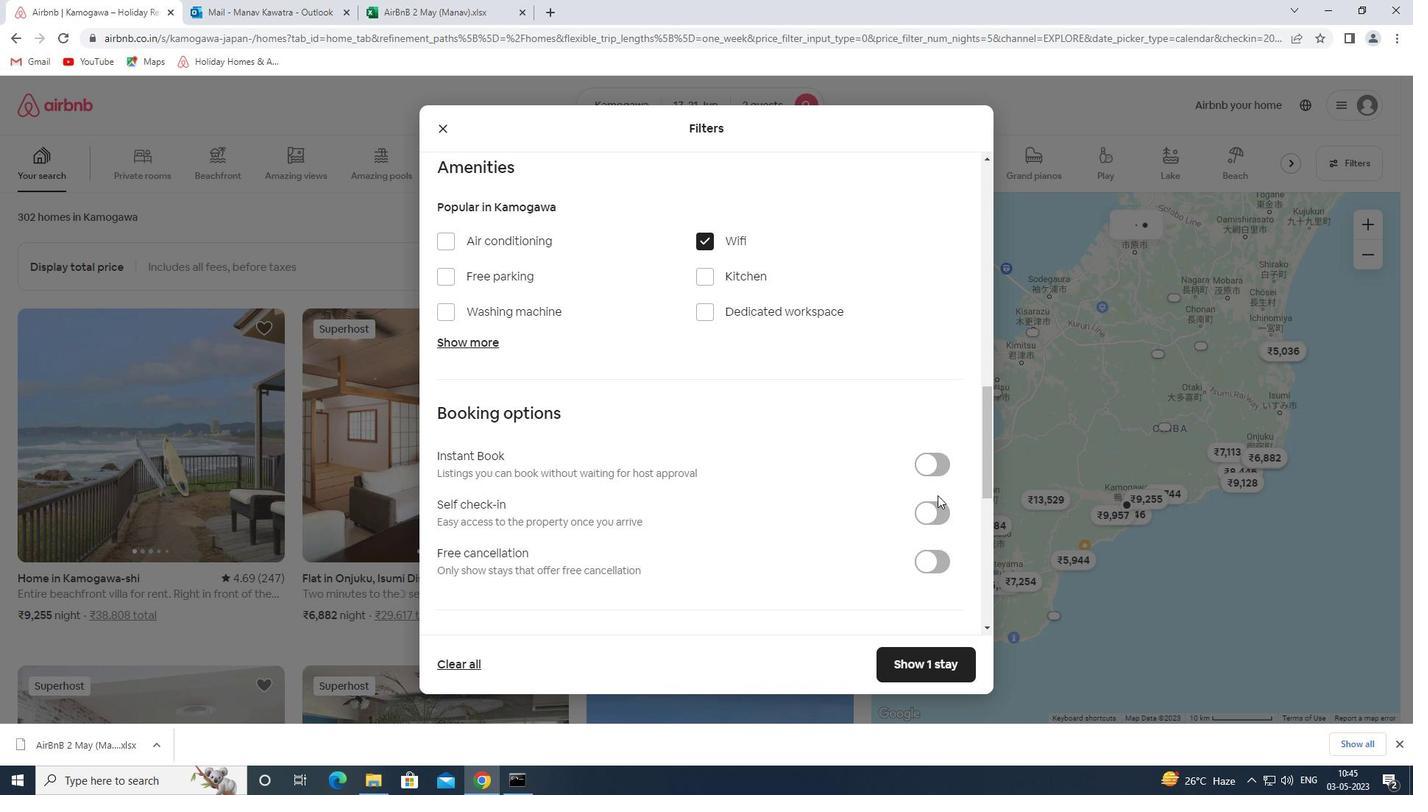 
Action: Mouse pressed left at (934, 511)
Screenshot: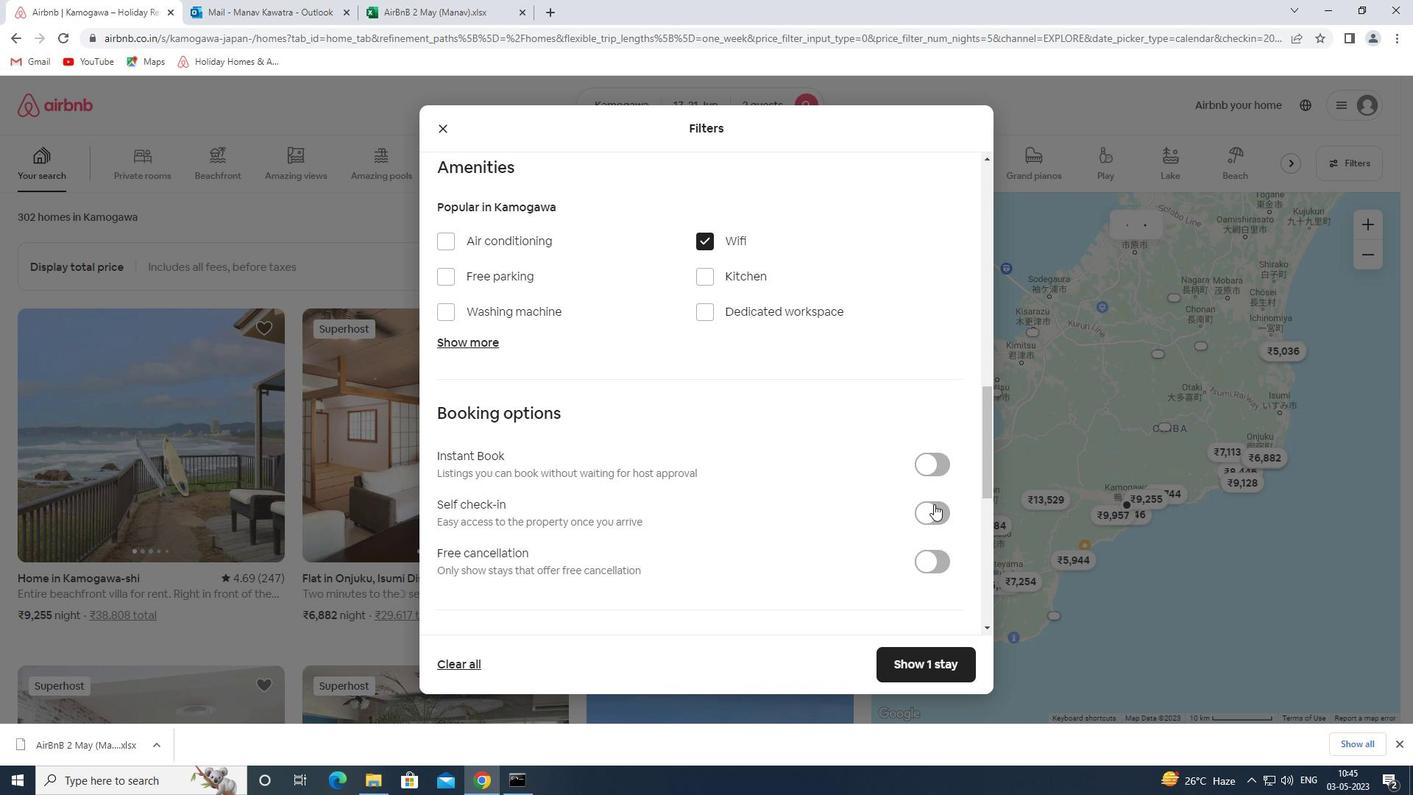 
Action: Mouse moved to (672, 298)
Screenshot: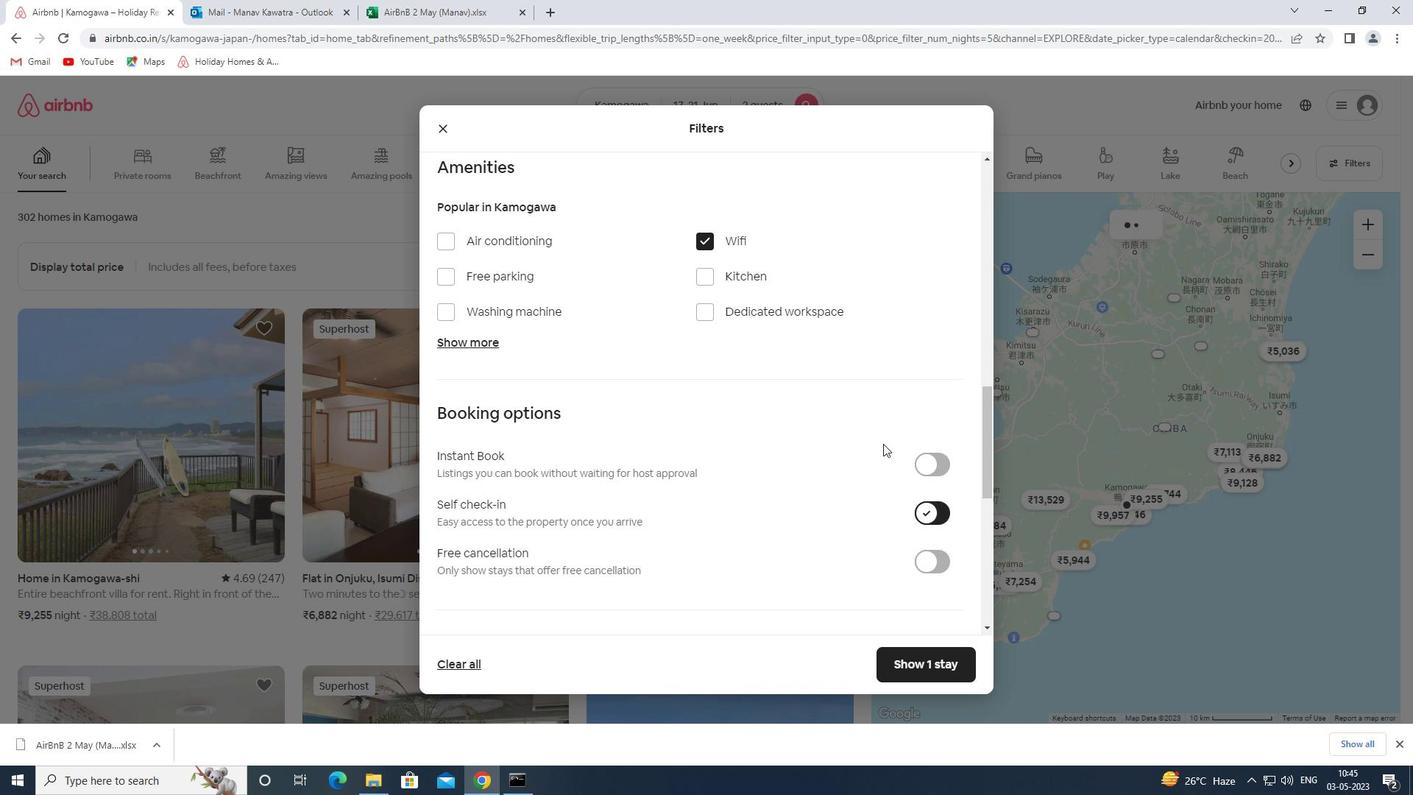 
Action: Mouse scrolled (672, 297) with delta (0, 0)
Screenshot: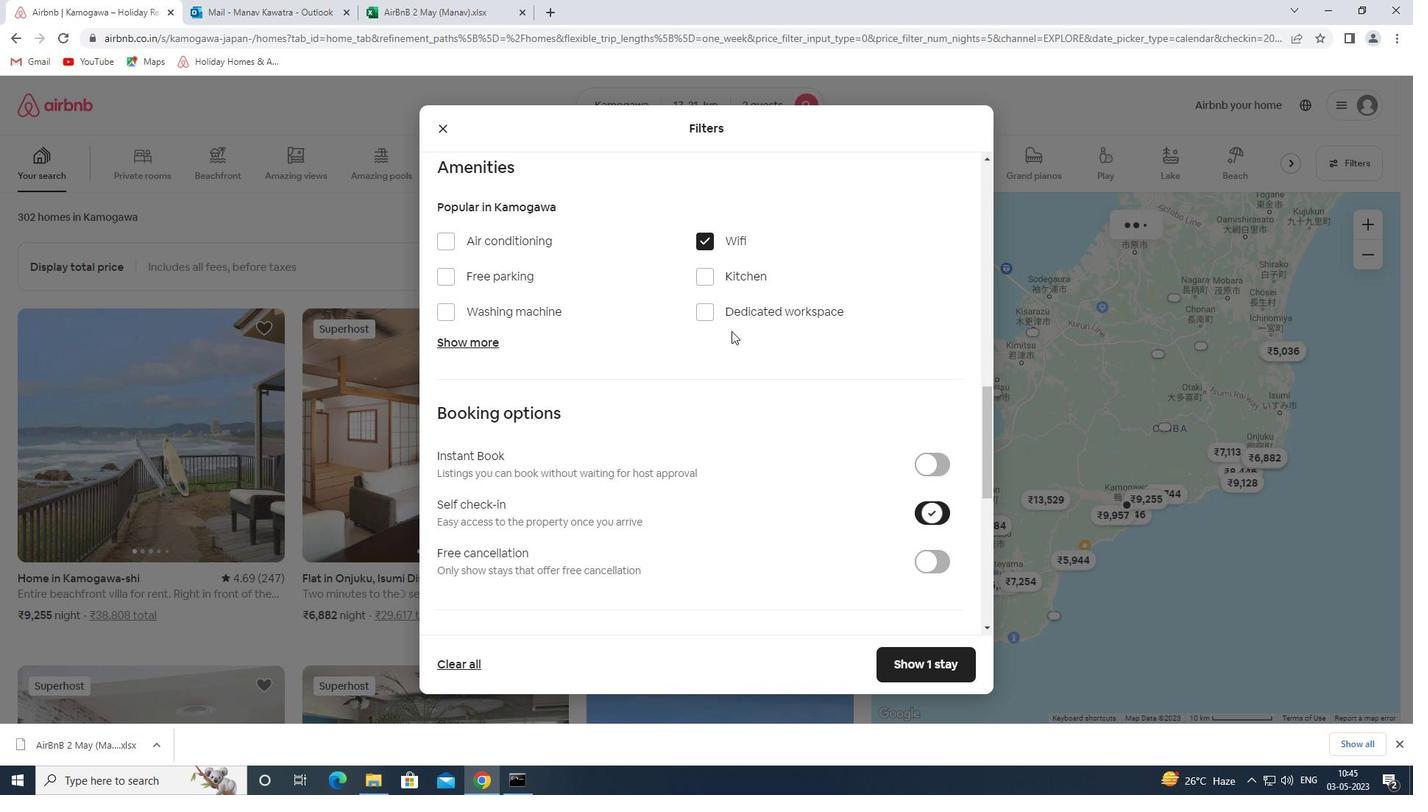 
Action: Mouse scrolled (672, 297) with delta (0, 0)
Screenshot: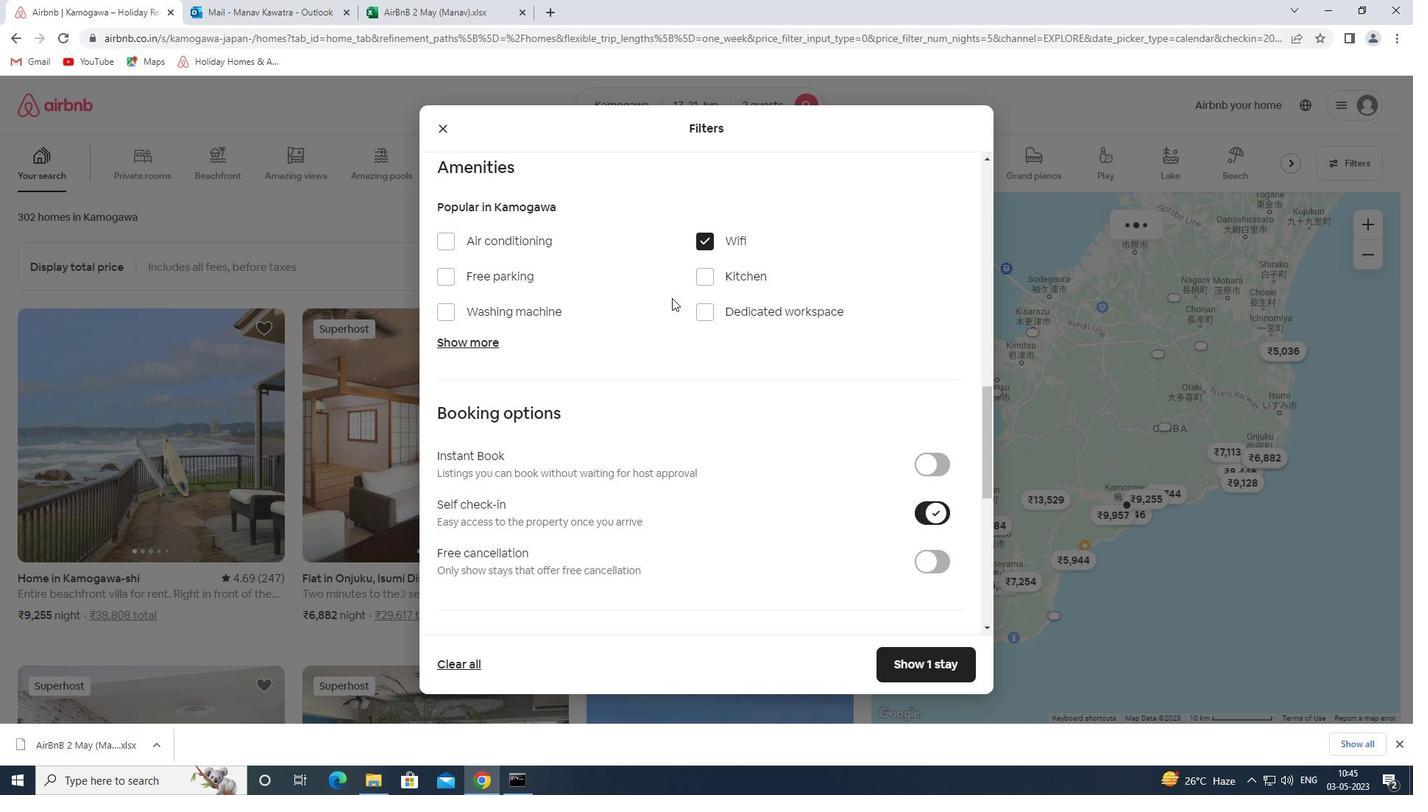 
Action: Mouse scrolled (672, 297) with delta (0, 0)
Screenshot: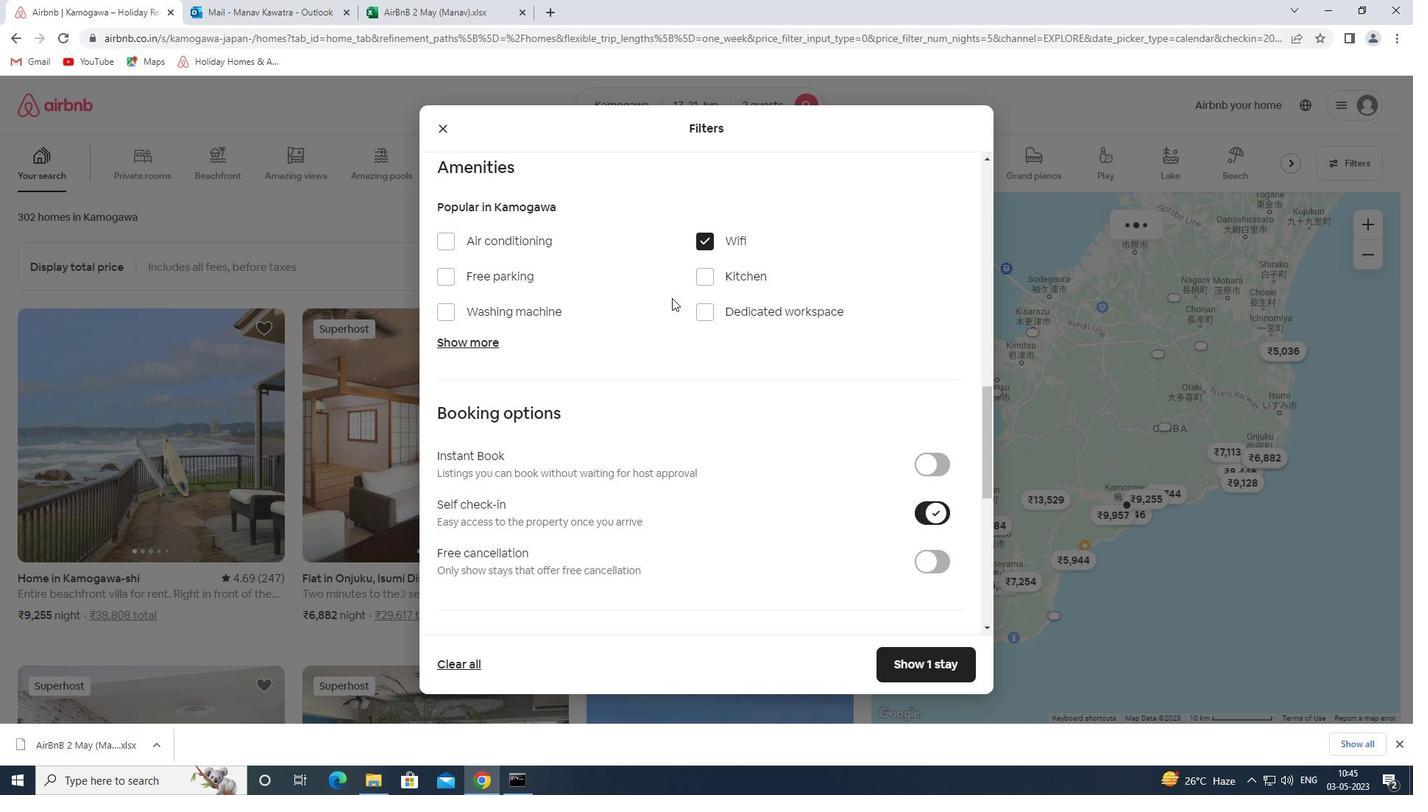 
Action: Mouse scrolled (672, 297) with delta (0, 0)
Screenshot: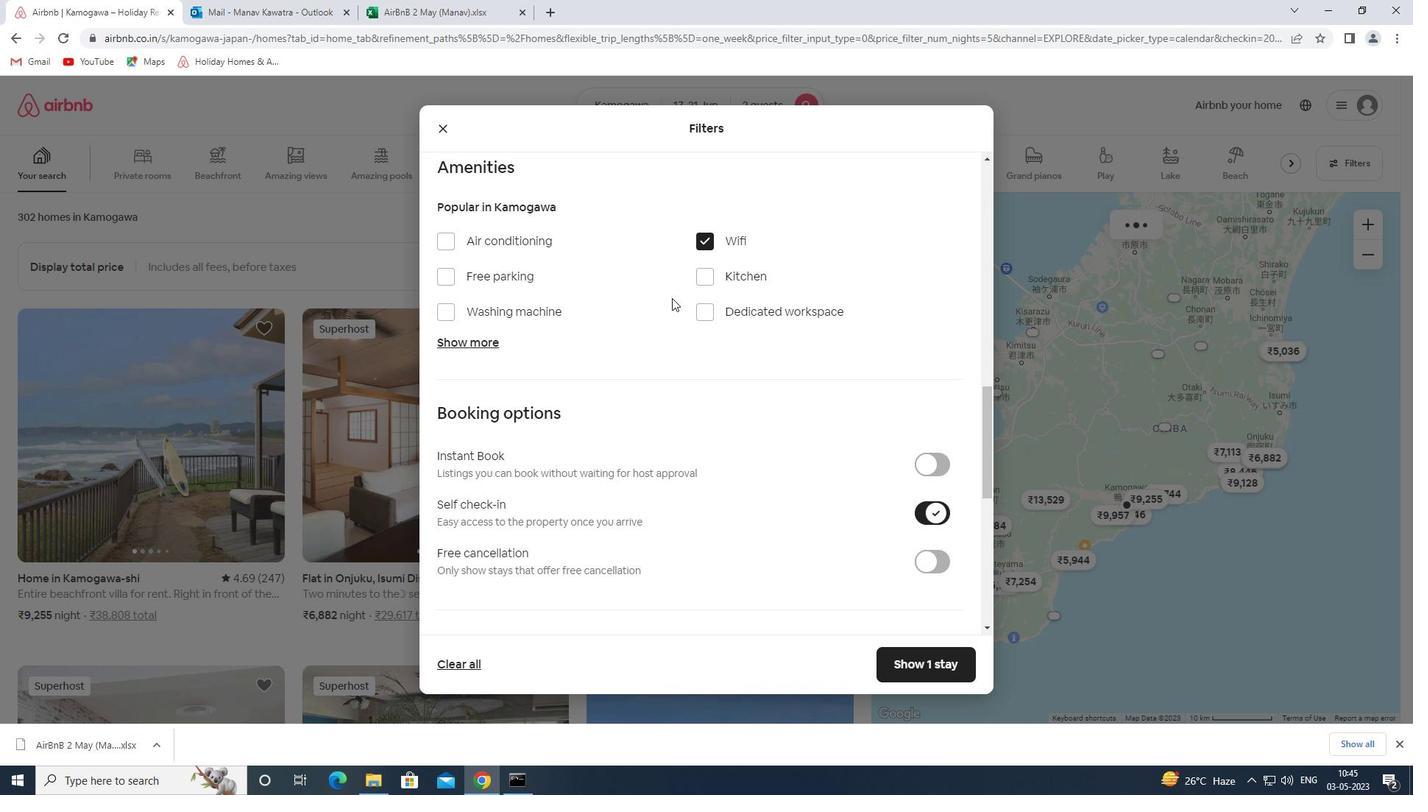 
Action: Mouse scrolled (672, 297) with delta (0, 0)
Screenshot: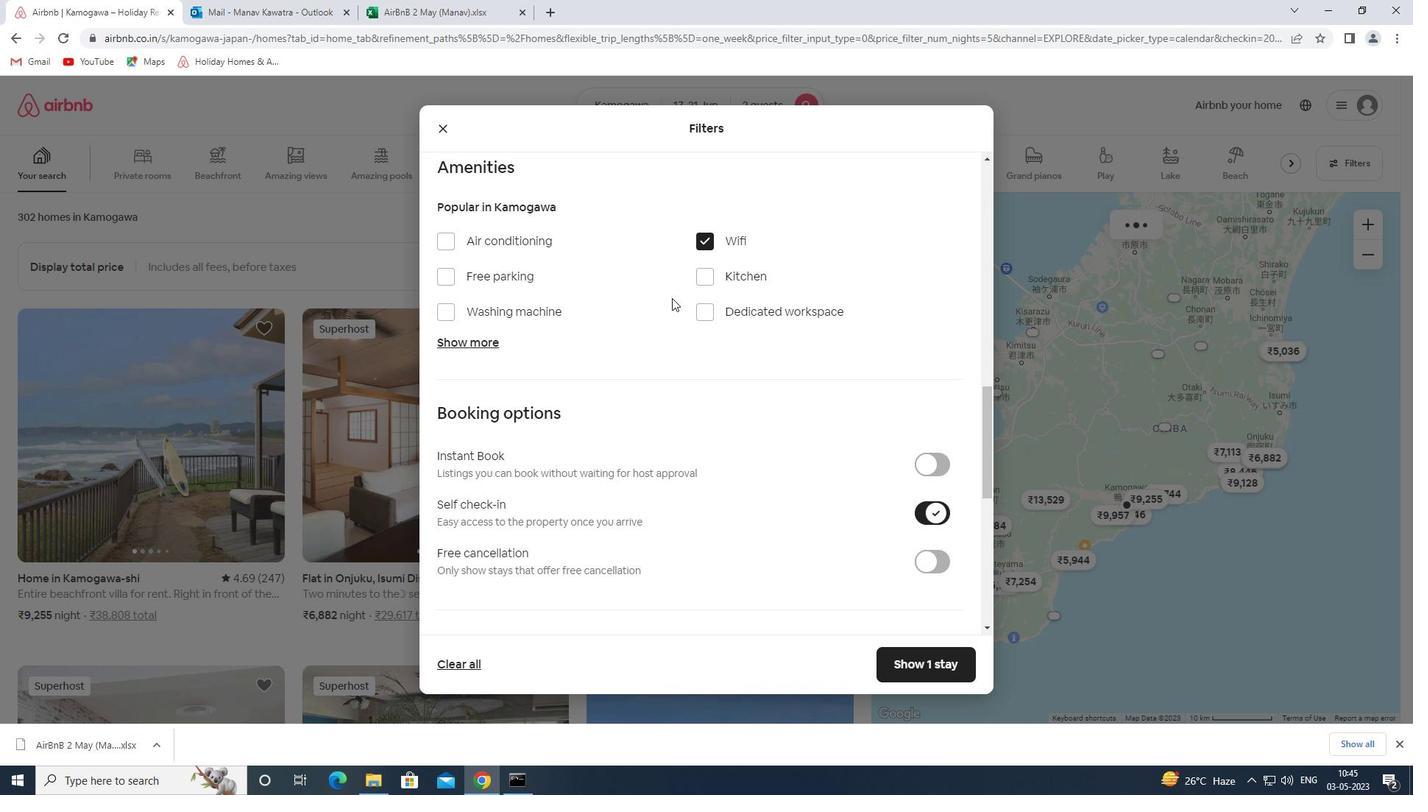 
Action: Mouse scrolled (672, 297) with delta (0, 0)
Screenshot: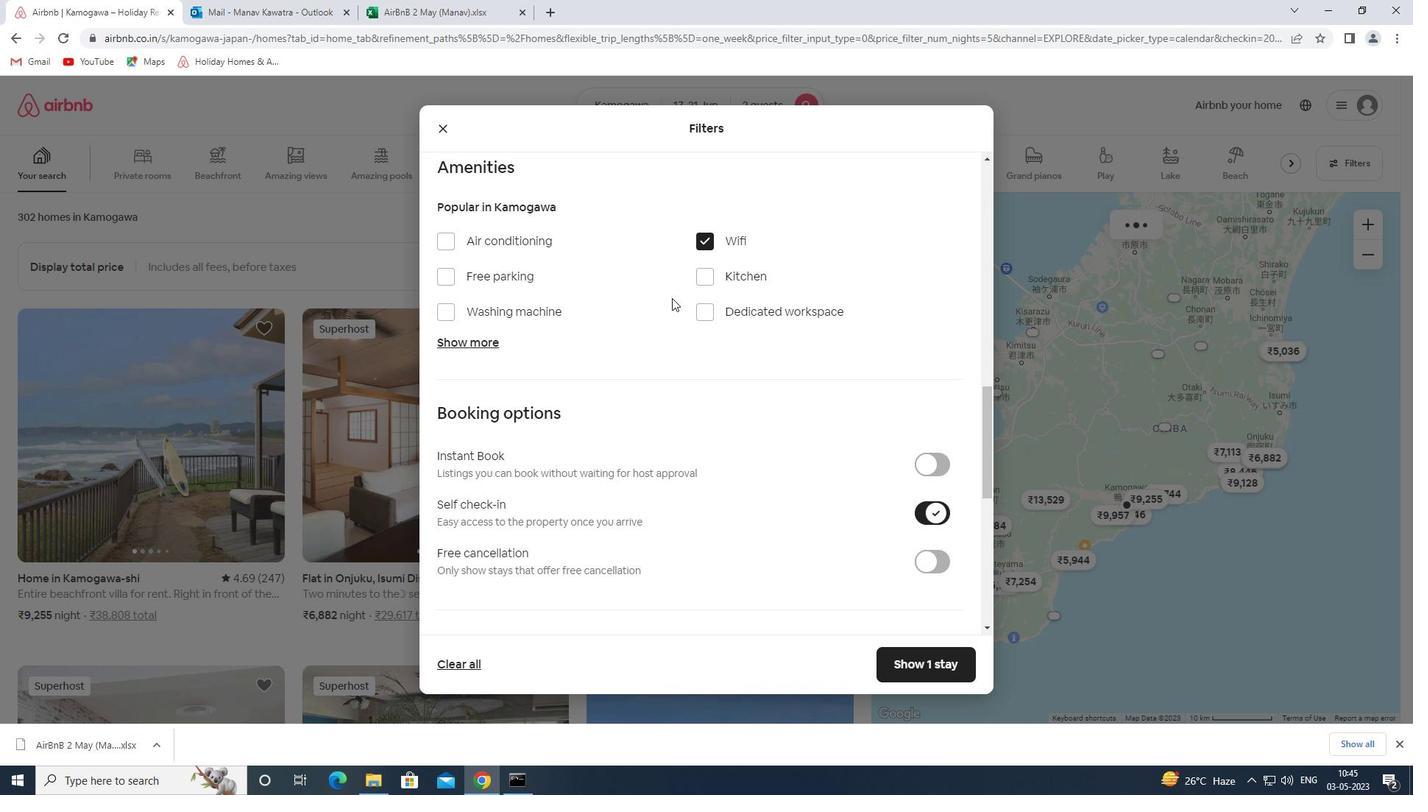 
Action: Mouse scrolled (672, 297) with delta (0, 0)
Screenshot: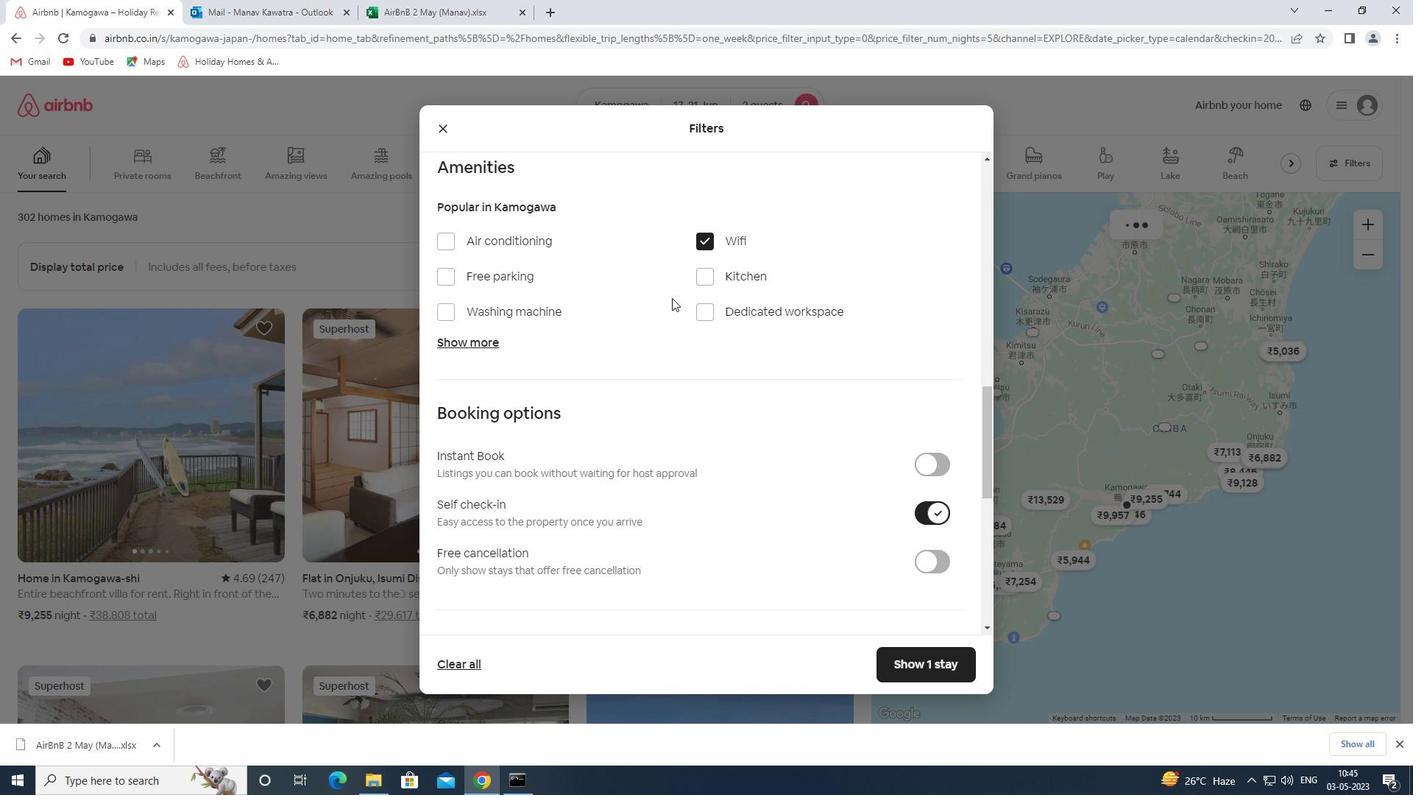 
Action: Mouse moved to (672, 301)
Screenshot: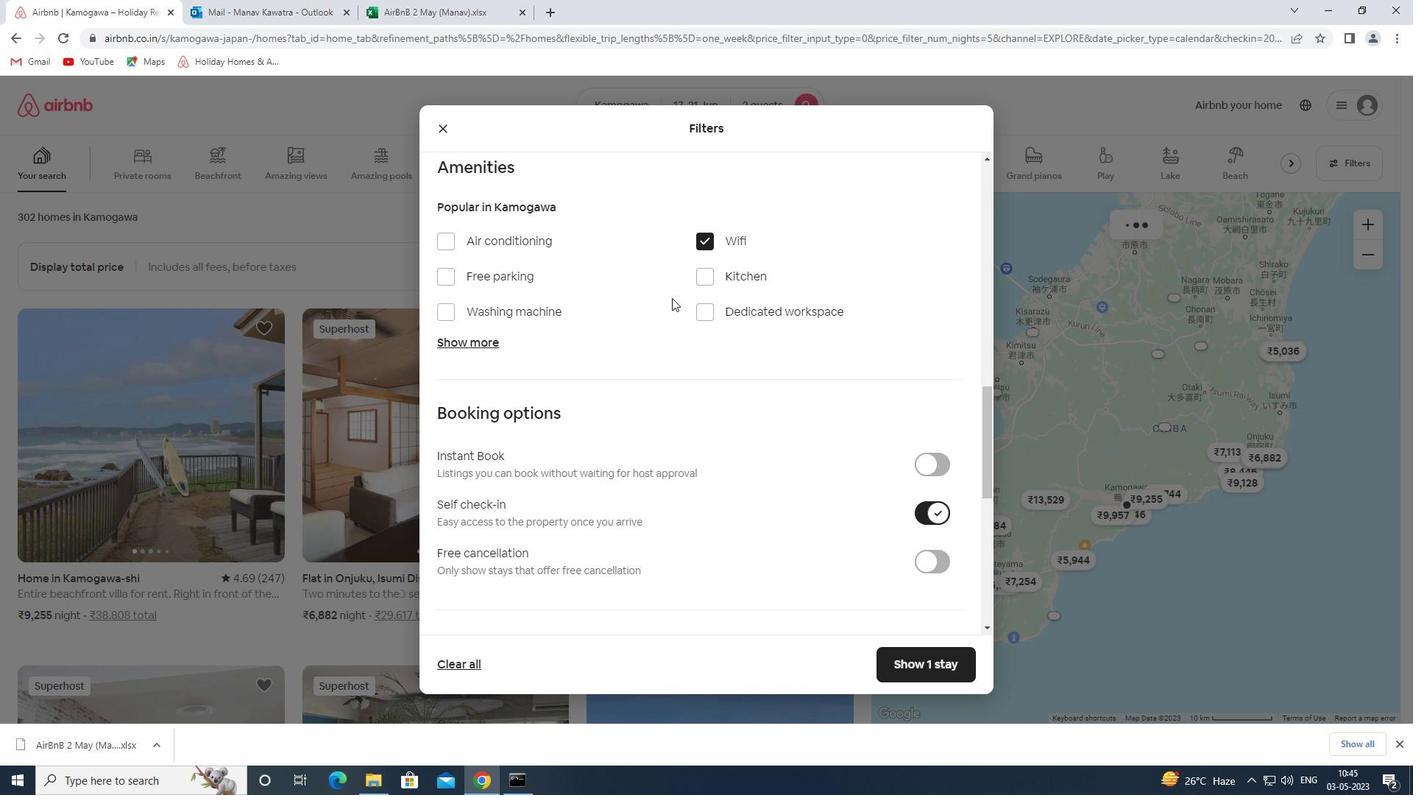 
Action: Mouse scrolled (672, 300) with delta (0, 0)
Screenshot: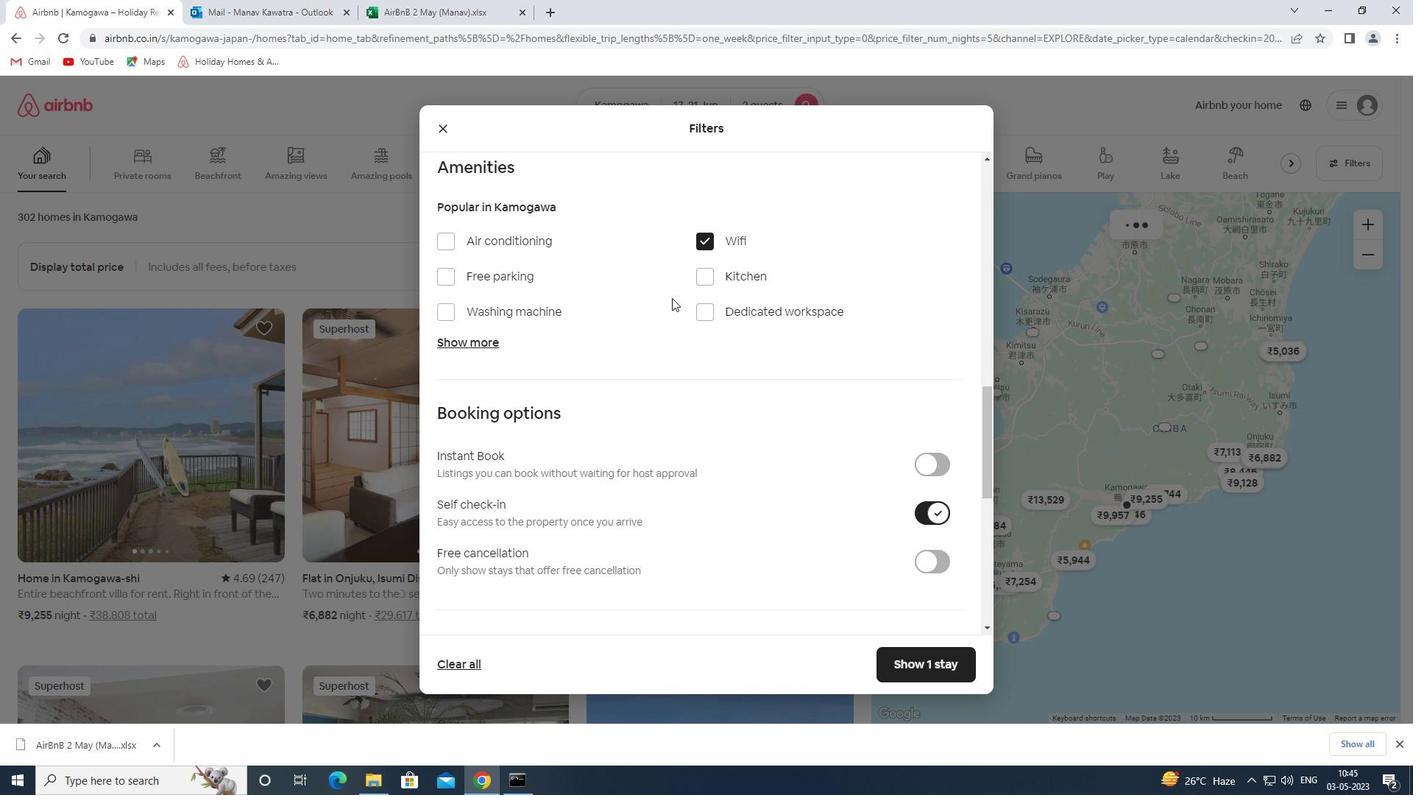 
Action: Mouse moved to (748, 447)
Screenshot: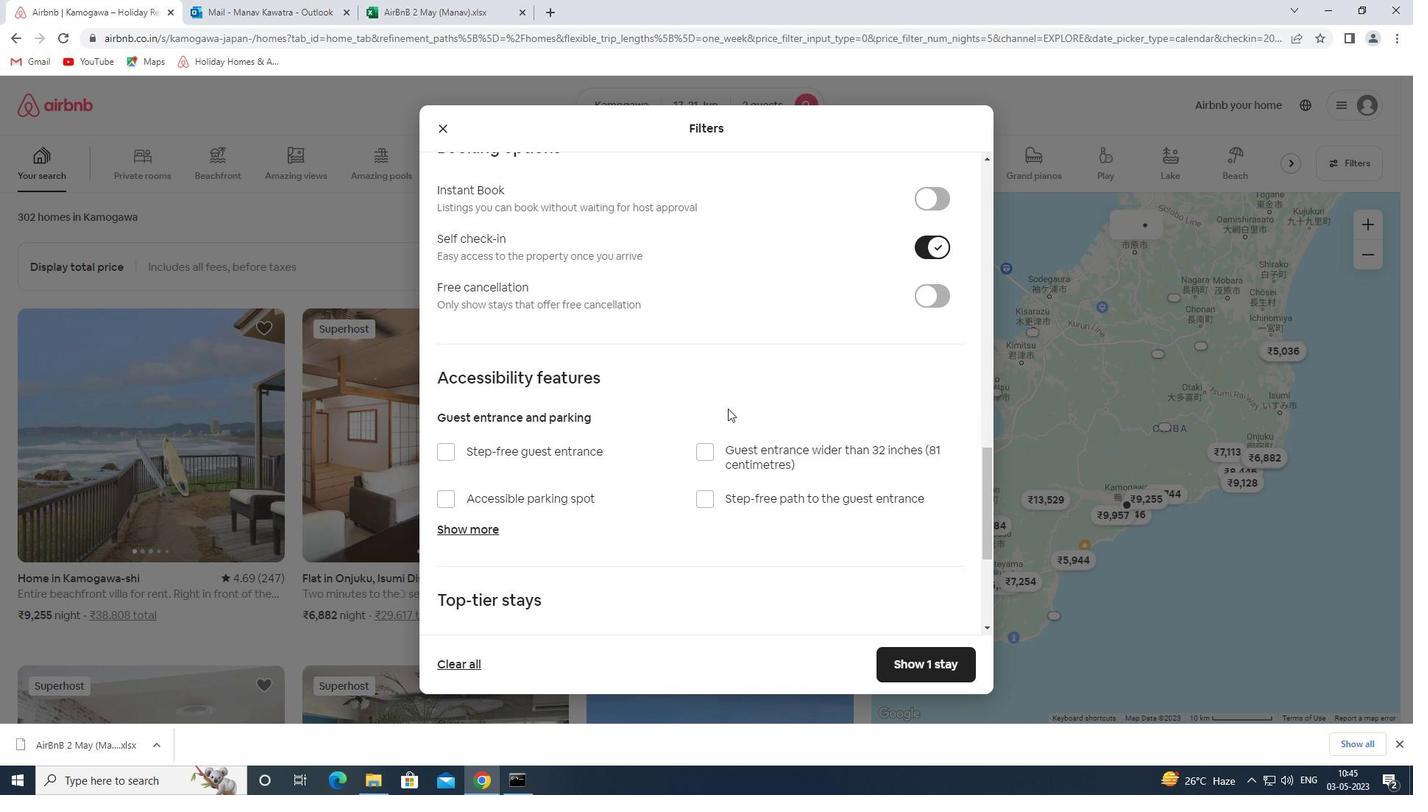 
Action: Mouse scrolled (748, 447) with delta (0, 0)
Screenshot: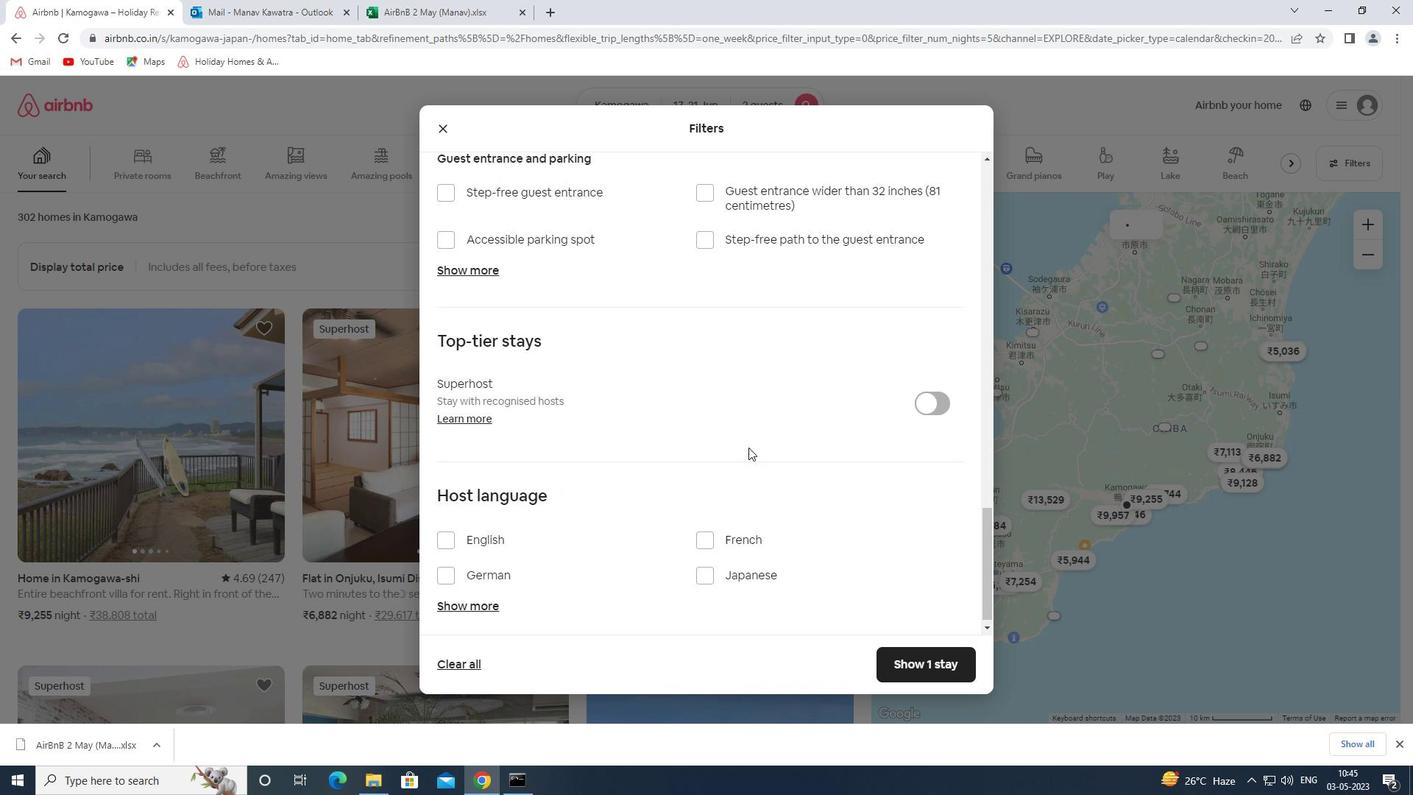 
Action: Mouse scrolled (748, 447) with delta (0, 0)
Screenshot: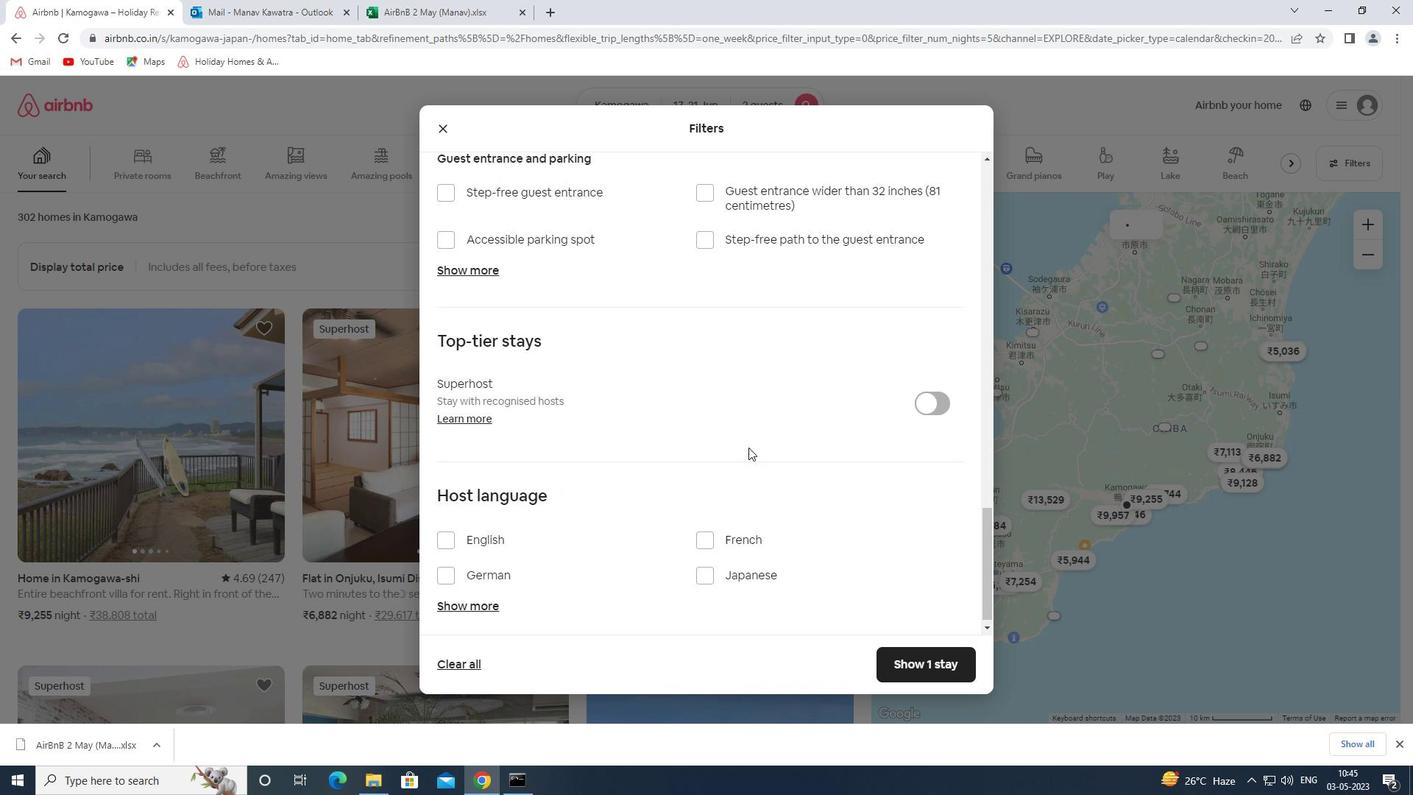 
Action: Mouse scrolled (748, 447) with delta (0, 0)
Screenshot: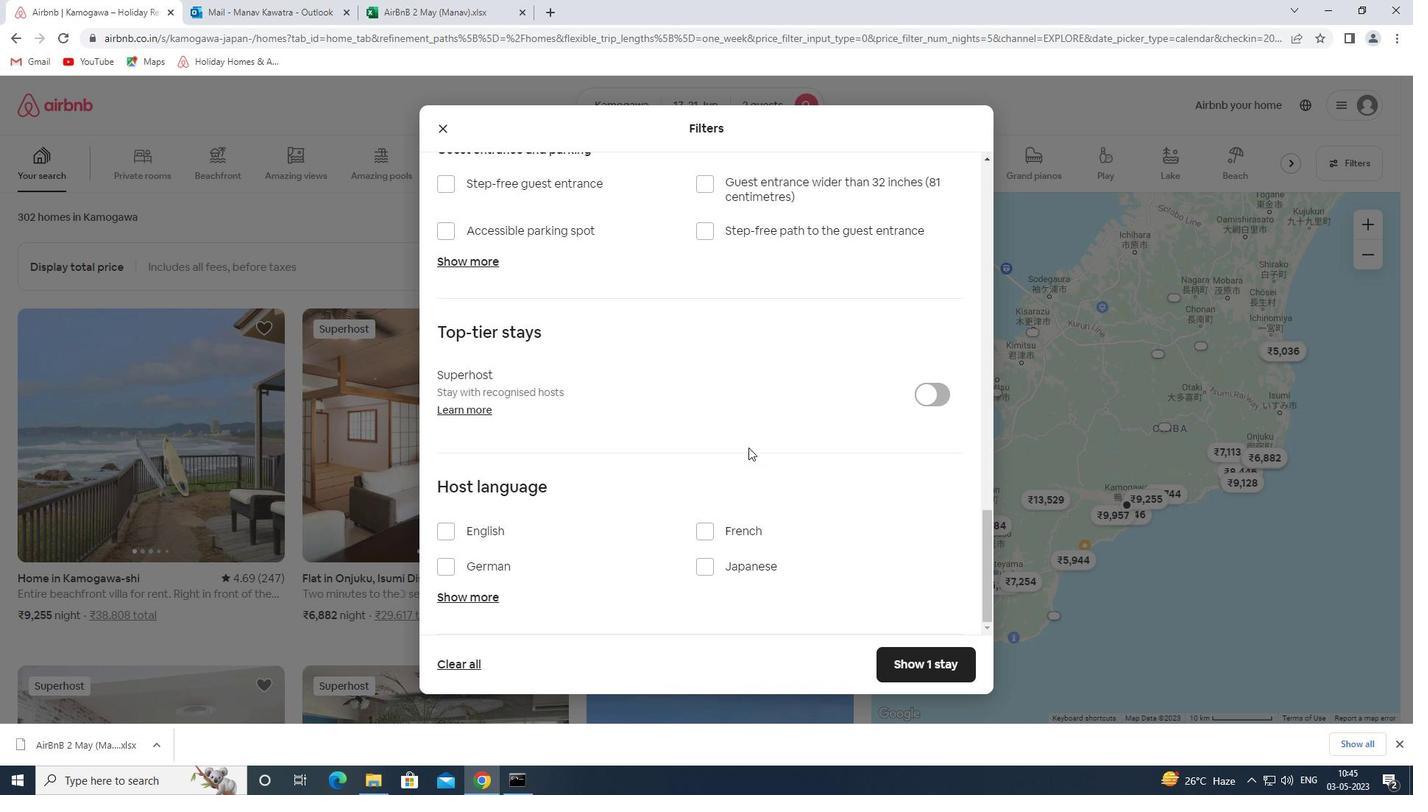 
Action: Mouse scrolled (748, 447) with delta (0, 0)
Screenshot: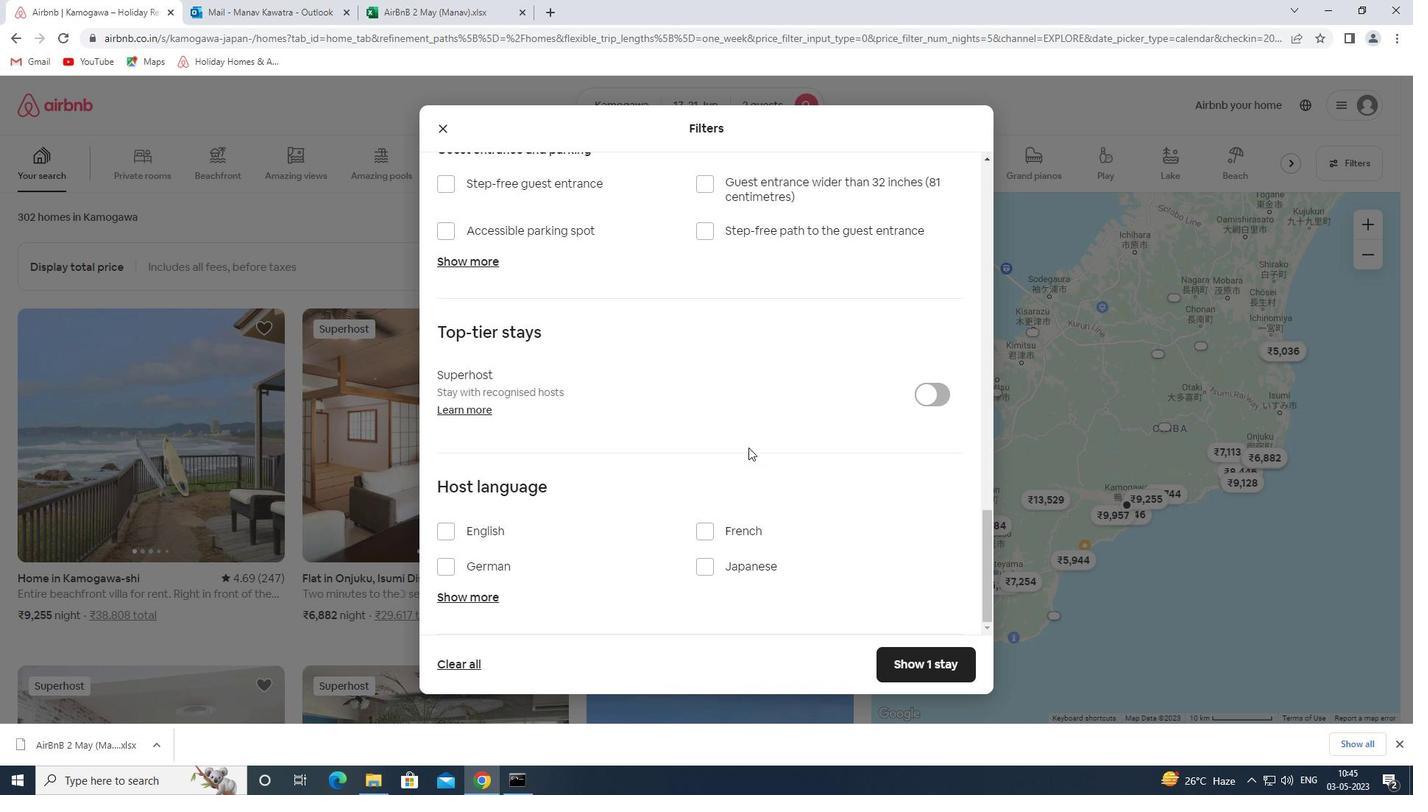 
Action: Mouse scrolled (748, 447) with delta (0, 0)
Screenshot: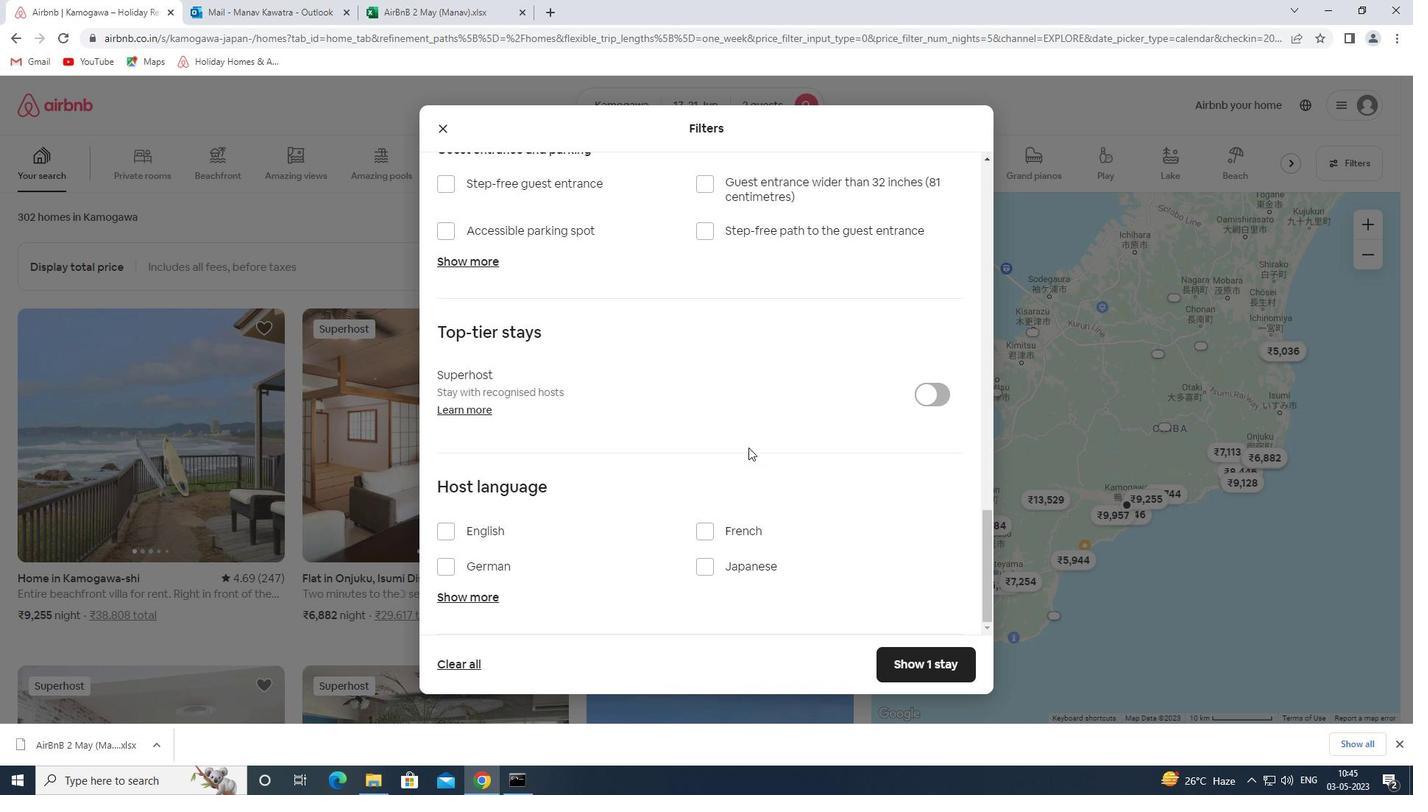 
Action: Mouse scrolled (748, 447) with delta (0, 0)
Screenshot: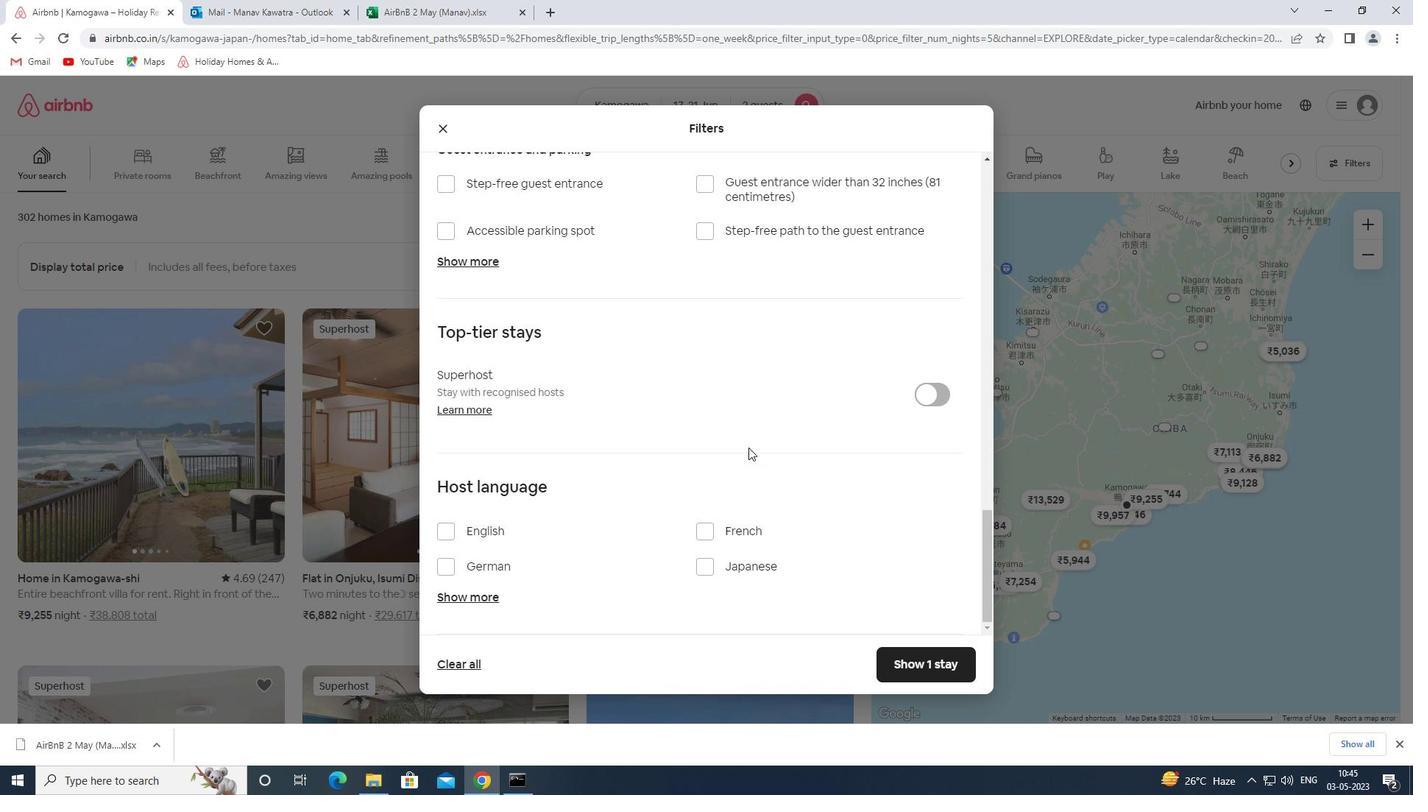 
Action: Mouse moved to (485, 528)
Screenshot: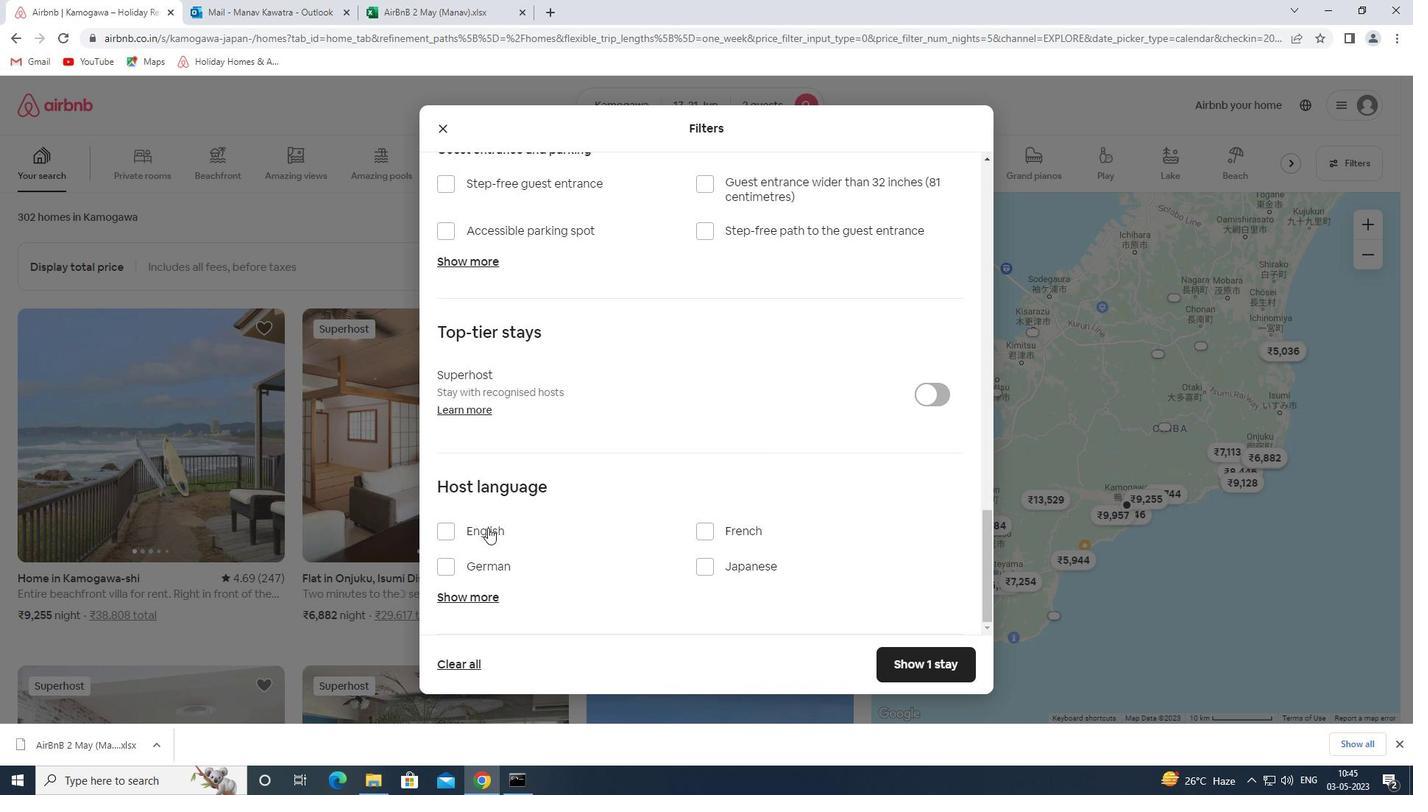 
Action: Mouse pressed left at (485, 528)
Screenshot: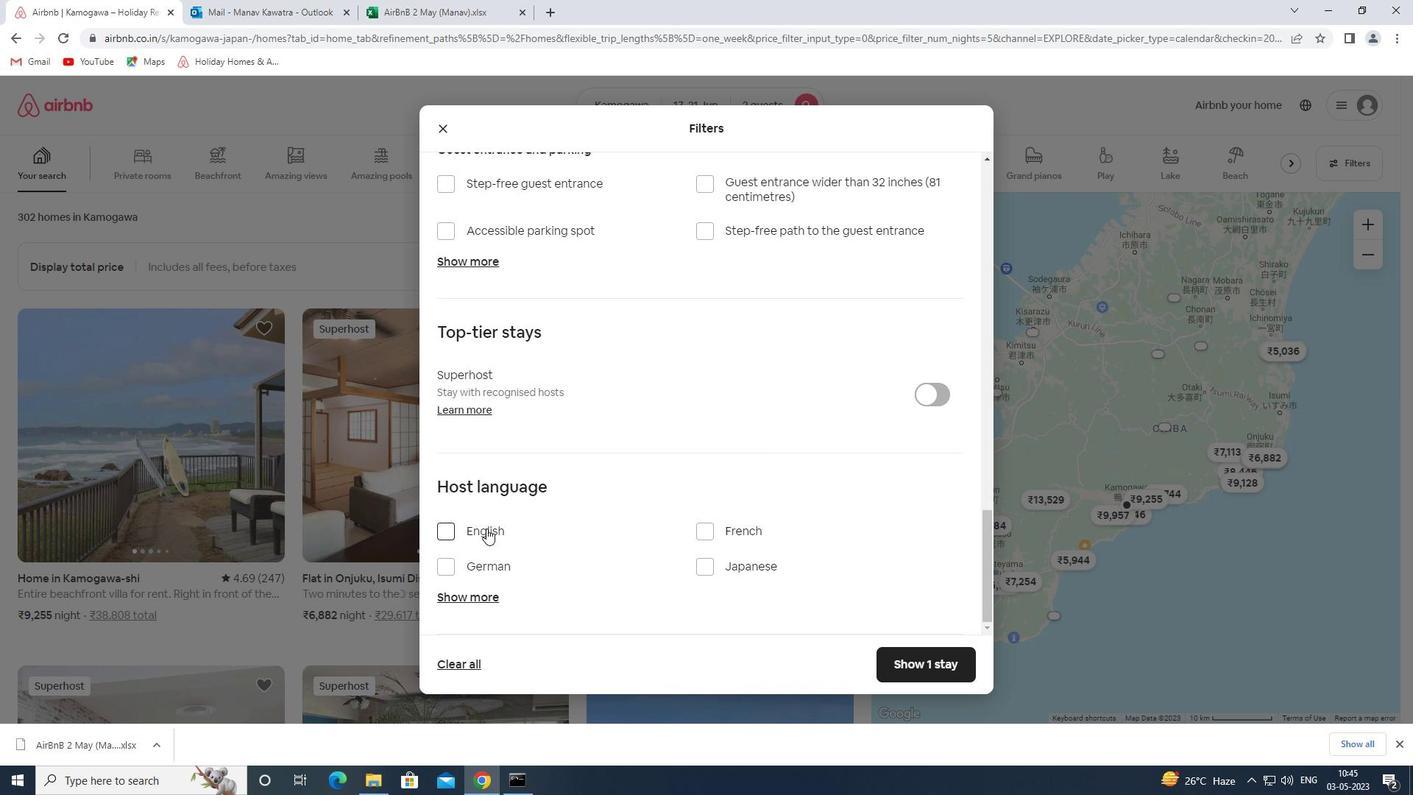 
Action: Mouse moved to (924, 663)
Screenshot: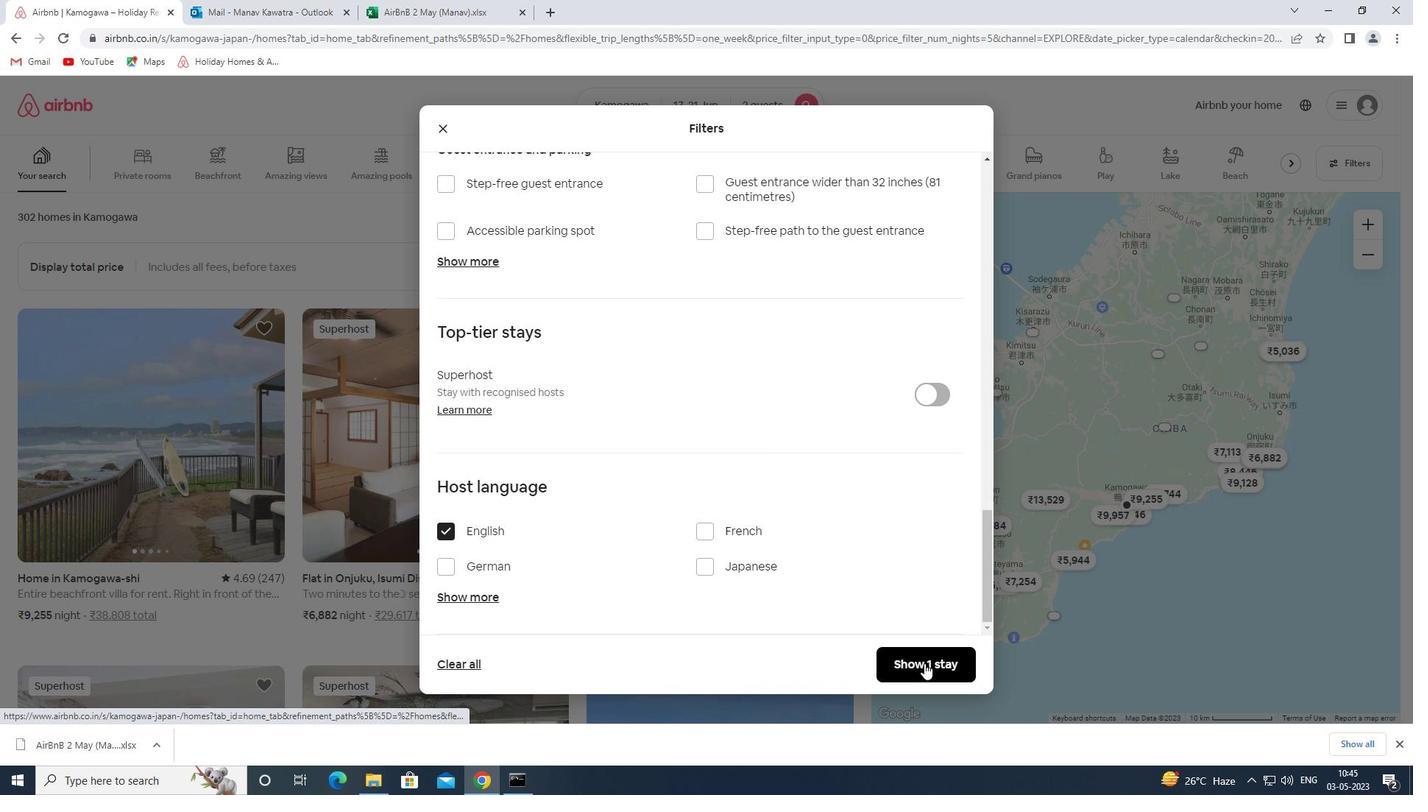 
Action: Mouse pressed left at (924, 663)
Screenshot: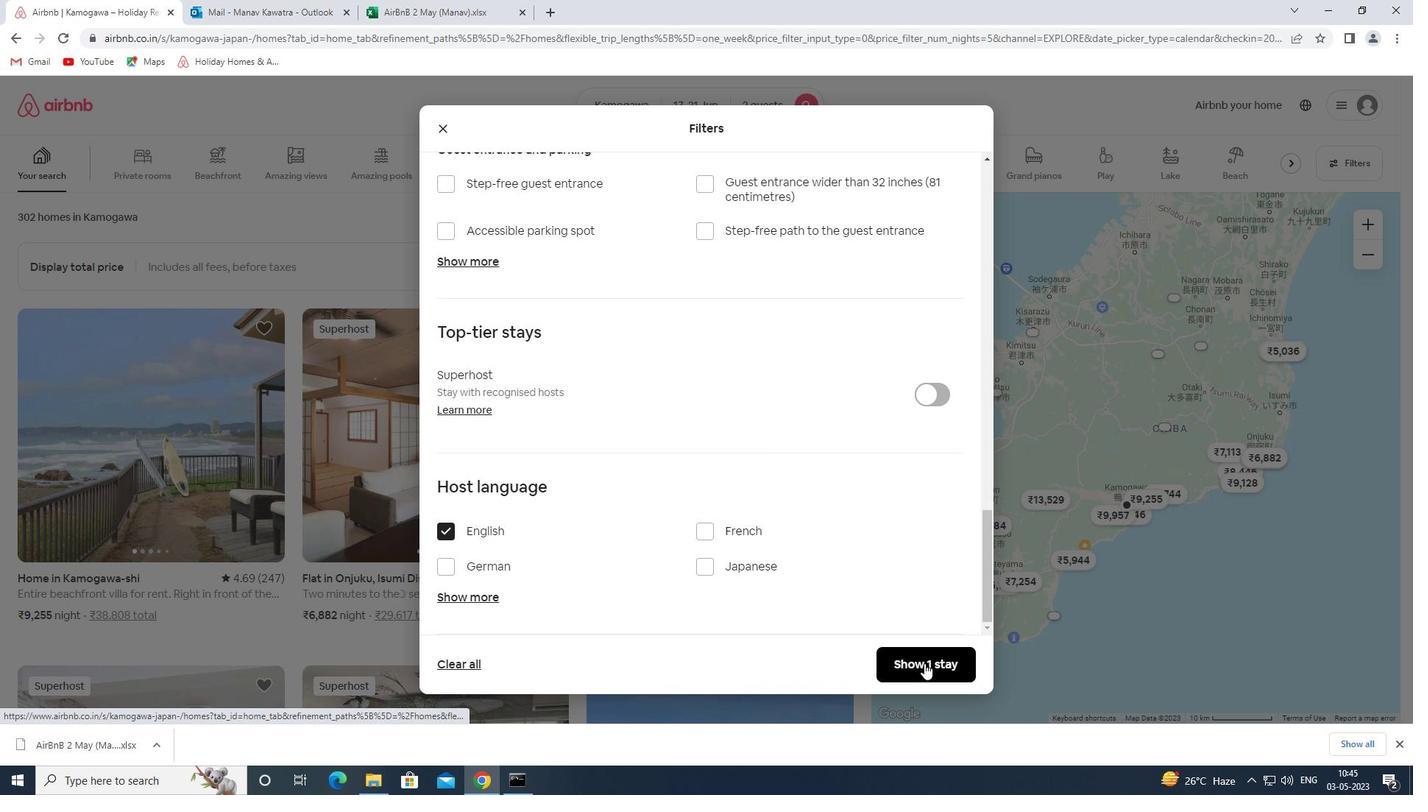 
Action: Mouse moved to (926, 662)
Screenshot: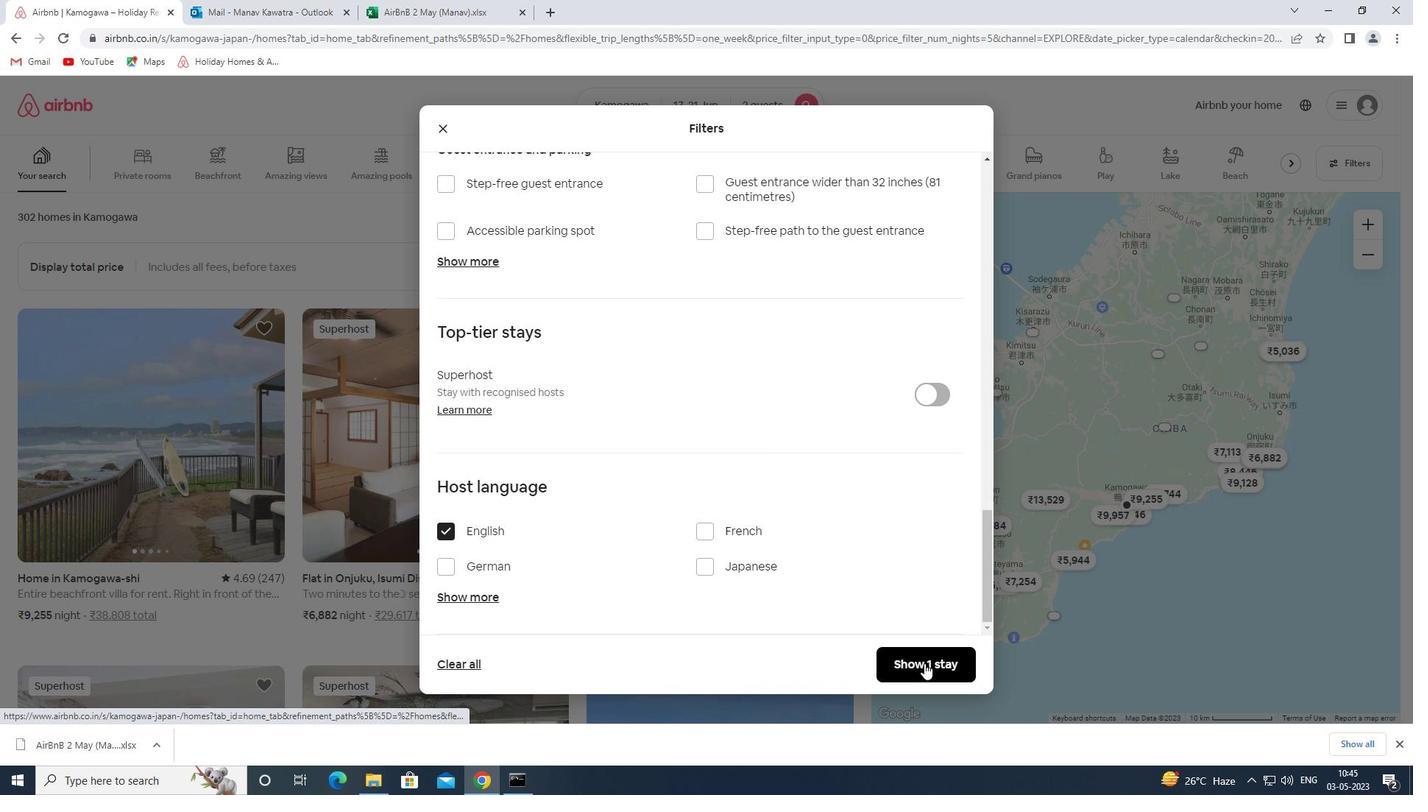 
